 Task: Research Airbnb accommodation in FabijoniÅ¡kes, Lithuania from 10th December, 2023 to 16th December, 2023 for 8 adults.8 bedrooms having 8 beds and 8 bathrooms. Property type can be hotel. Amenities needed are: wifi, TV, free parkinig on premises, gym, breakfast. Booking option can be shelf check-in. Look for 5 properties as per requirement.
Action: Mouse moved to (467, 125)
Screenshot: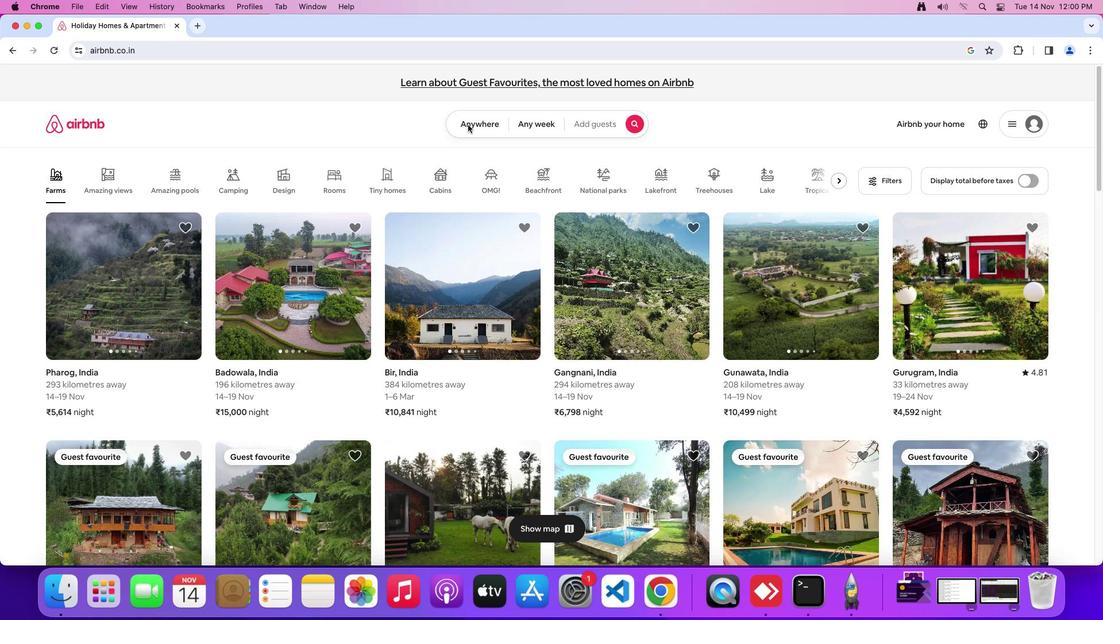 
Action: Mouse pressed left at (467, 125)
Screenshot: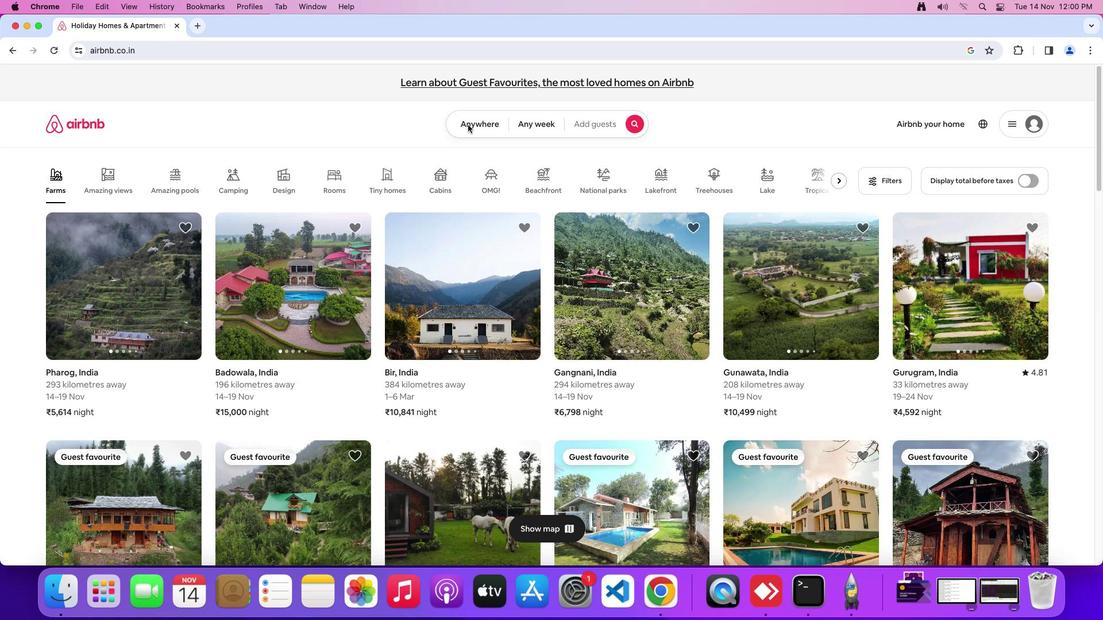 
Action: Mouse moved to (467, 126)
Screenshot: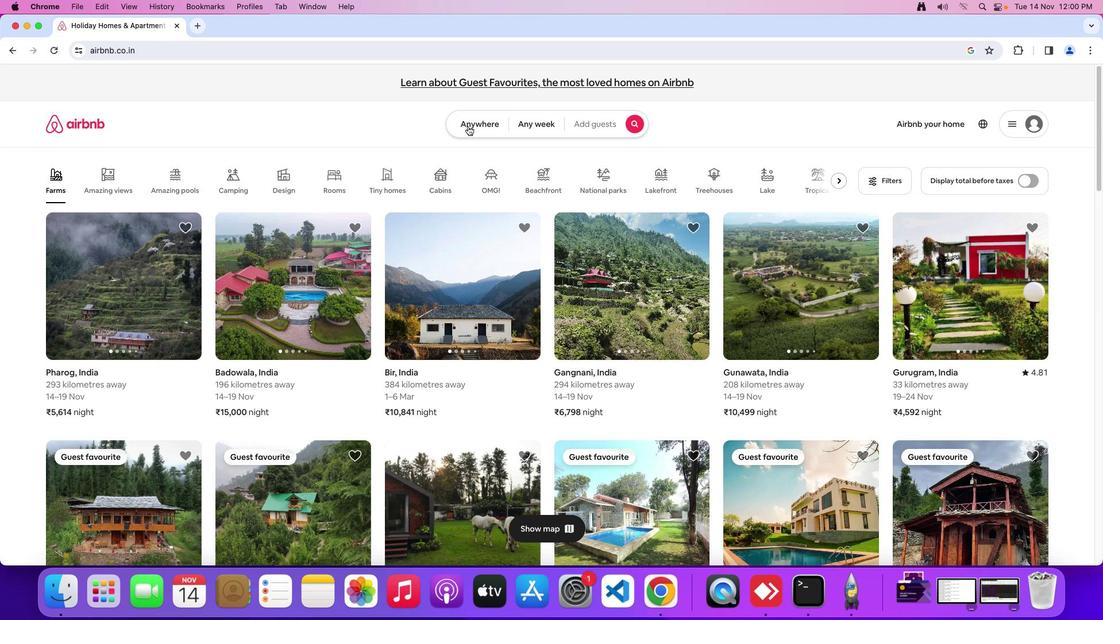 
Action: Mouse pressed left at (467, 126)
Screenshot: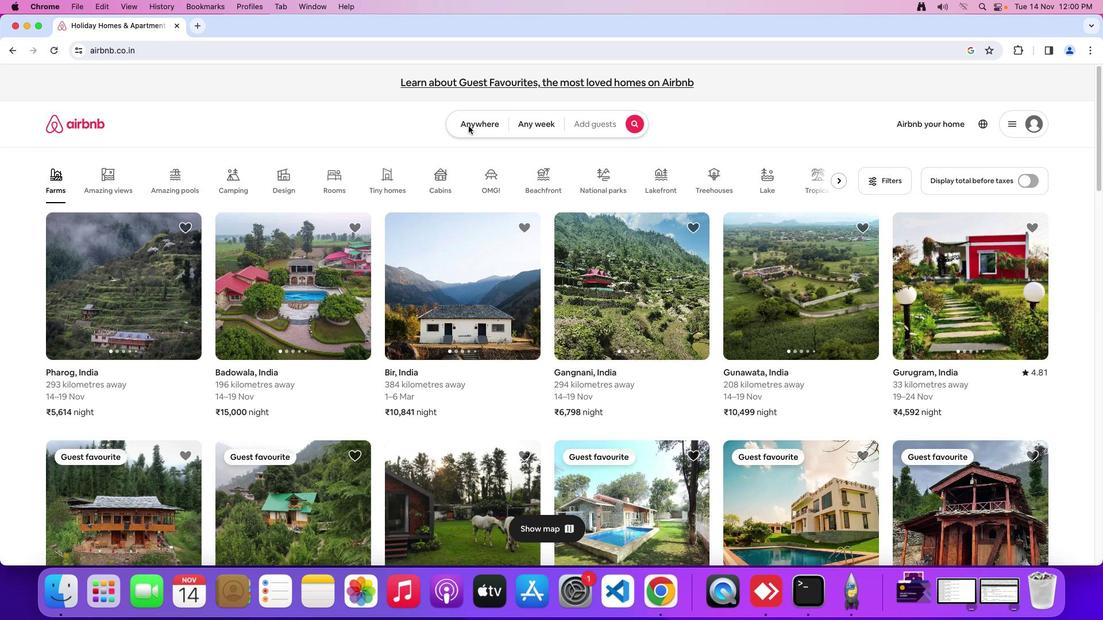
Action: Mouse moved to (386, 174)
Screenshot: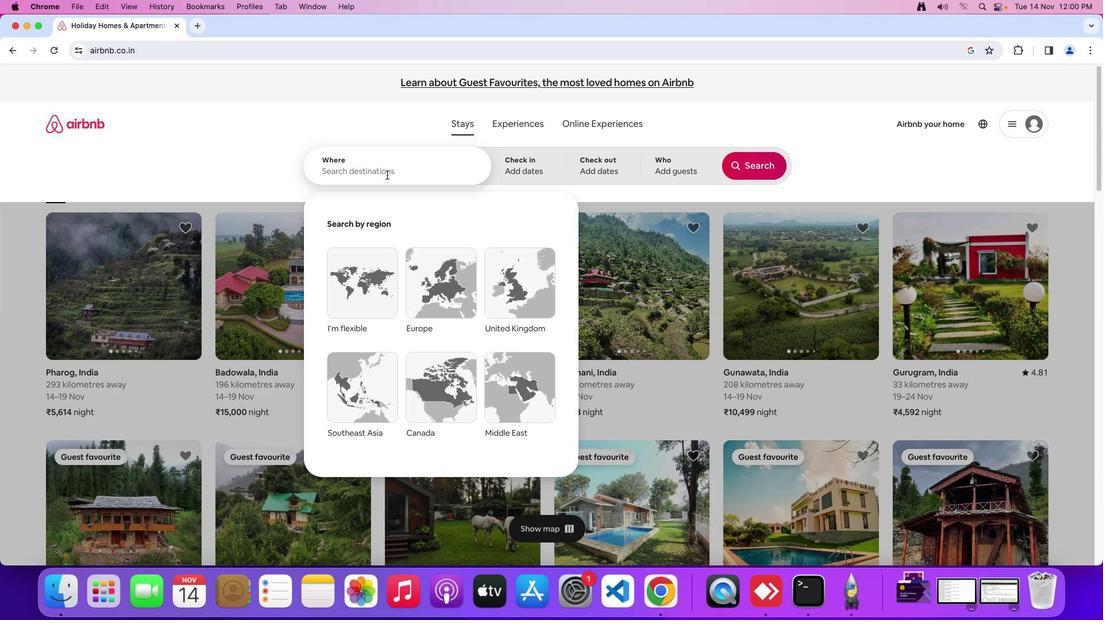 
Action: Mouse pressed left at (386, 174)
Screenshot: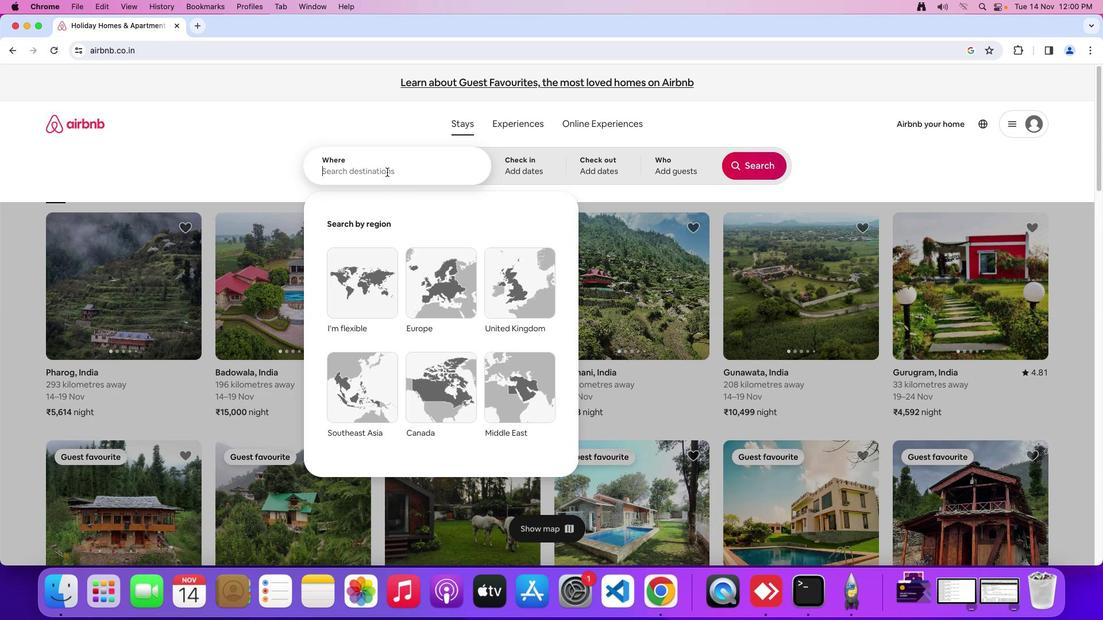
Action: Mouse moved to (388, 171)
Screenshot: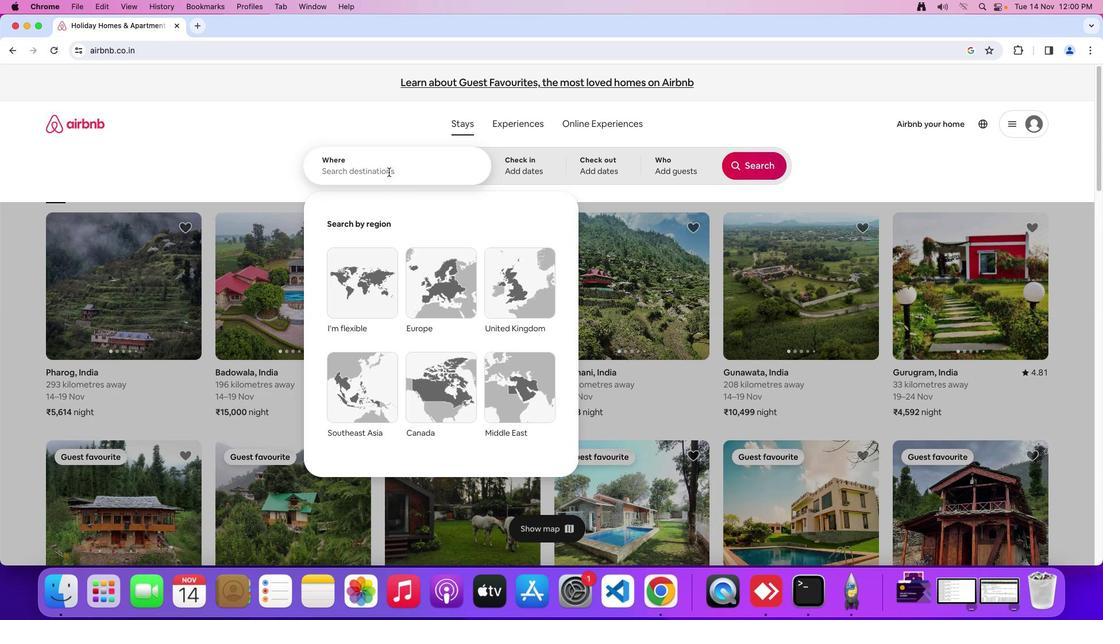 
Action: Key pressed Key.shift_r'F''a''b''i''j''o''n''i''s''k''e''s'','Key.spaceKey.shift'L''i''t''h''u''a''n''i''a'
Screenshot: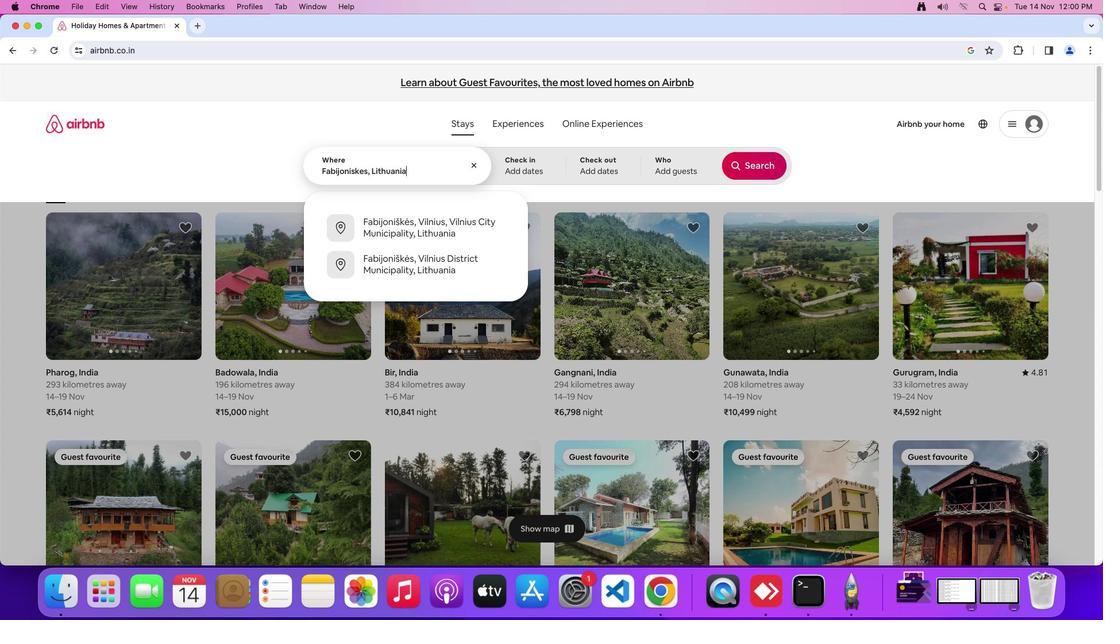 
Action: Mouse moved to (529, 171)
Screenshot: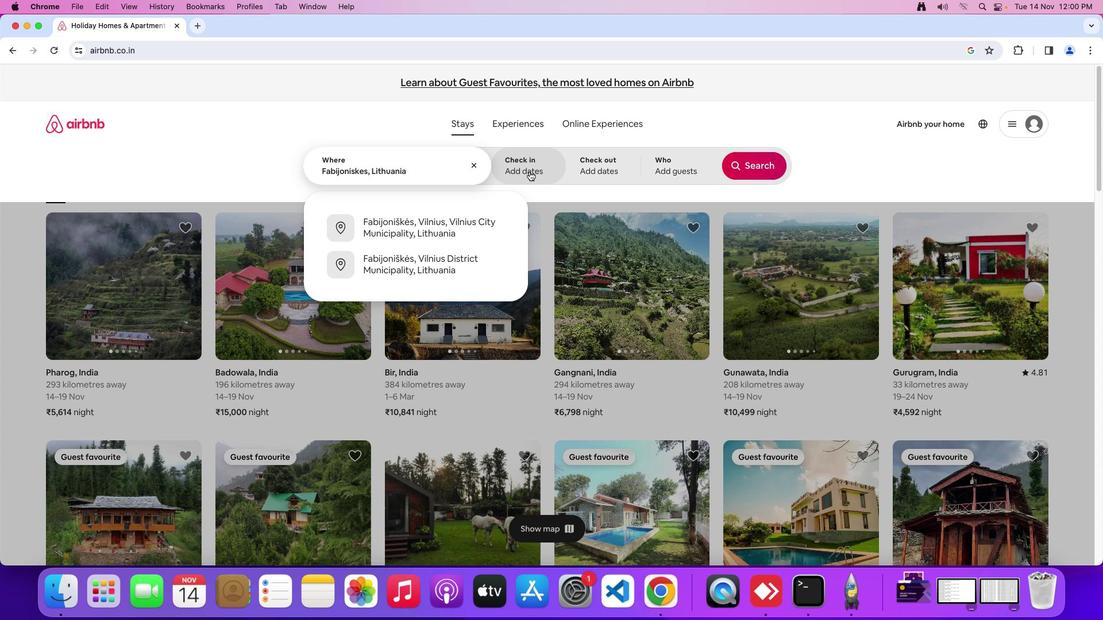 
Action: Mouse pressed left at (529, 171)
Screenshot: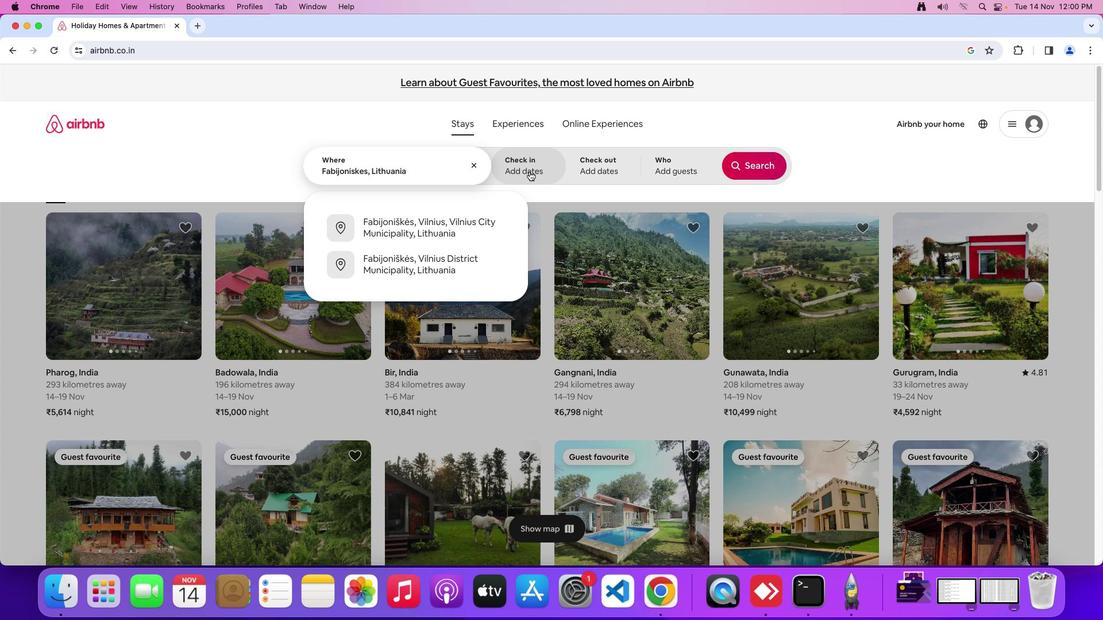 
Action: Mouse moved to (582, 364)
Screenshot: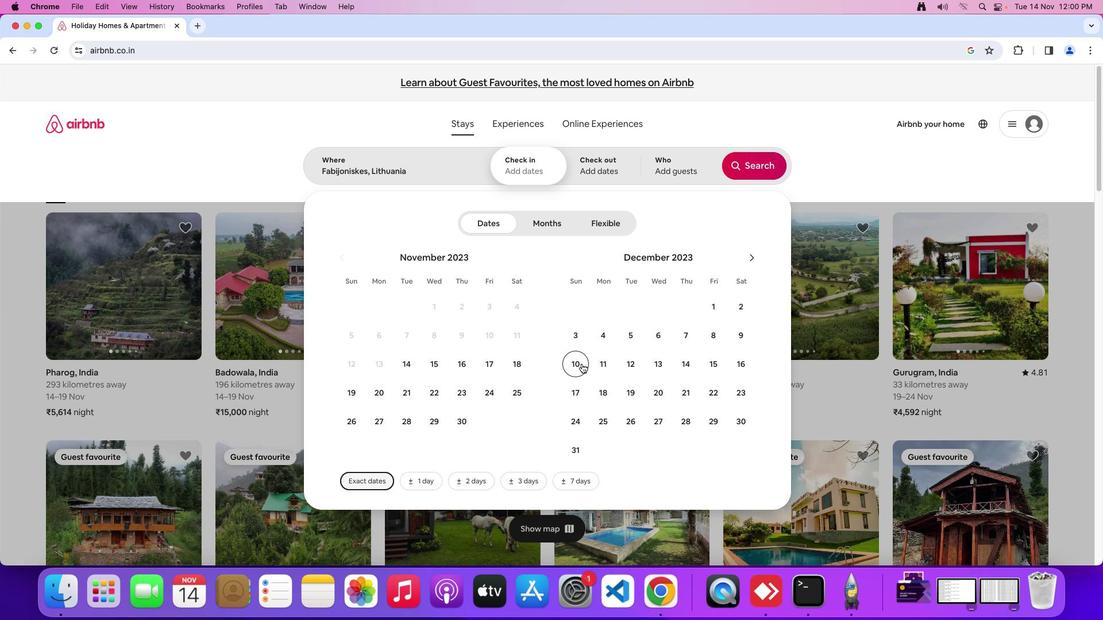 
Action: Mouse pressed left at (582, 364)
Screenshot: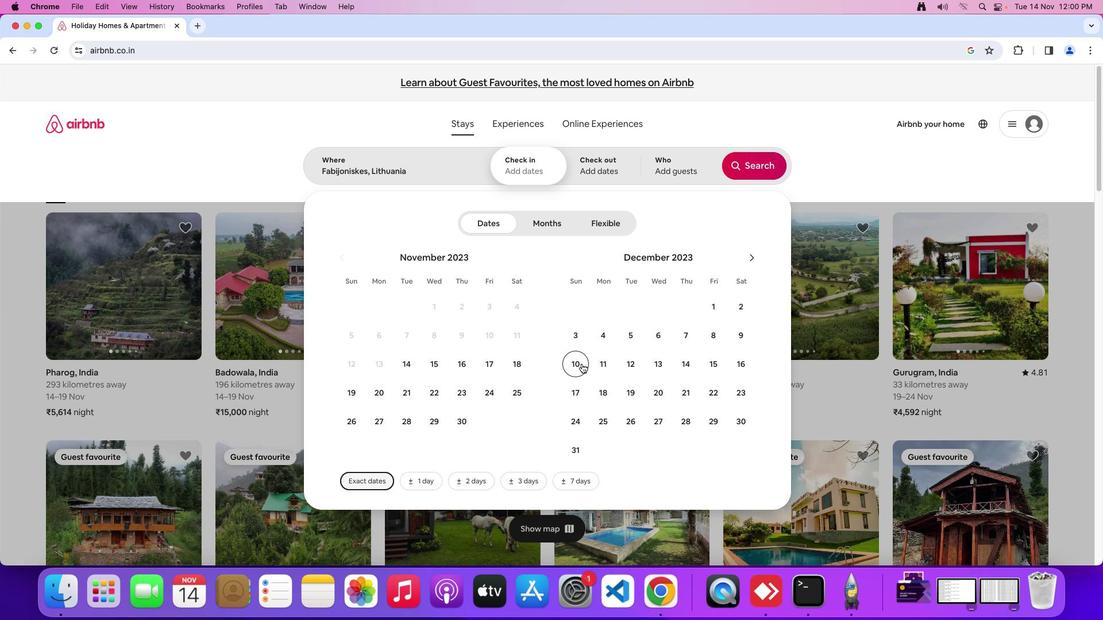 
Action: Mouse moved to (735, 367)
Screenshot: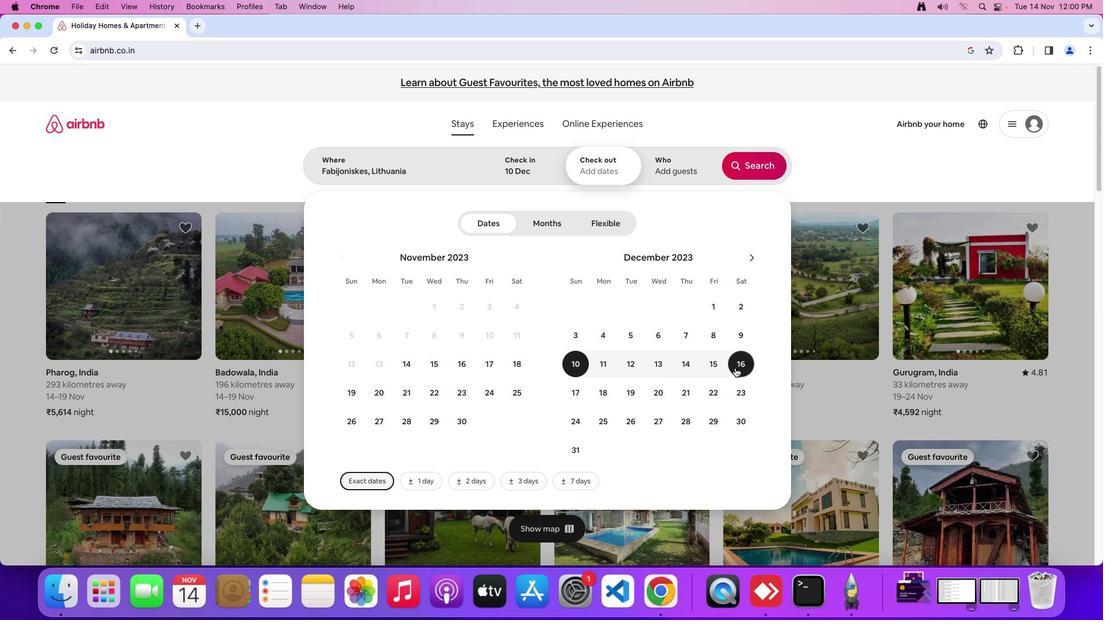 
Action: Mouse pressed left at (735, 367)
Screenshot: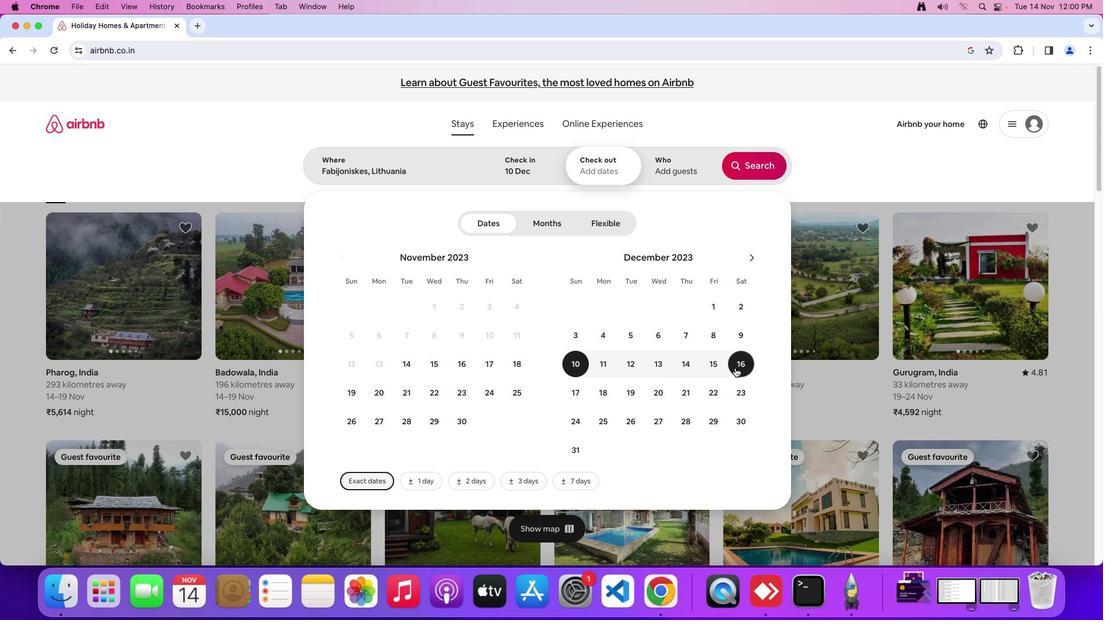 
Action: Mouse moved to (670, 172)
Screenshot: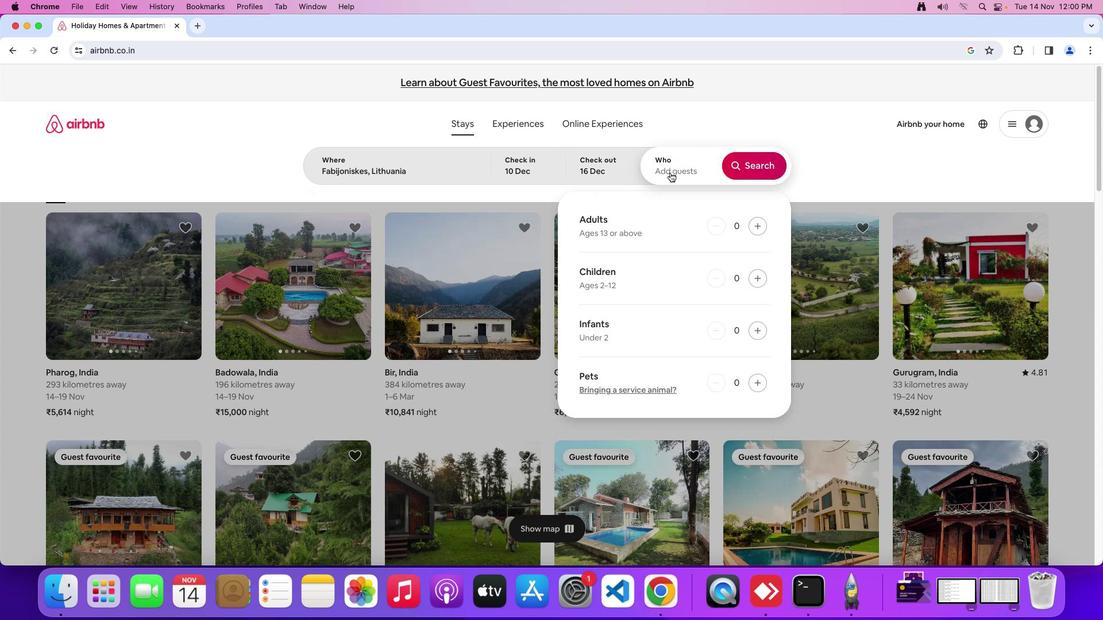
Action: Mouse pressed left at (670, 172)
Screenshot: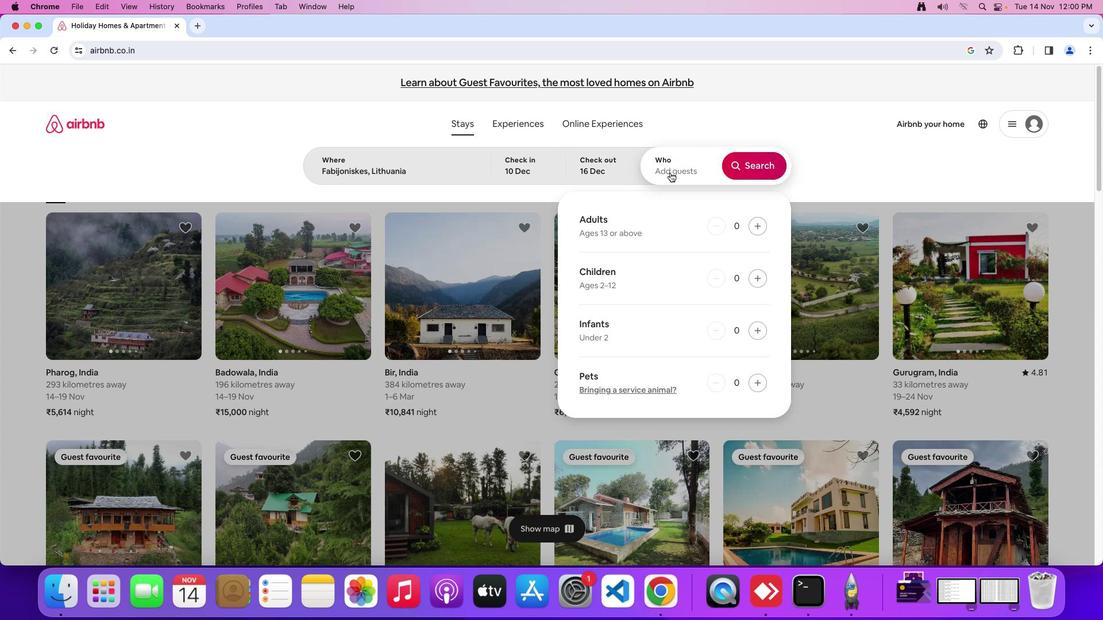 
Action: Mouse moved to (762, 227)
Screenshot: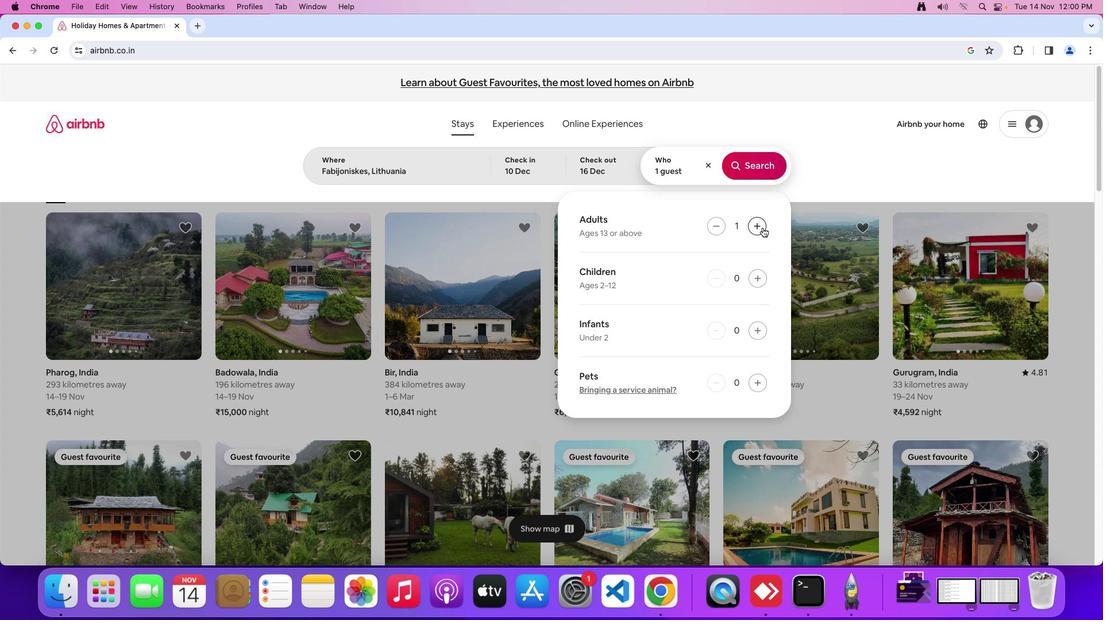 
Action: Mouse pressed left at (762, 227)
Screenshot: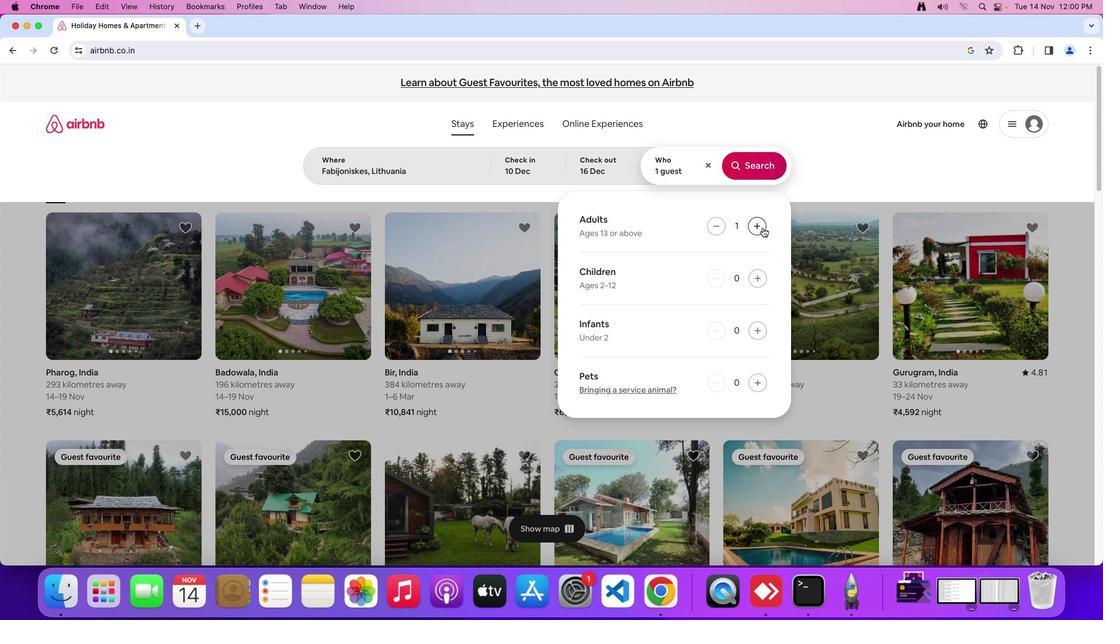 
Action: Mouse pressed left at (762, 227)
Screenshot: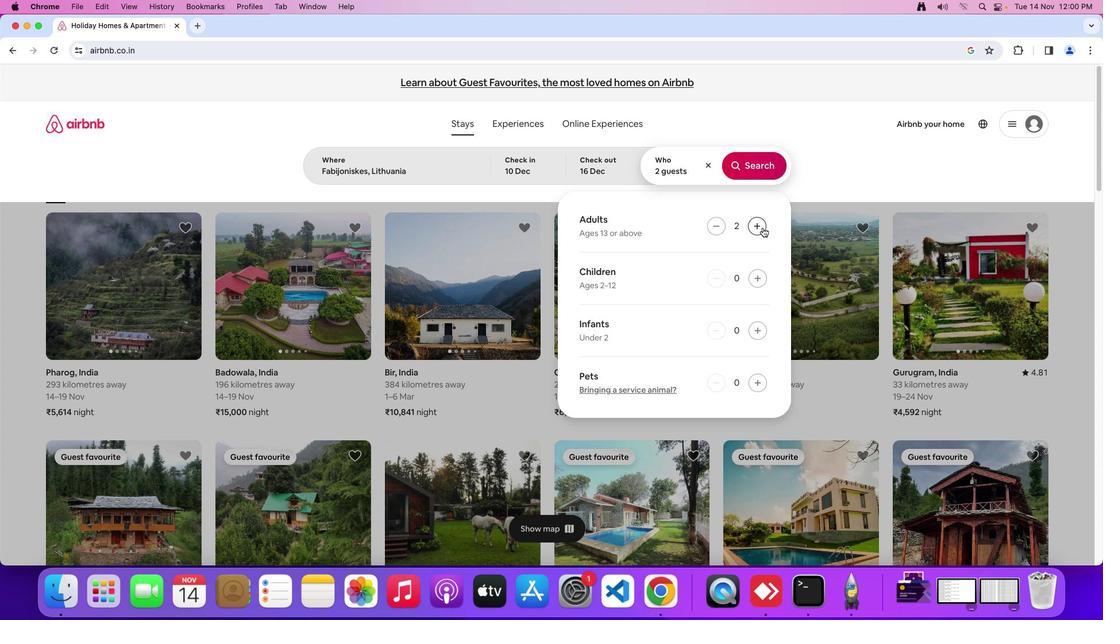 
Action: Mouse pressed left at (762, 227)
Screenshot: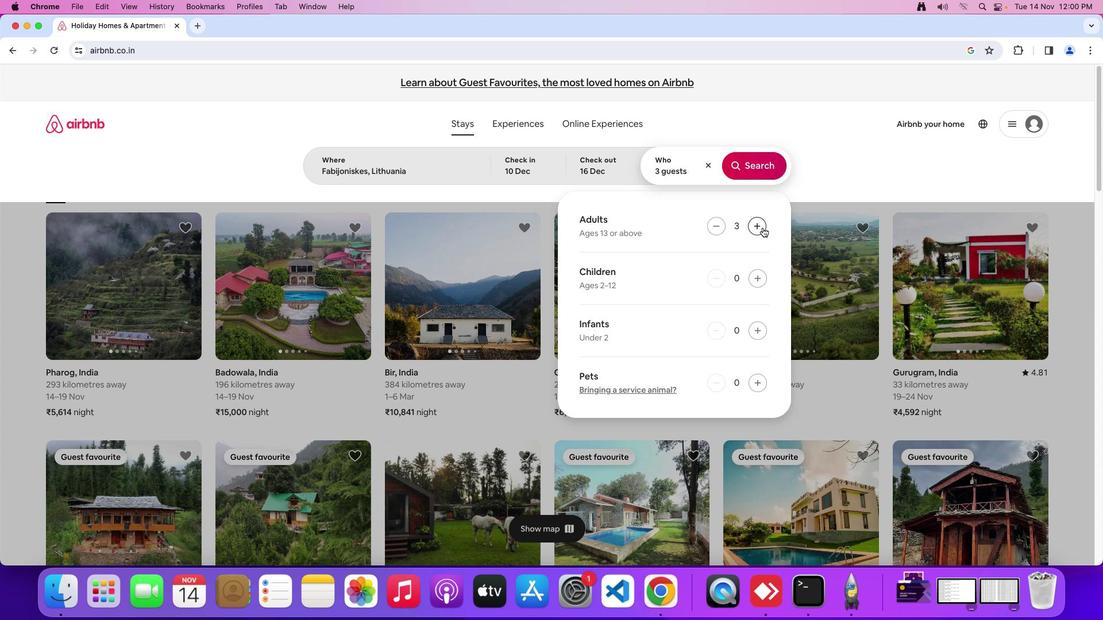 
Action: Mouse pressed left at (762, 227)
Screenshot: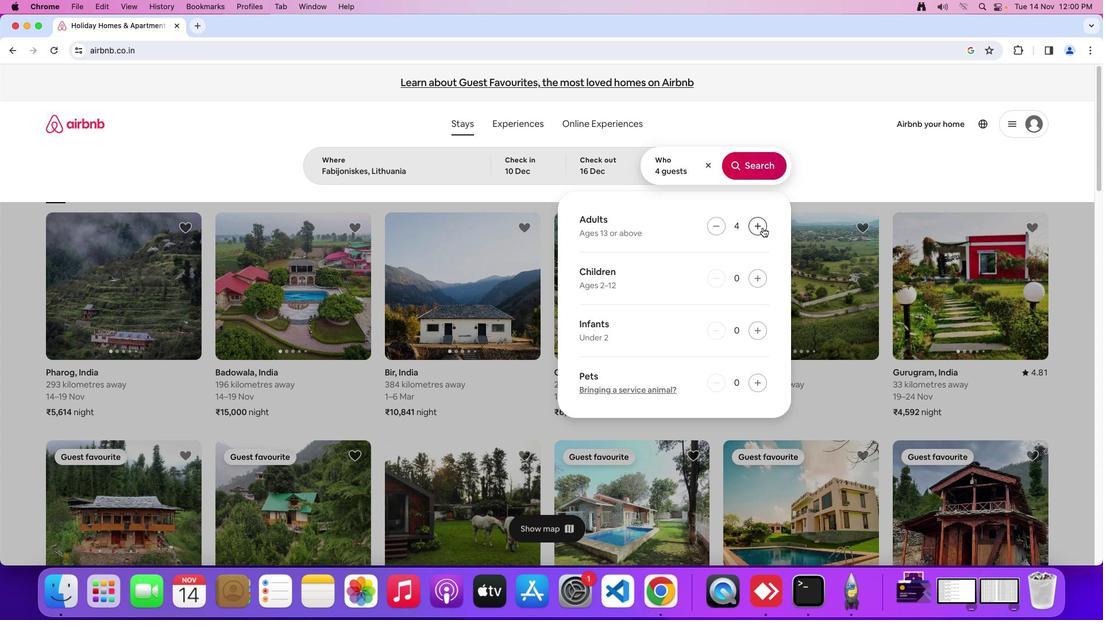 
Action: Mouse pressed left at (762, 227)
Screenshot: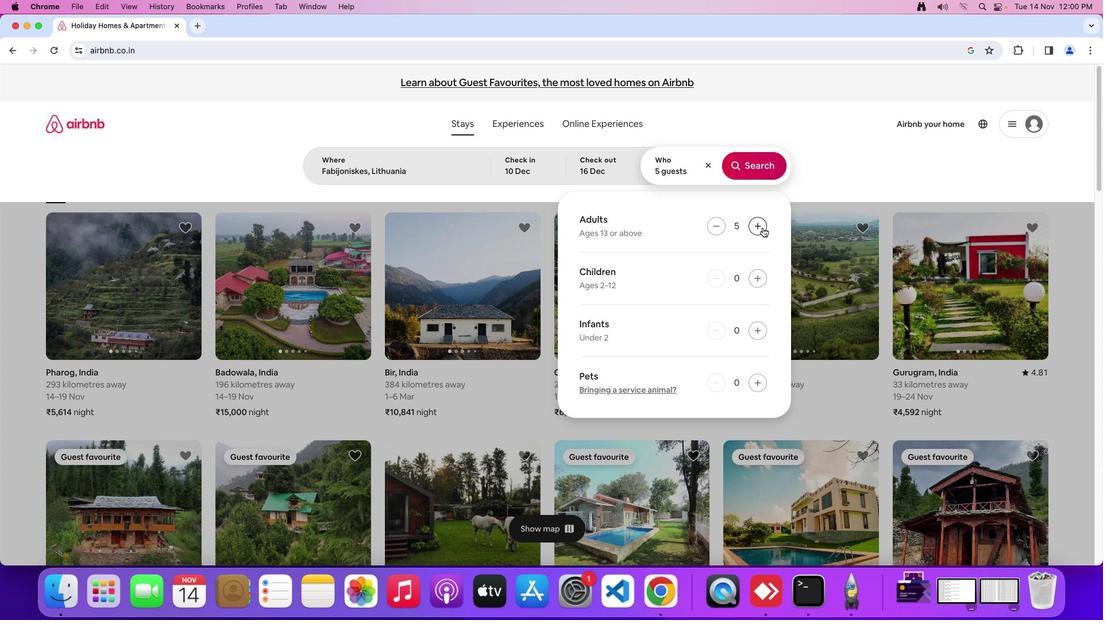 
Action: Mouse pressed left at (762, 227)
Screenshot: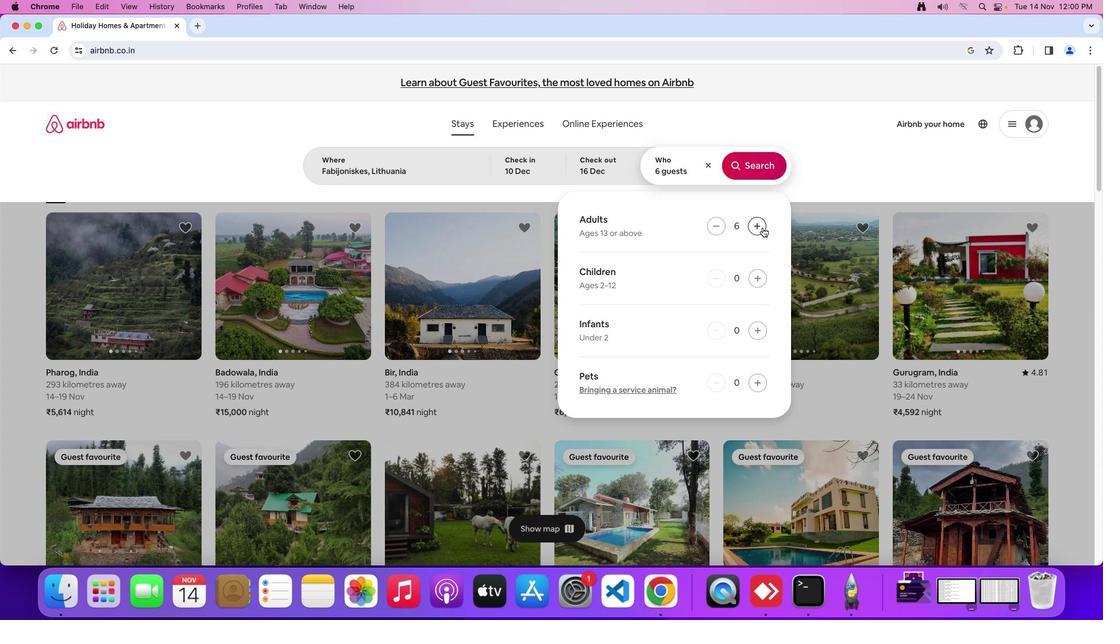 
Action: Mouse pressed left at (762, 227)
Screenshot: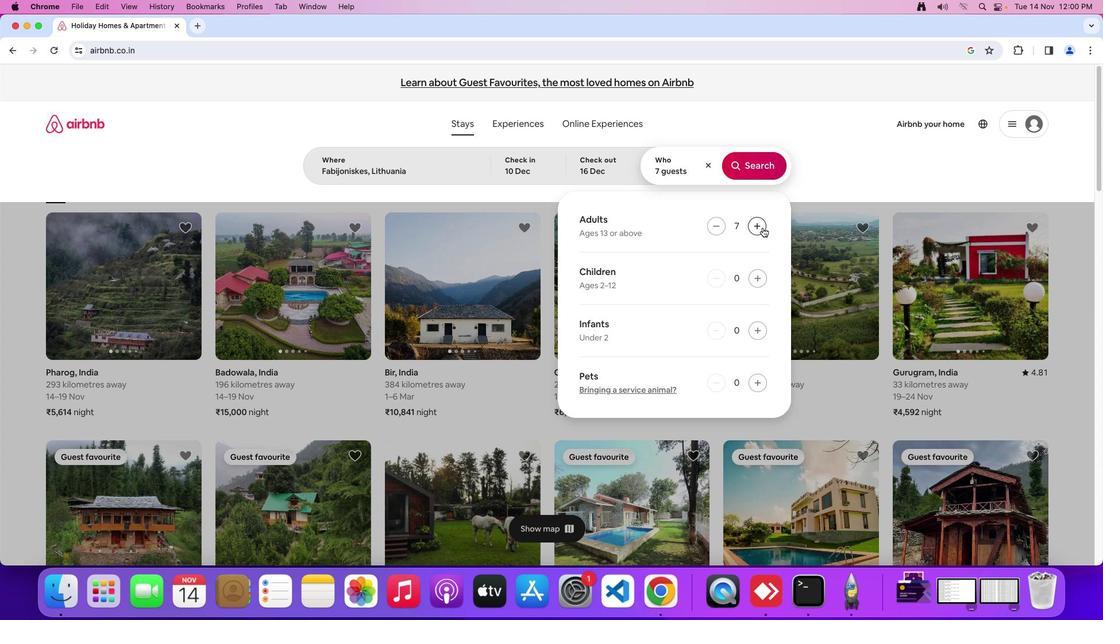 
Action: Mouse pressed left at (762, 227)
Screenshot: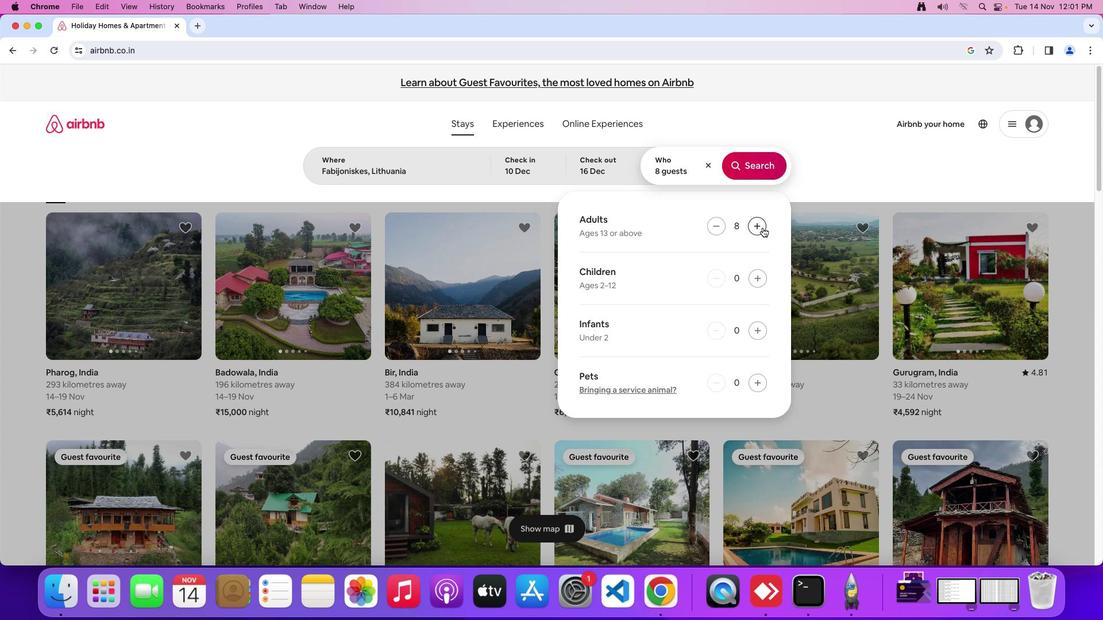 
Action: Mouse moved to (758, 159)
Screenshot: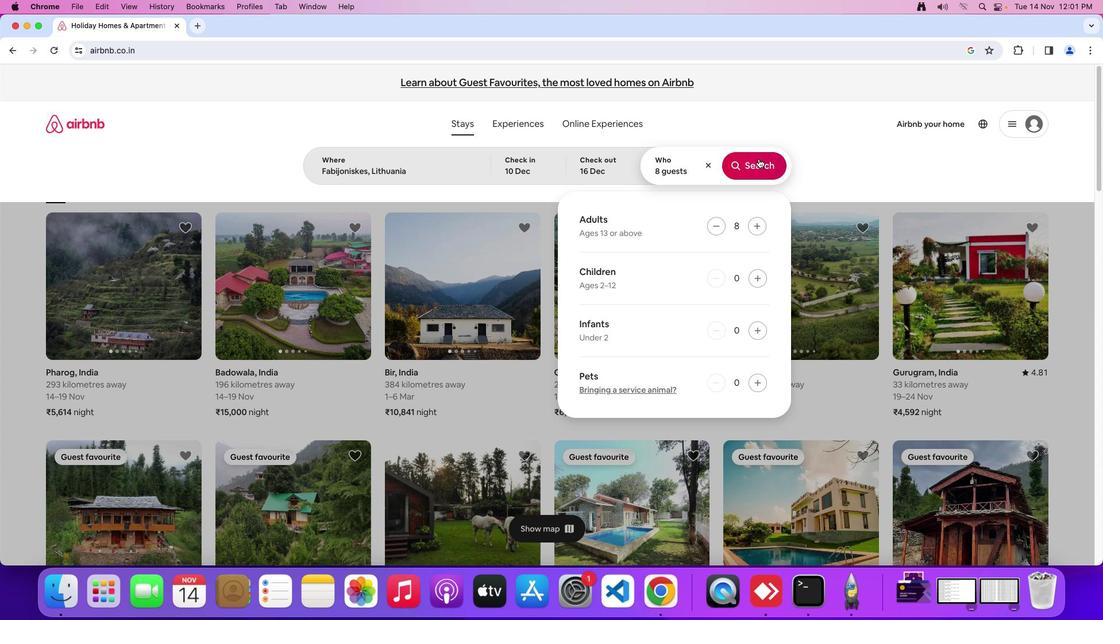 
Action: Mouse pressed left at (758, 159)
Screenshot: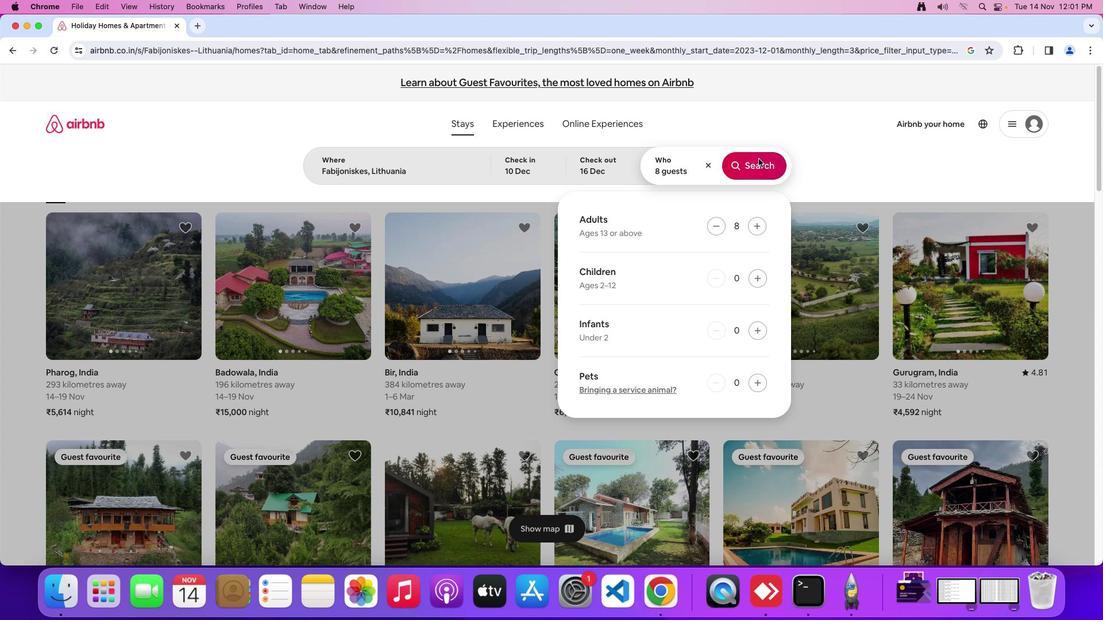 
Action: Mouse moved to (912, 139)
Screenshot: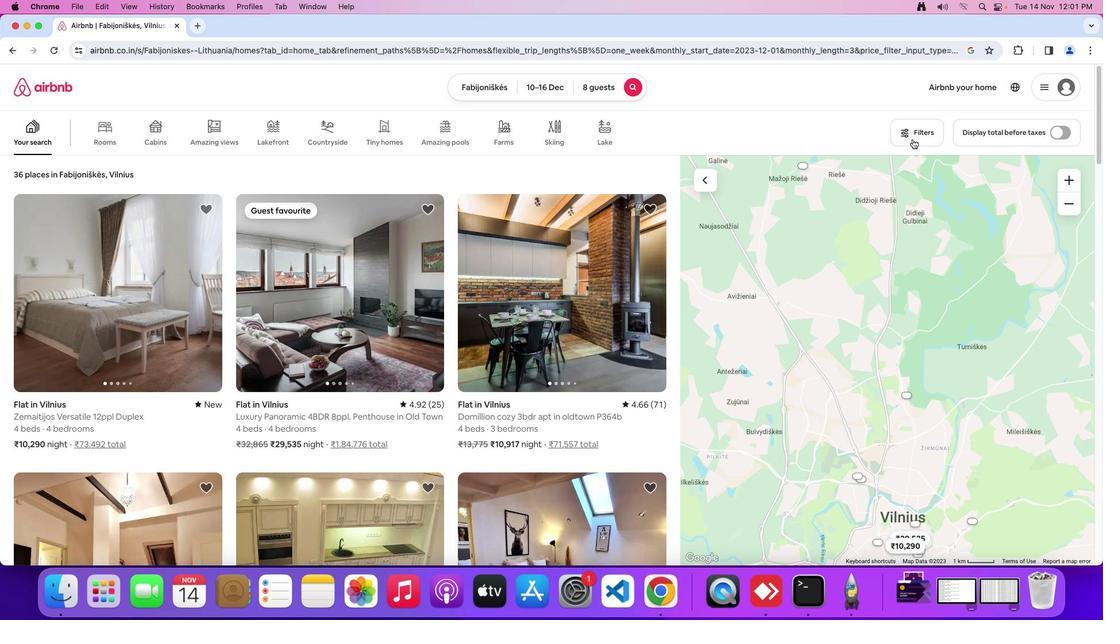 
Action: Mouse pressed left at (912, 139)
Screenshot: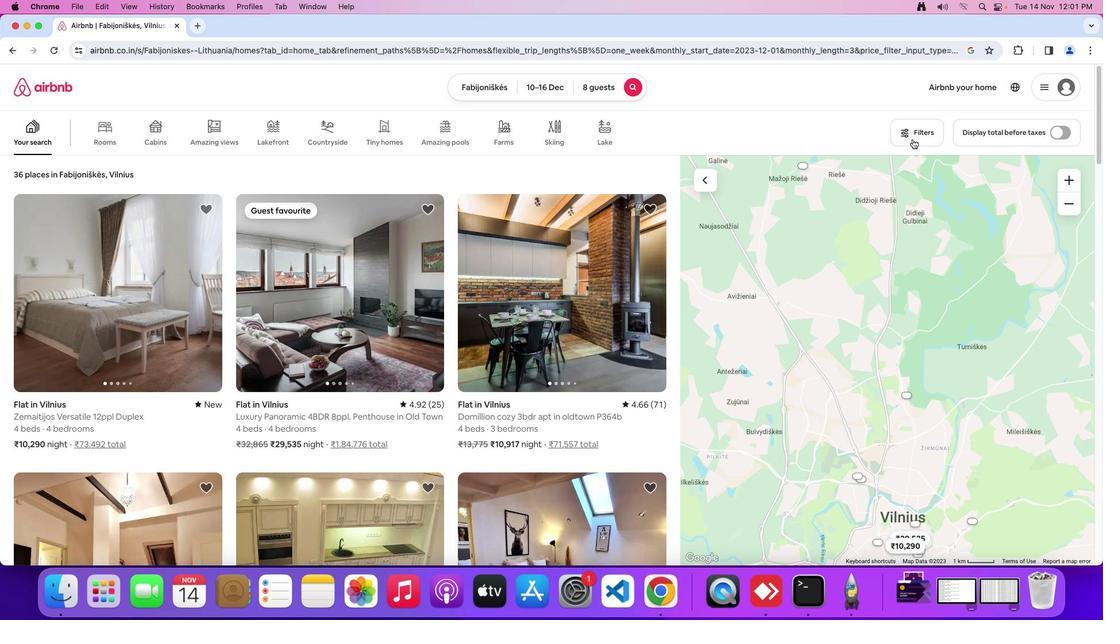 
Action: Mouse moved to (912, 125)
Screenshot: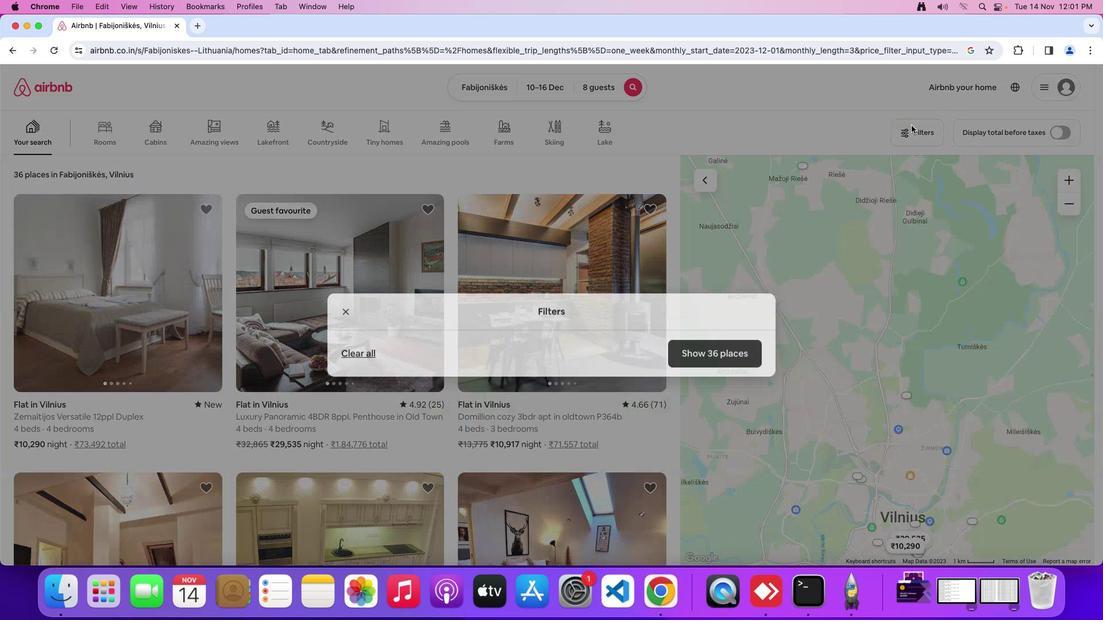 
Action: Mouse pressed left at (912, 125)
Screenshot: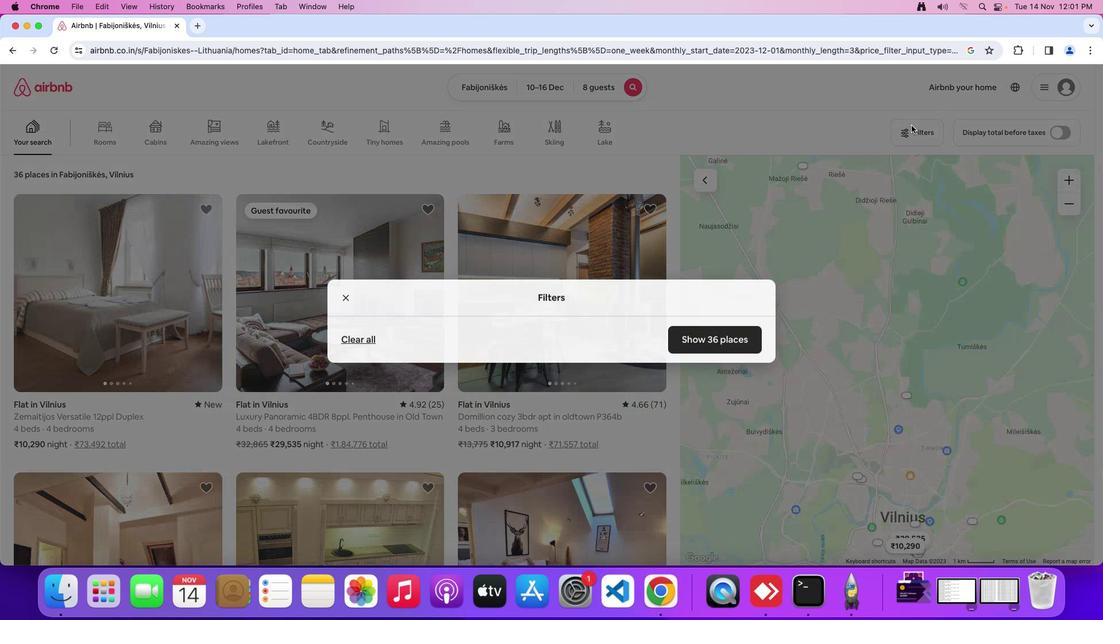 
Action: Mouse moved to (911, 125)
Screenshot: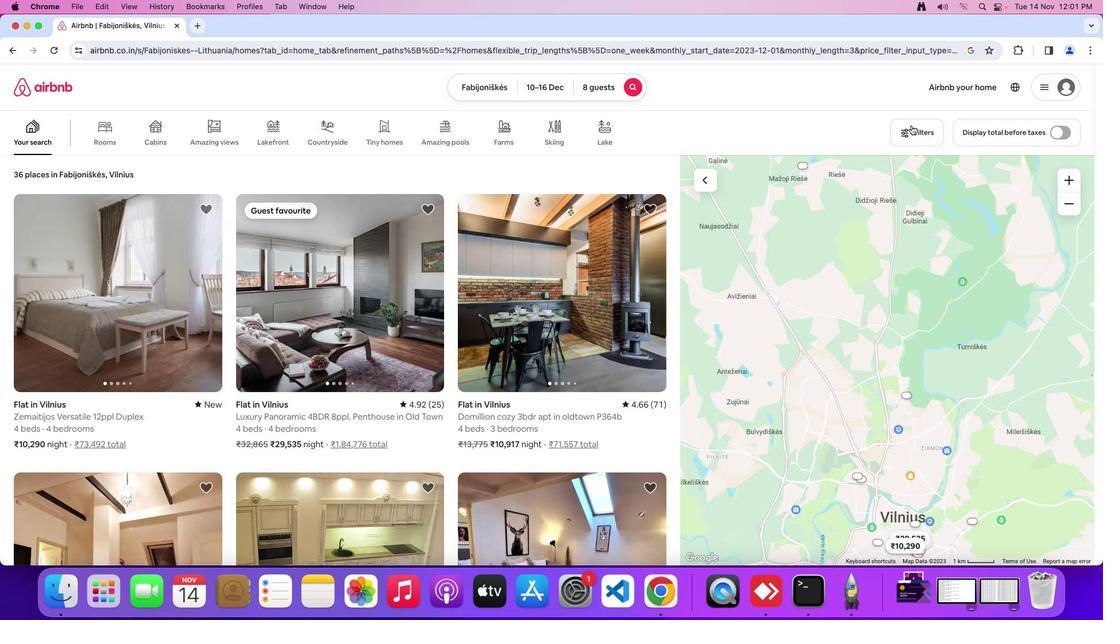 
Action: Mouse pressed left at (911, 125)
Screenshot: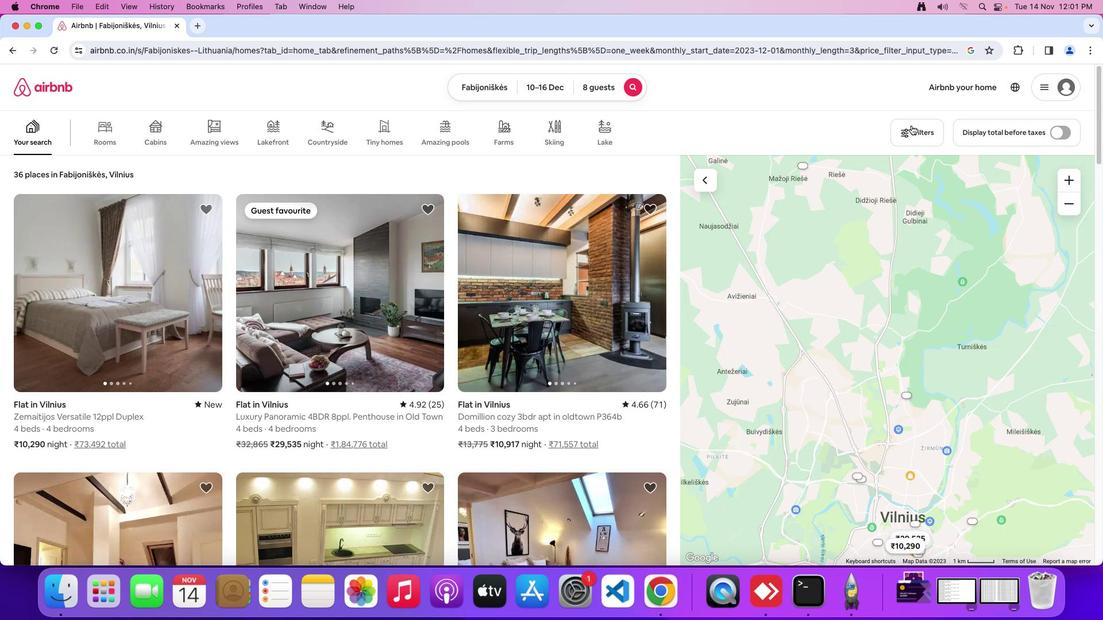 
Action: Mouse moved to (603, 315)
Screenshot: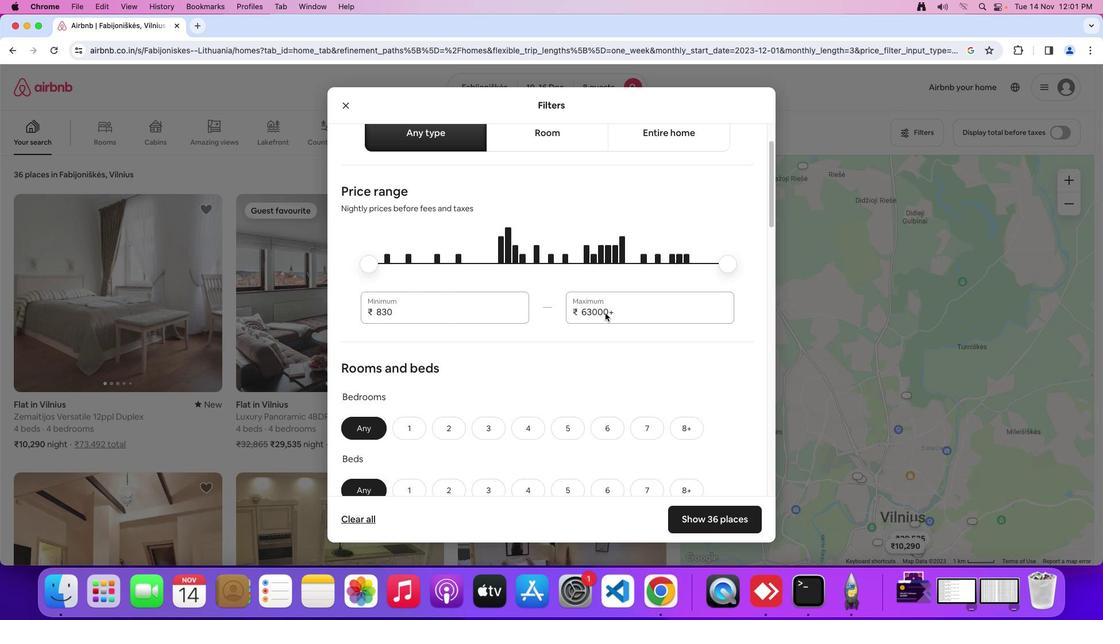 
Action: Mouse scrolled (603, 315) with delta (0, 0)
Screenshot: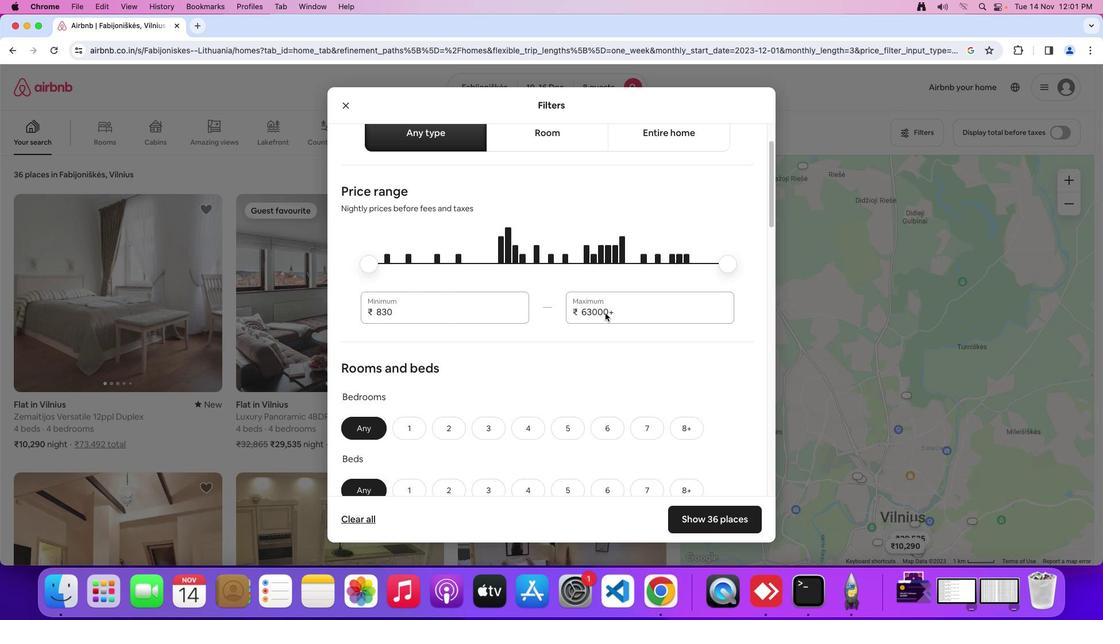 
Action: Mouse moved to (604, 314)
Screenshot: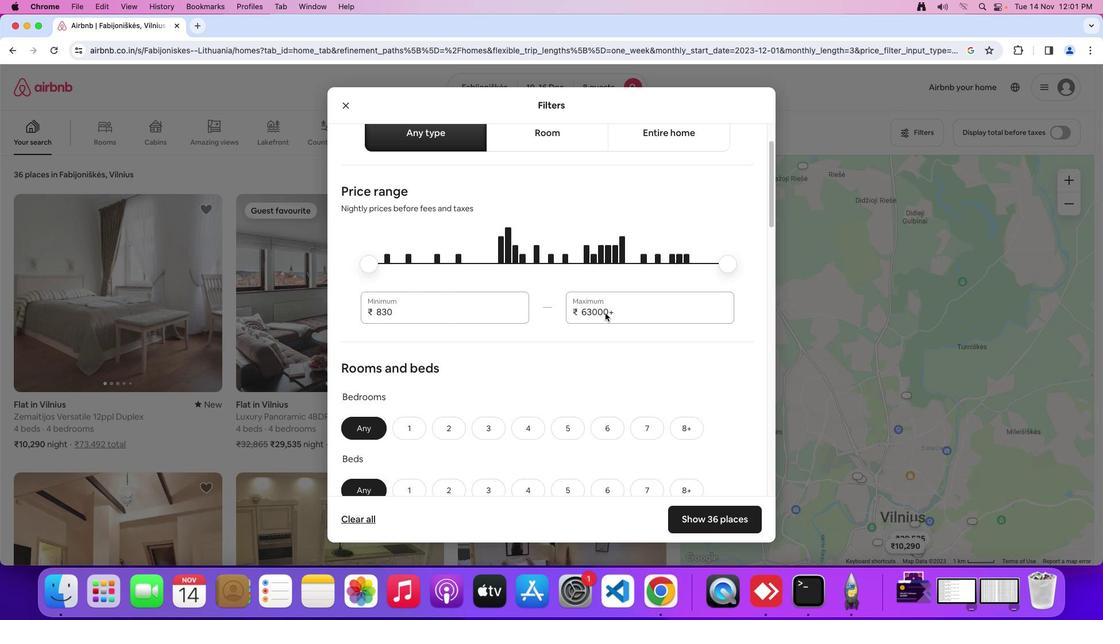 
Action: Mouse scrolled (604, 314) with delta (0, 0)
Screenshot: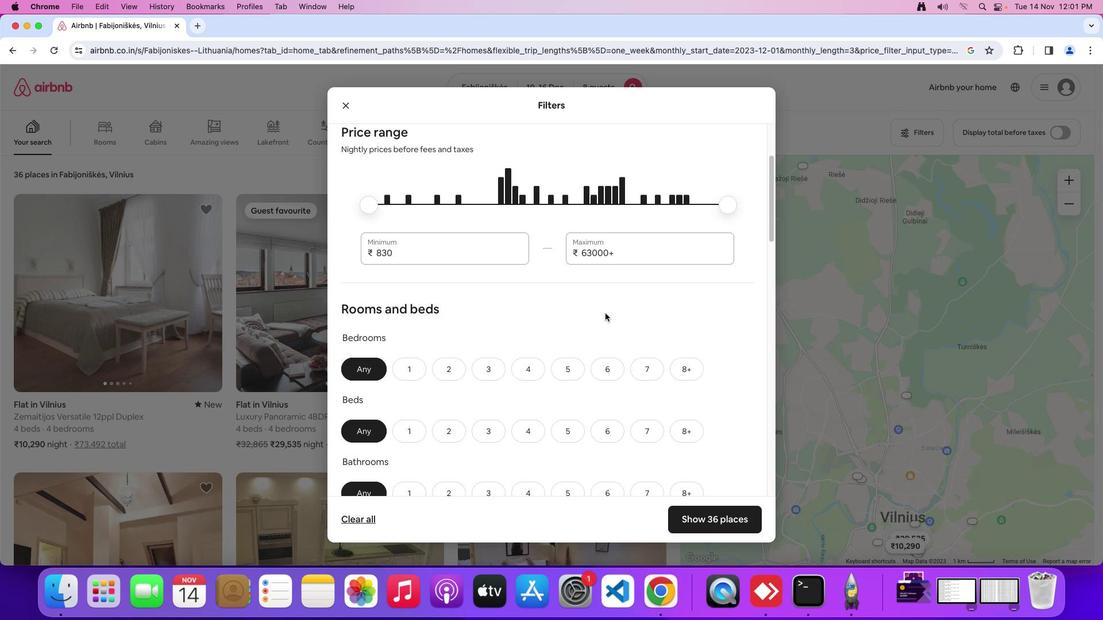 
Action: Mouse moved to (605, 313)
Screenshot: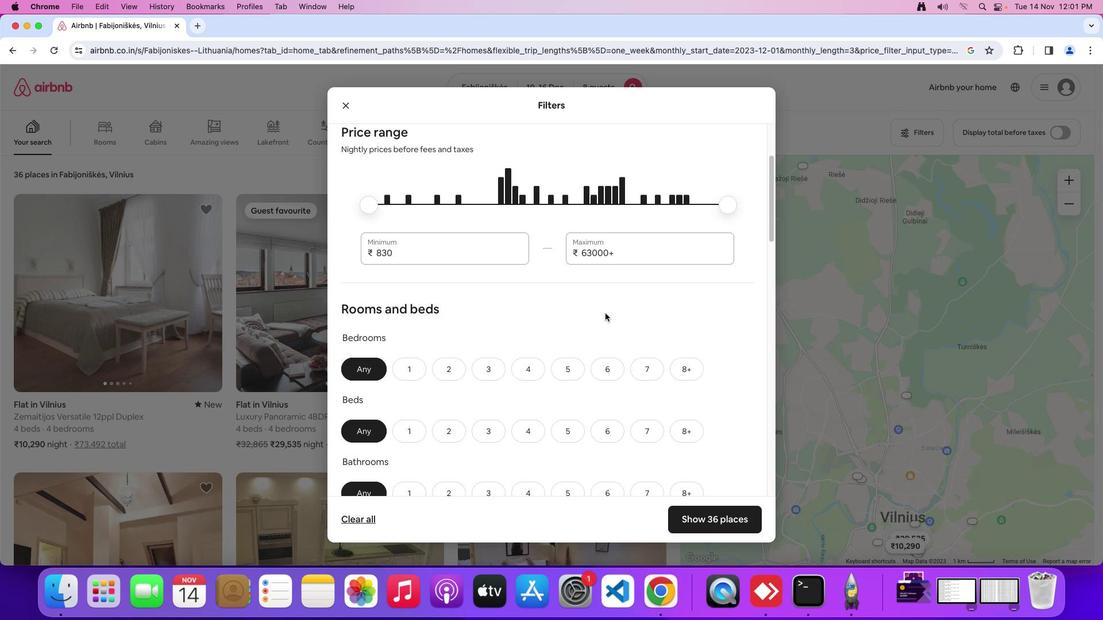 
Action: Mouse scrolled (605, 313) with delta (0, -2)
Screenshot: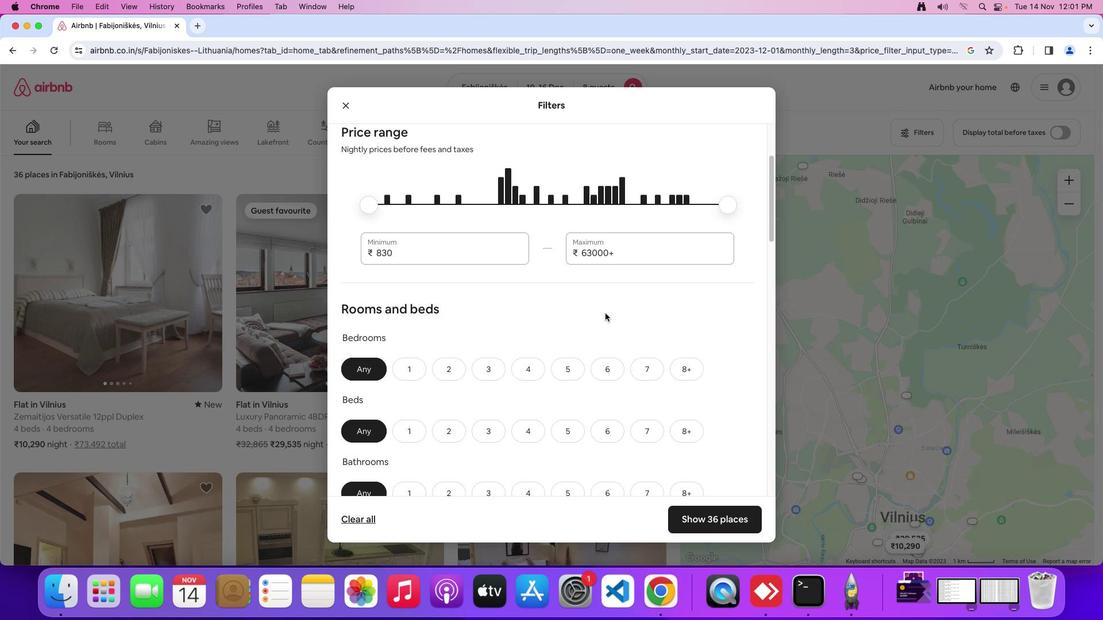 
Action: Mouse moved to (605, 313)
Screenshot: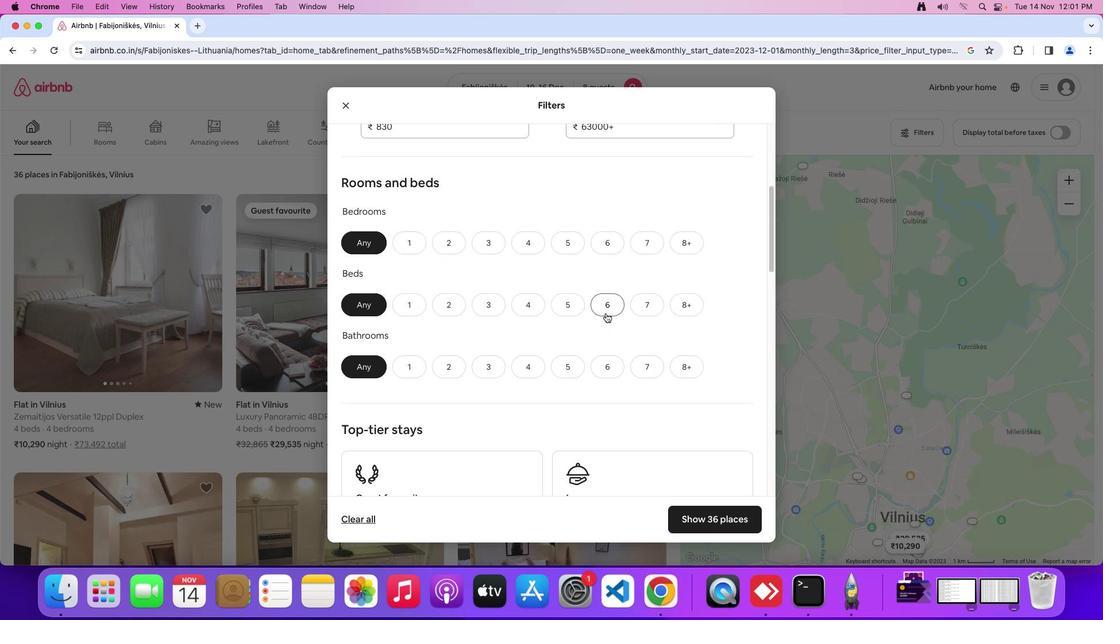 
Action: Mouse scrolled (605, 313) with delta (0, -2)
Screenshot: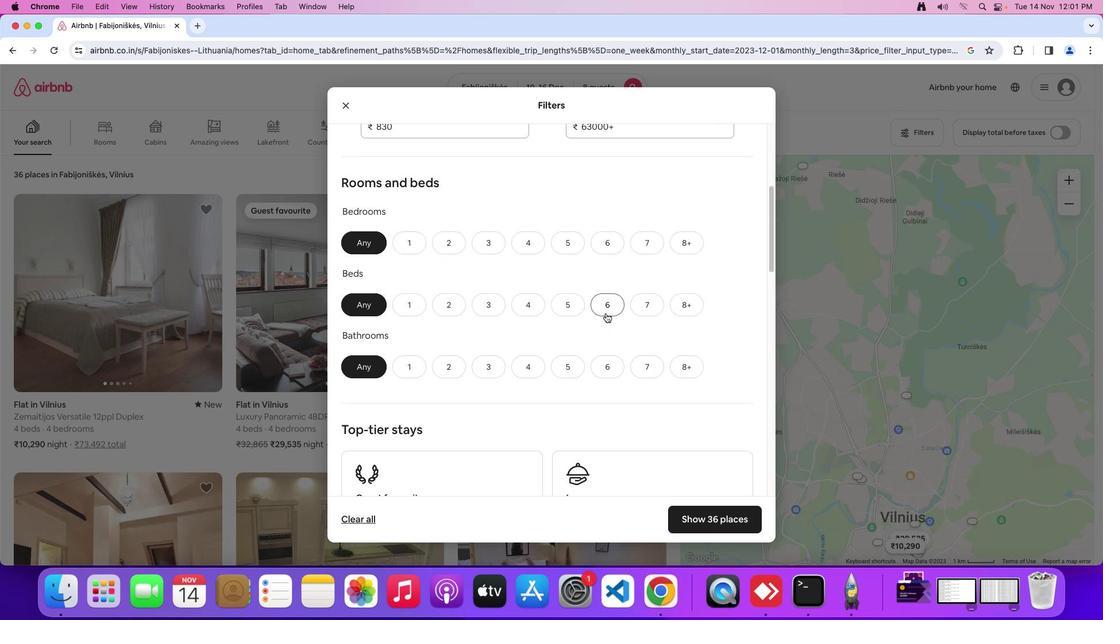 
Action: Mouse moved to (677, 244)
Screenshot: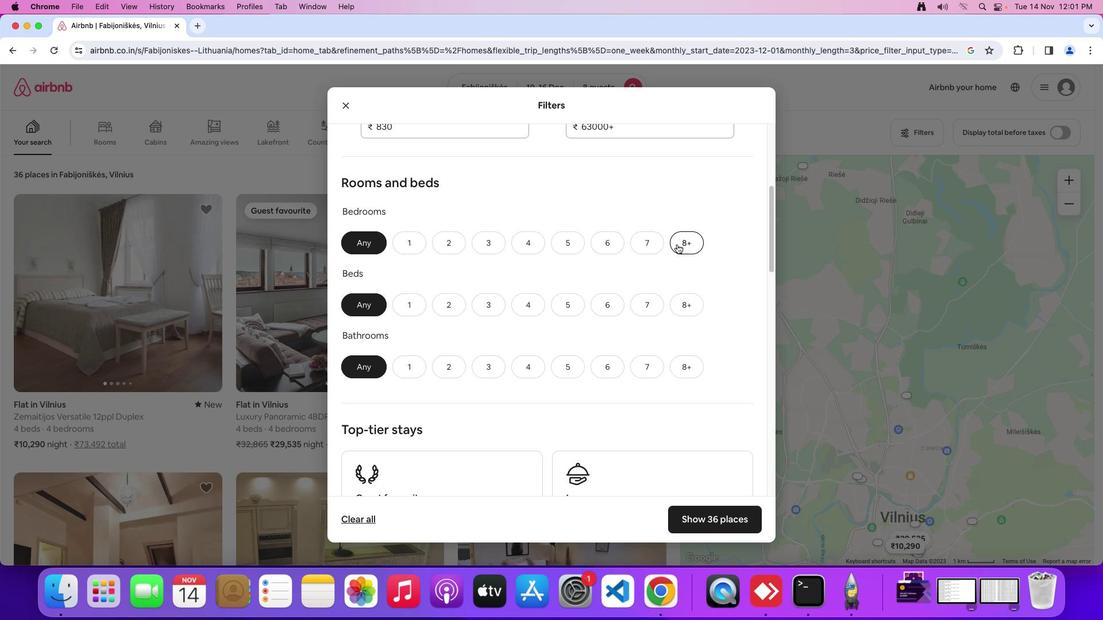 
Action: Mouse pressed left at (677, 244)
Screenshot: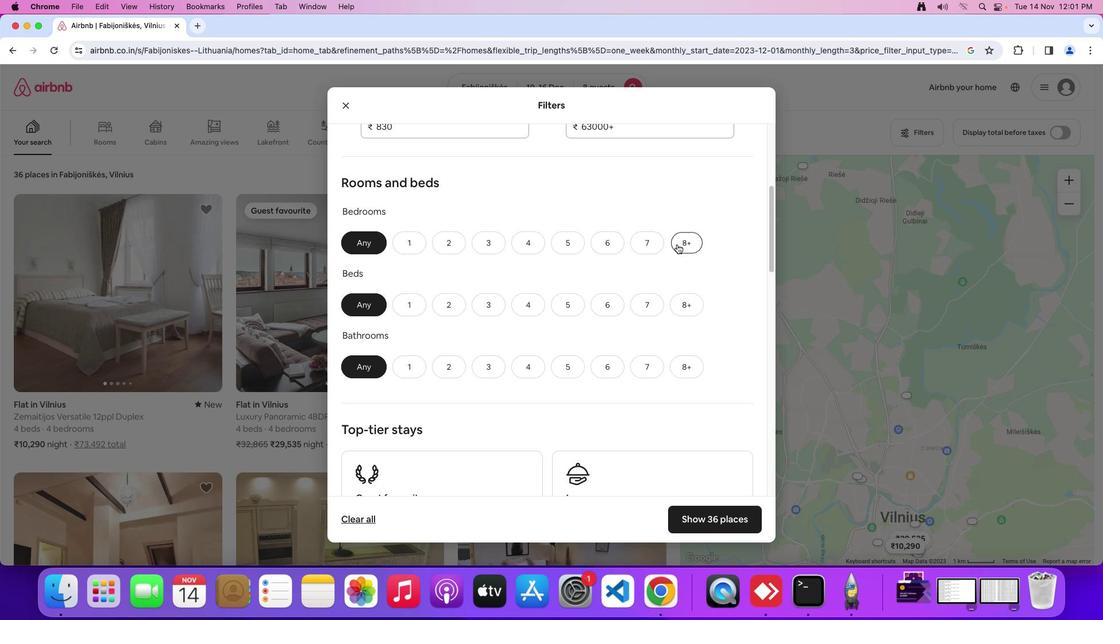 
Action: Mouse moved to (684, 303)
Screenshot: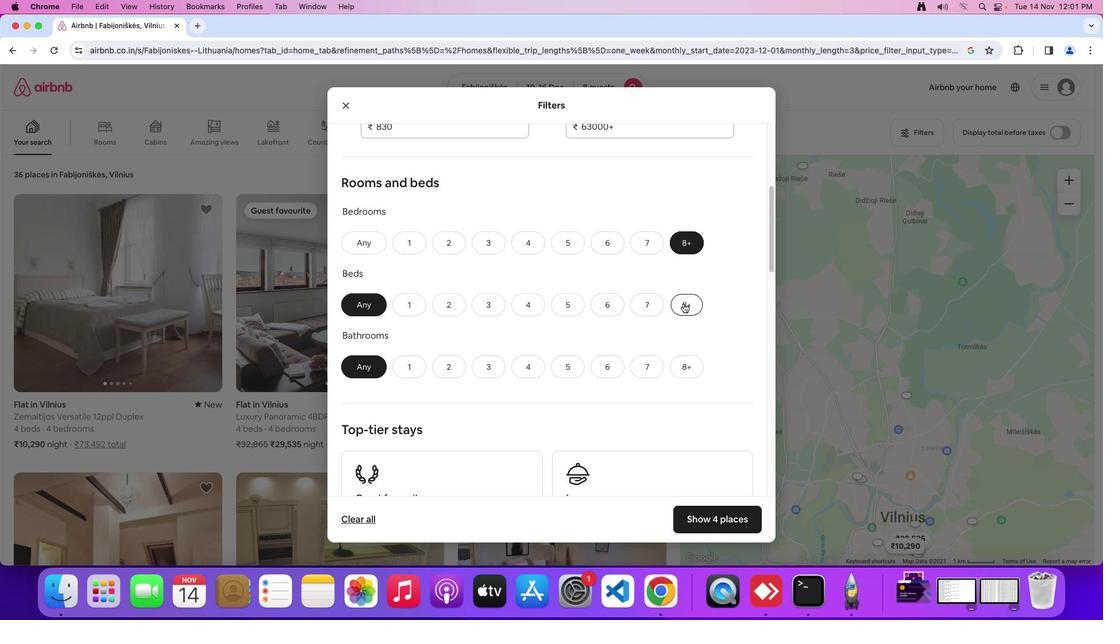 
Action: Mouse pressed left at (684, 303)
Screenshot: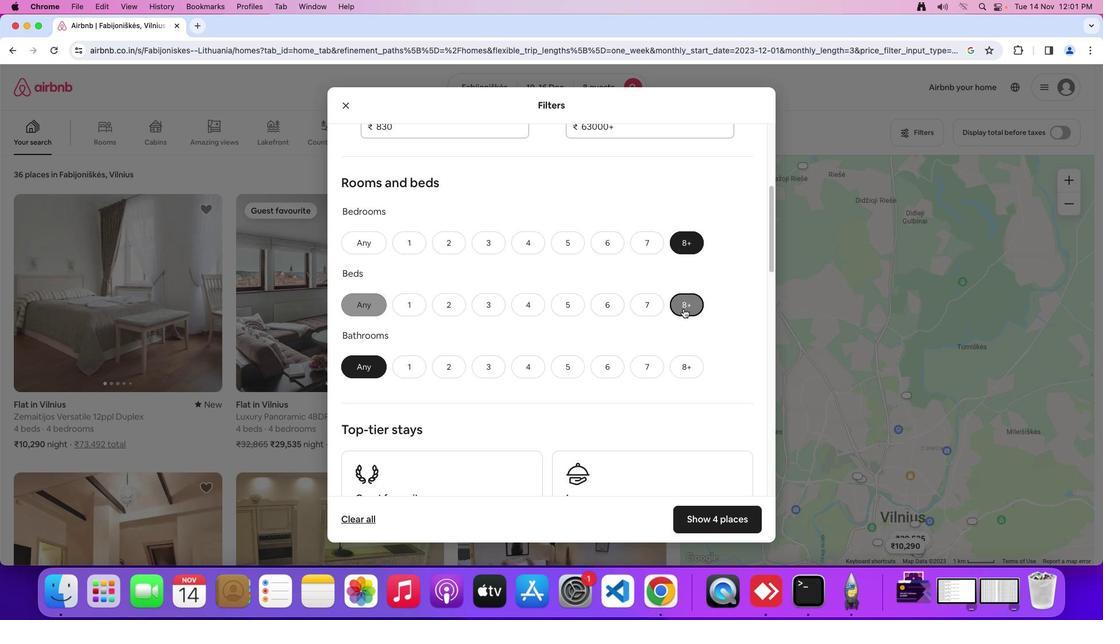
Action: Mouse moved to (688, 366)
Screenshot: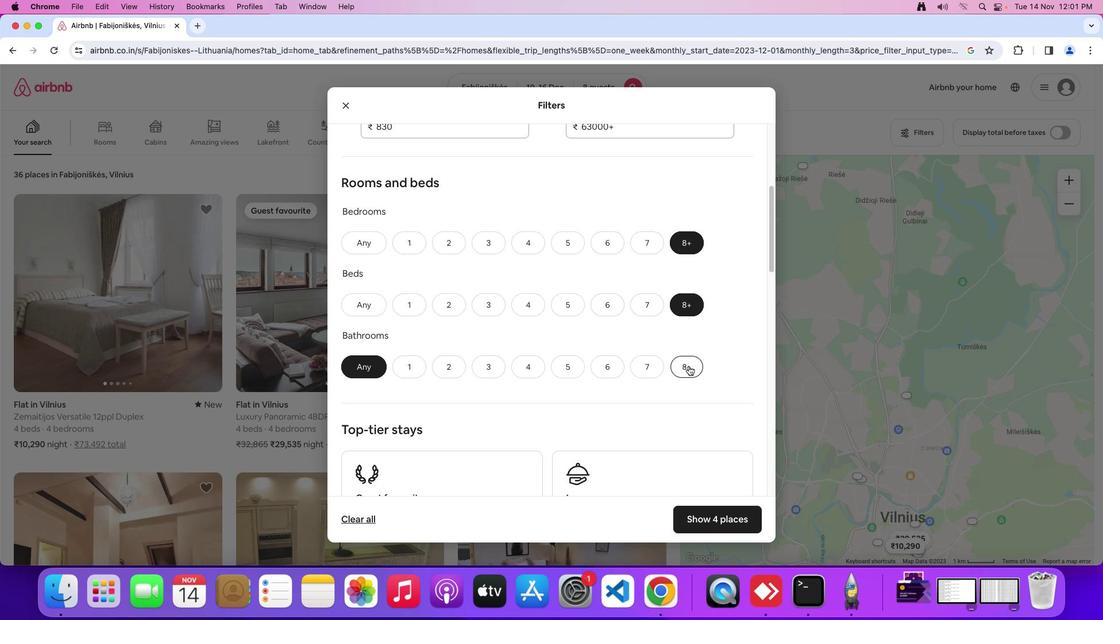 
Action: Mouse pressed left at (688, 366)
Screenshot: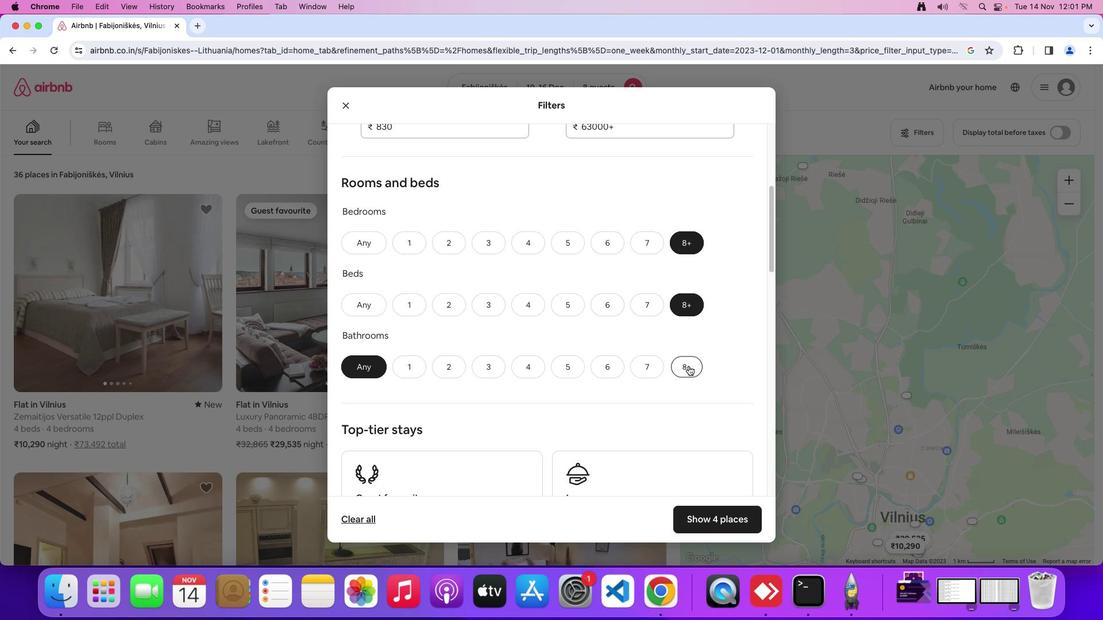 
Action: Mouse moved to (688, 366)
Screenshot: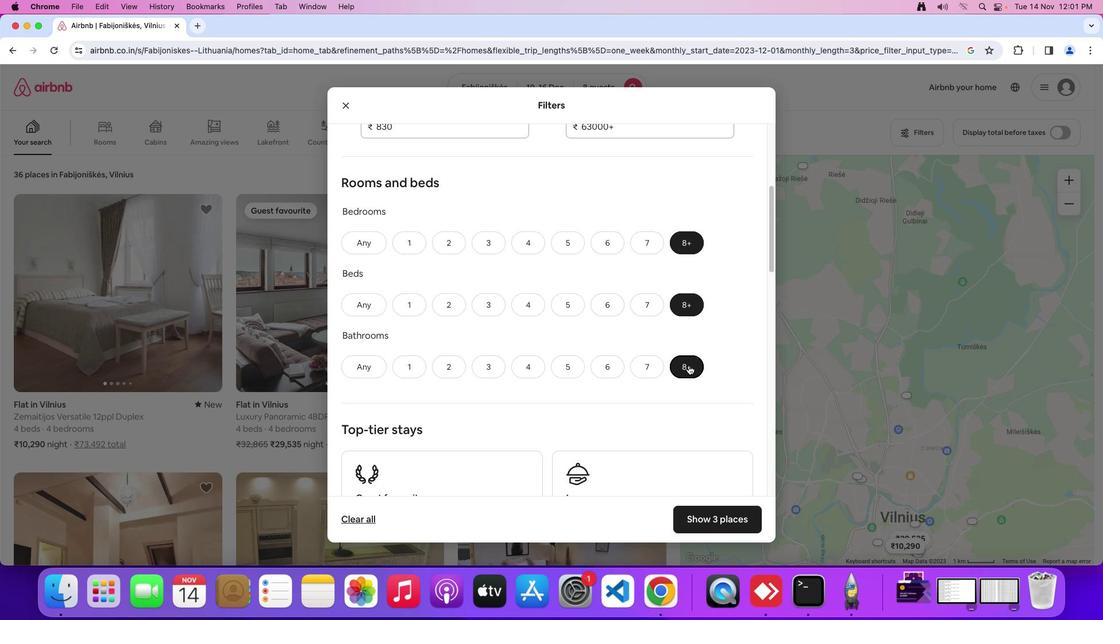 
Action: Mouse scrolled (688, 366) with delta (0, 0)
Screenshot: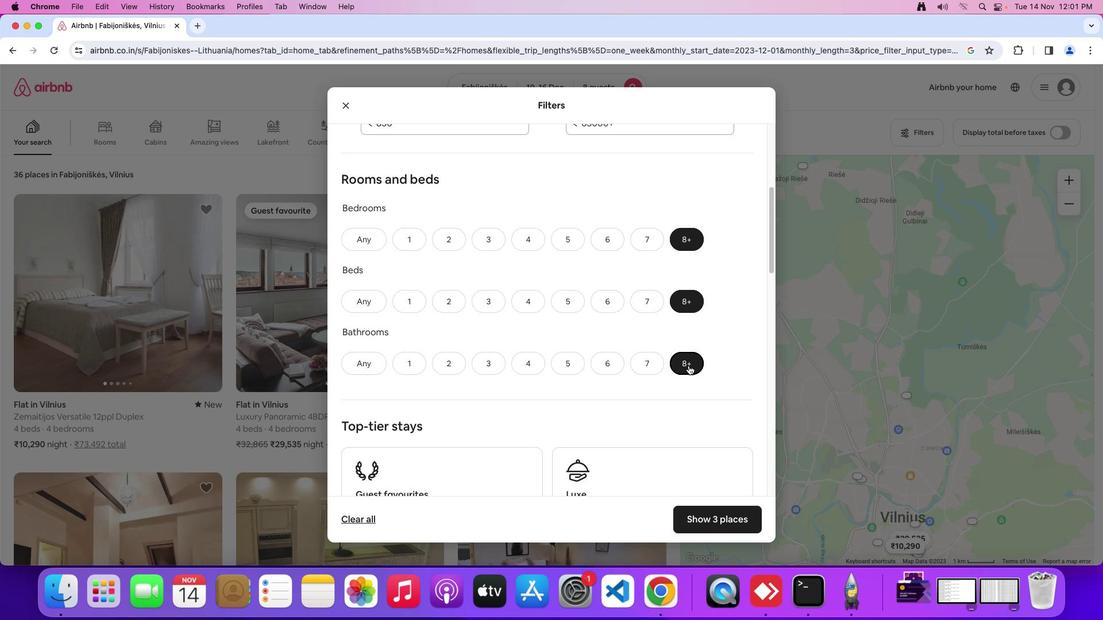 
Action: Mouse moved to (688, 366)
Screenshot: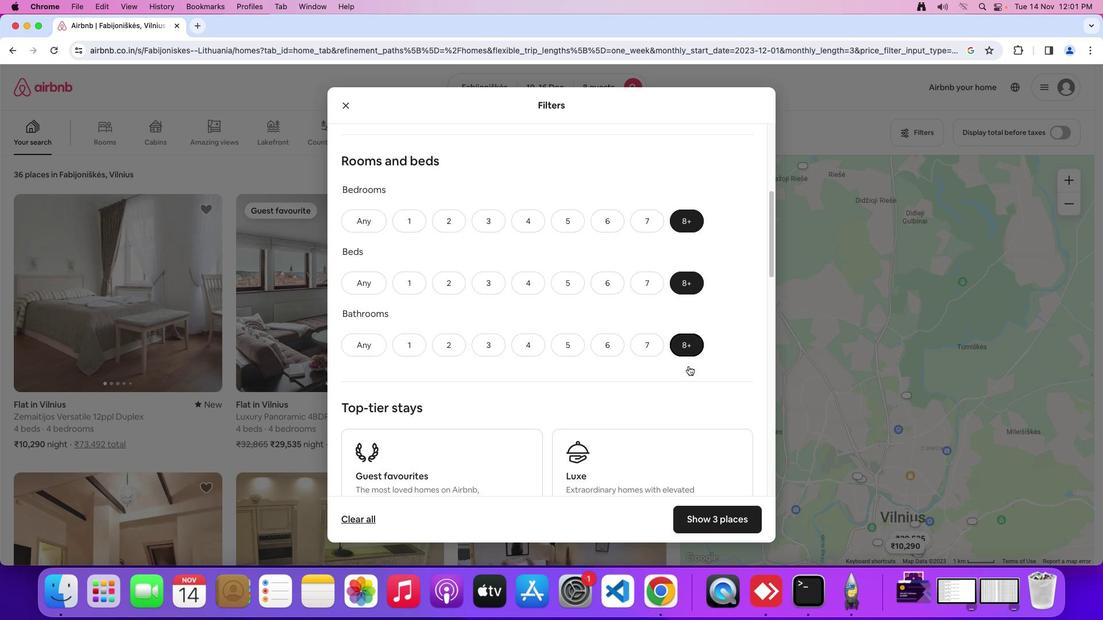 
Action: Mouse scrolled (688, 366) with delta (0, 0)
Screenshot: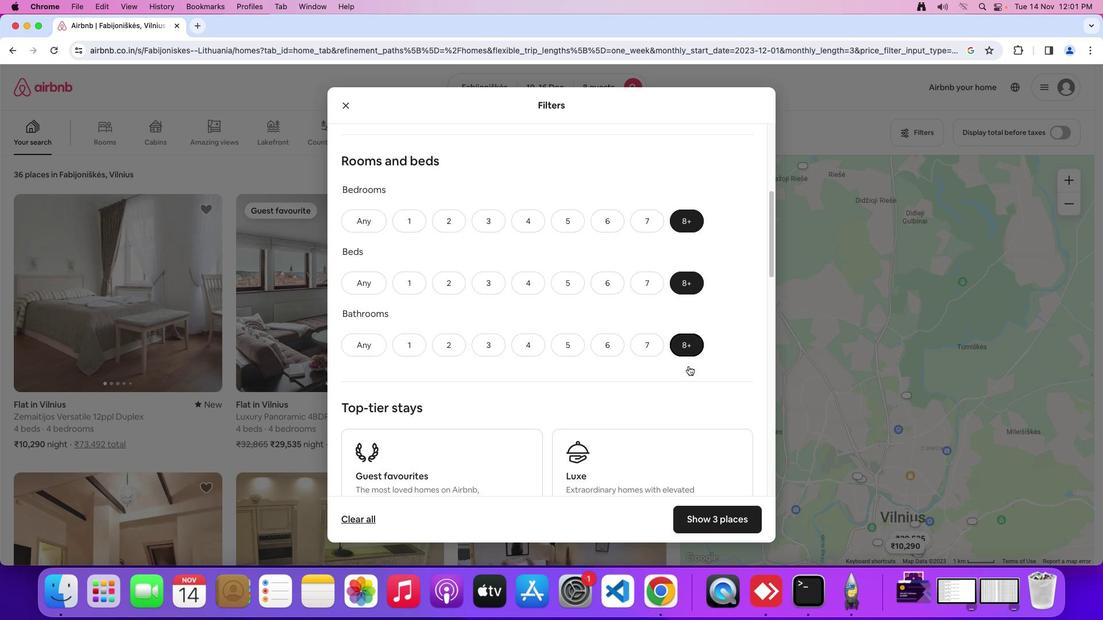 
Action: Mouse scrolled (688, 366) with delta (0, 0)
Screenshot: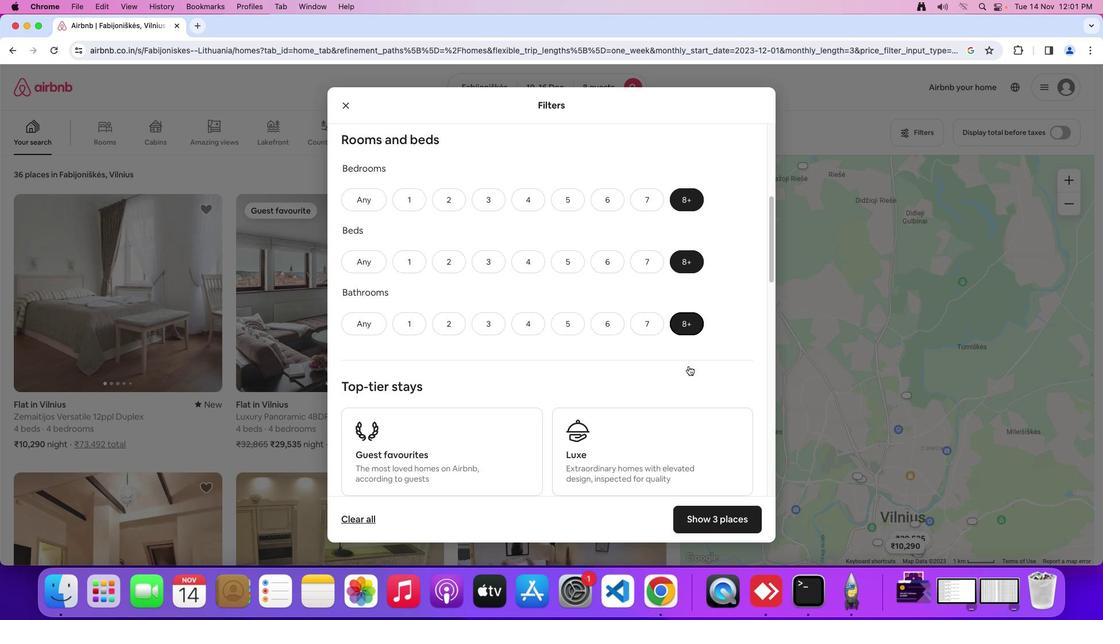 
Action: Mouse moved to (689, 366)
Screenshot: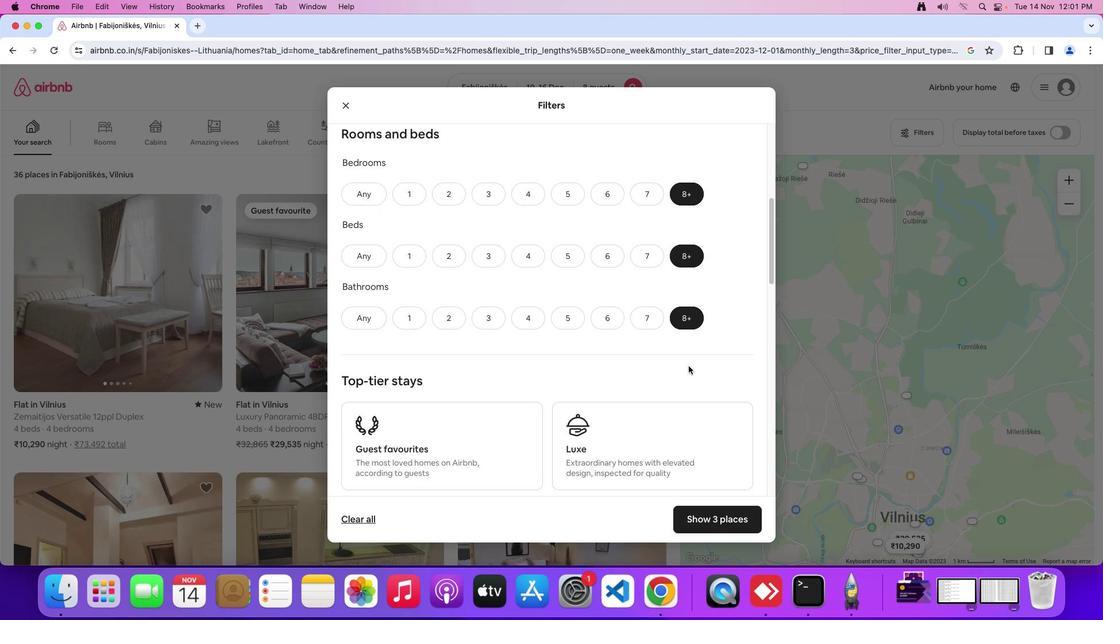 
Action: Mouse scrolled (689, 366) with delta (0, 0)
Screenshot: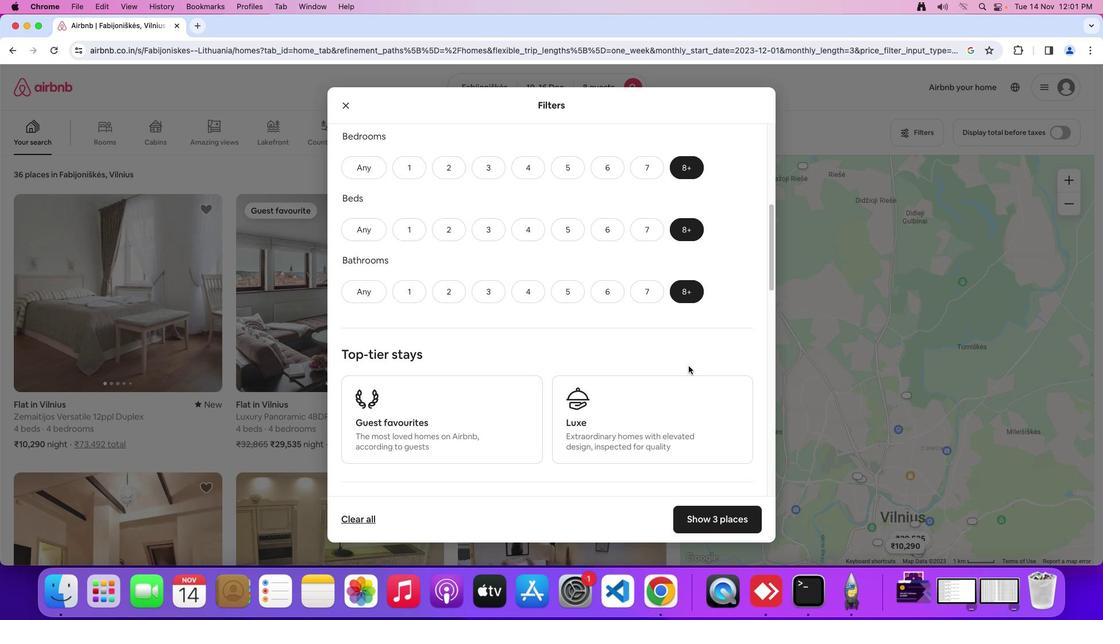 
Action: Mouse scrolled (689, 366) with delta (0, 0)
Screenshot: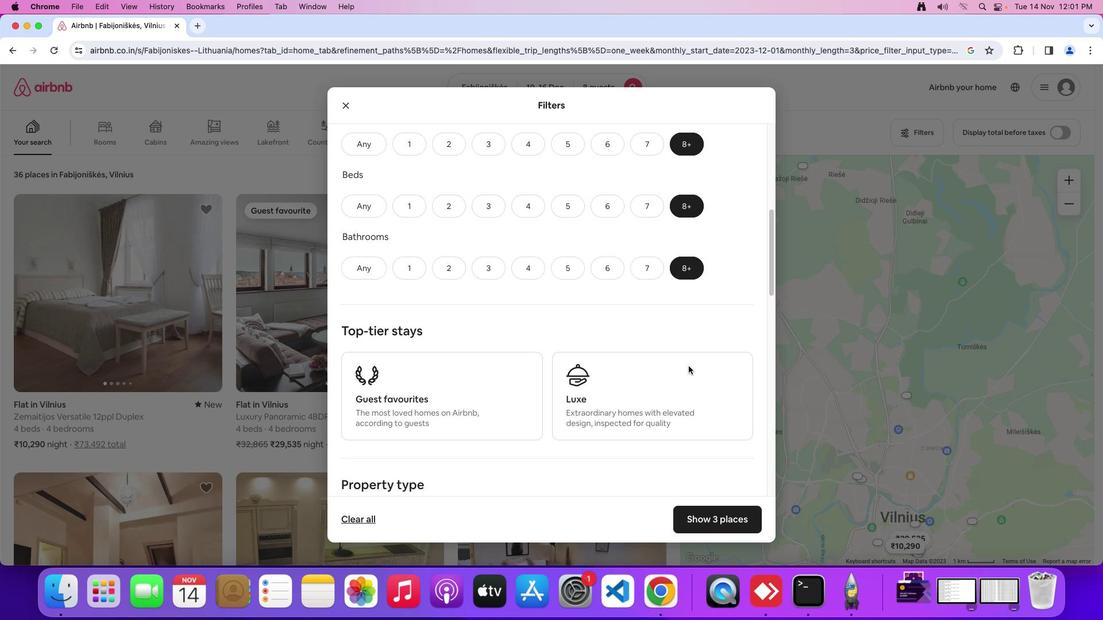 
Action: Mouse scrolled (689, 366) with delta (0, -1)
Screenshot: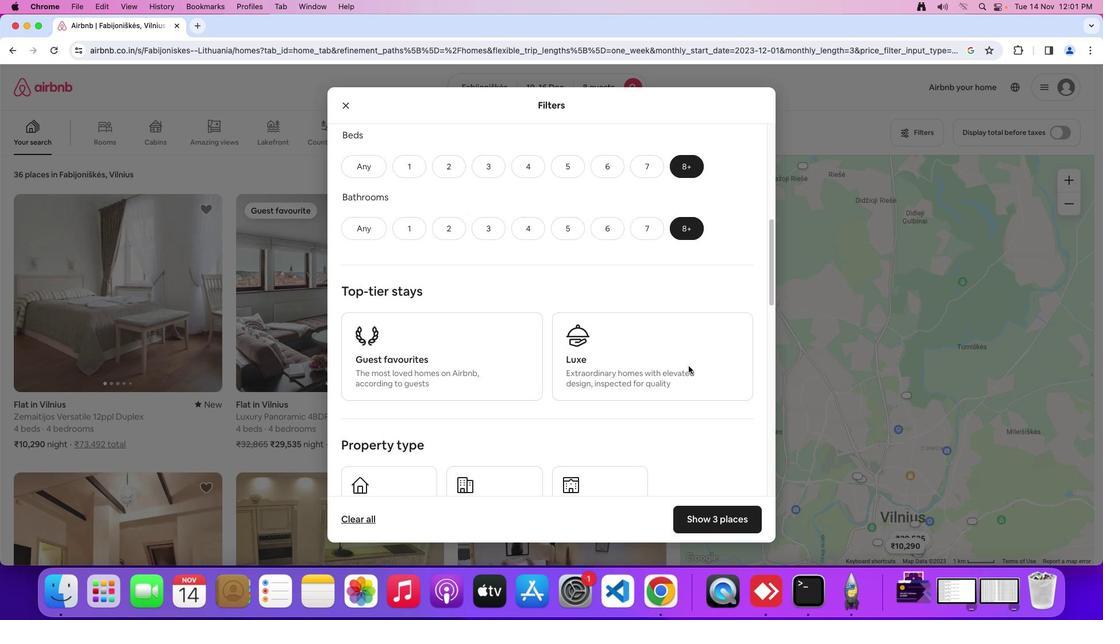 
Action: Mouse moved to (689, 366)
Screenshot: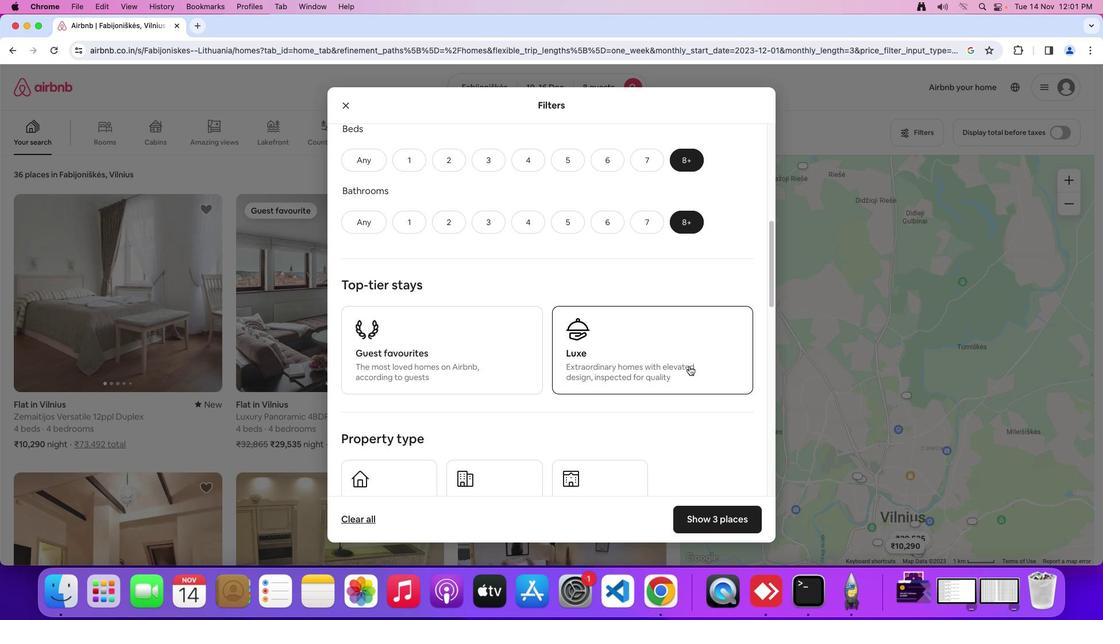 
Action: Mouse scrolled (689, 366) with delta (0, 0)
Screenshot: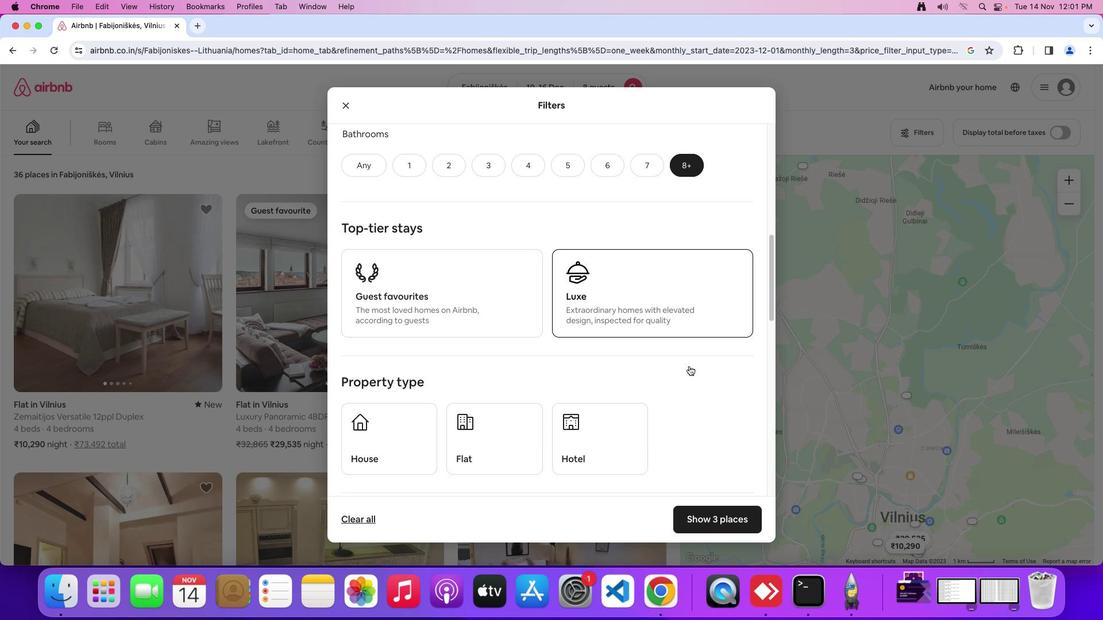 
Action: Mouse scrolled (689, 366) with delta (0, 0)
Screenshot: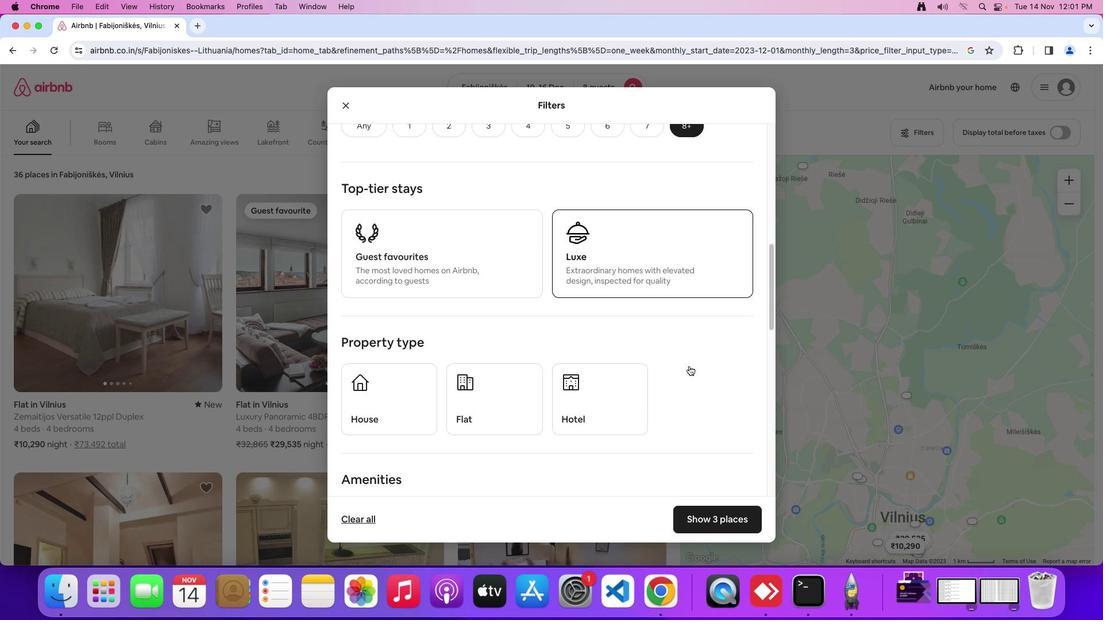 
Action: Mouse scrolled (689, 366) with delta (0, -2)
Screenshot: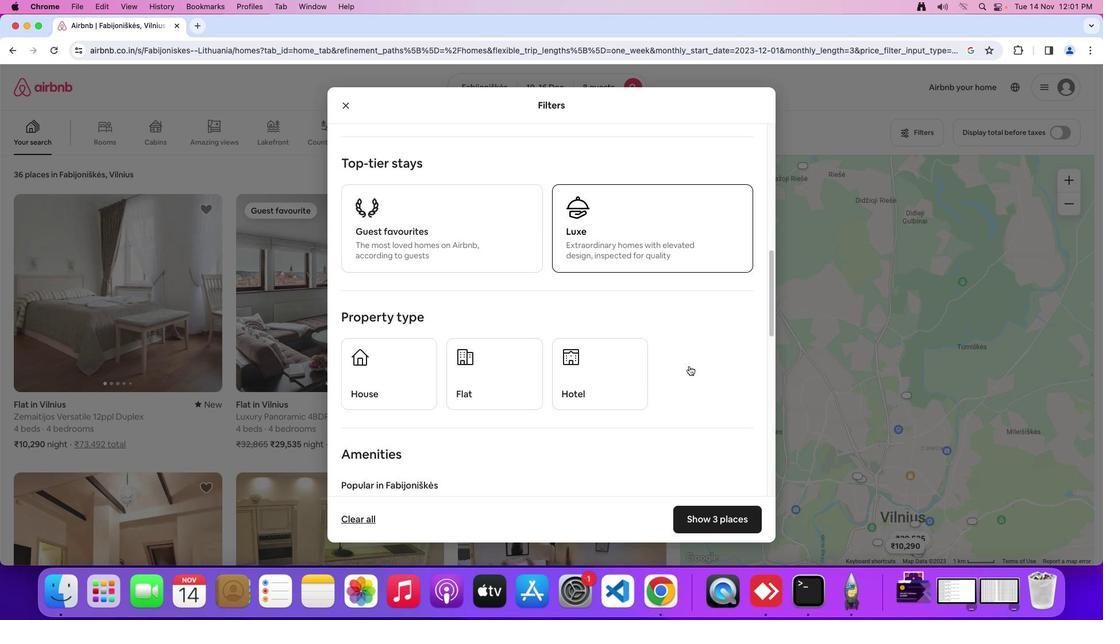 
Action: Mouse moved to (582, 373)
Screenshot: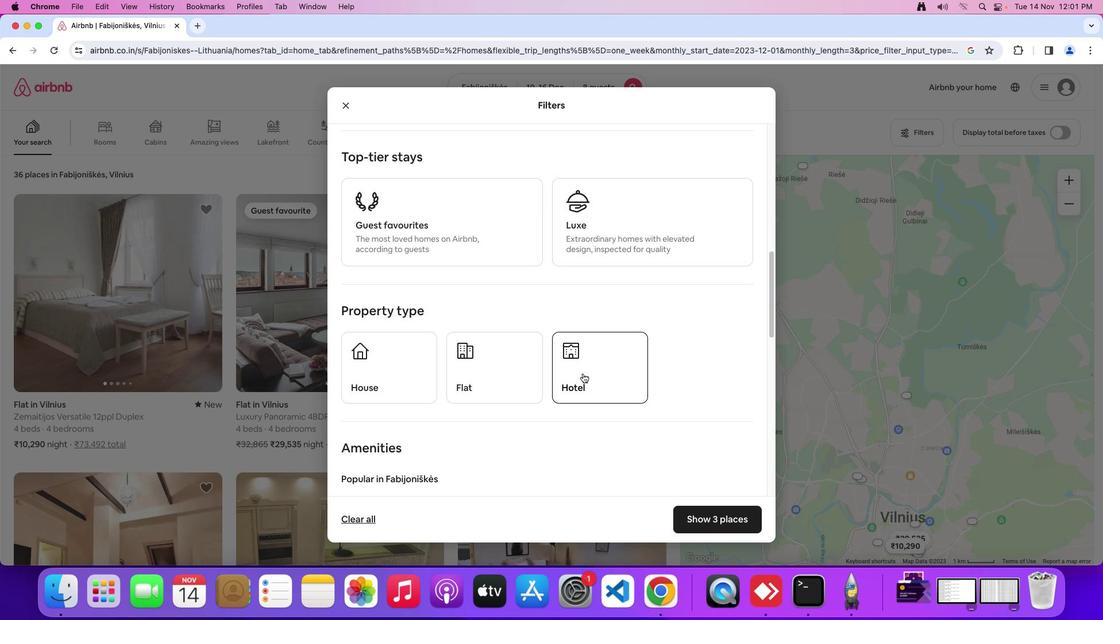 
Action: Mouse pressed left at (582, 373)
Screenshot: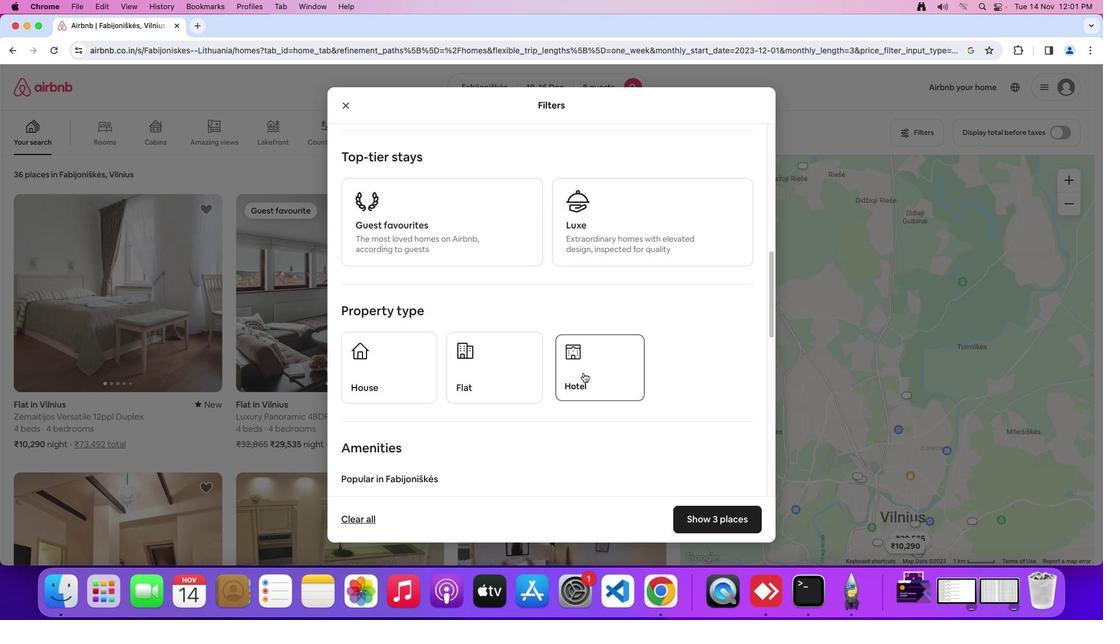 
Action: Mouse moved to (665, 374)
Screenshot: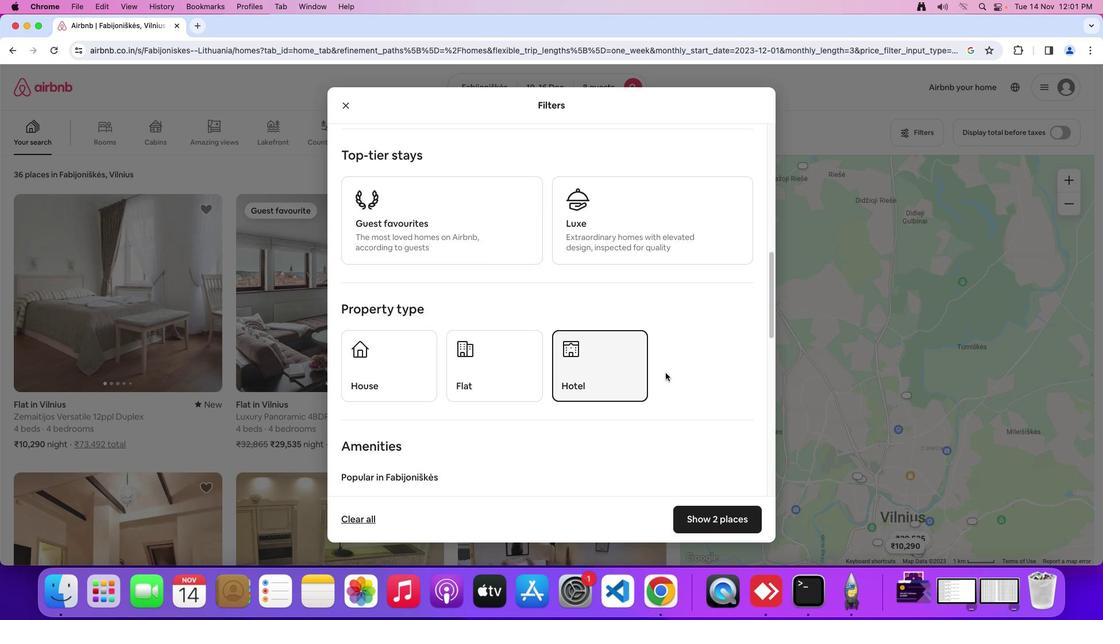 
Action: Mouse scrolled (665, 374) with delta (0, 0)
Screenshot: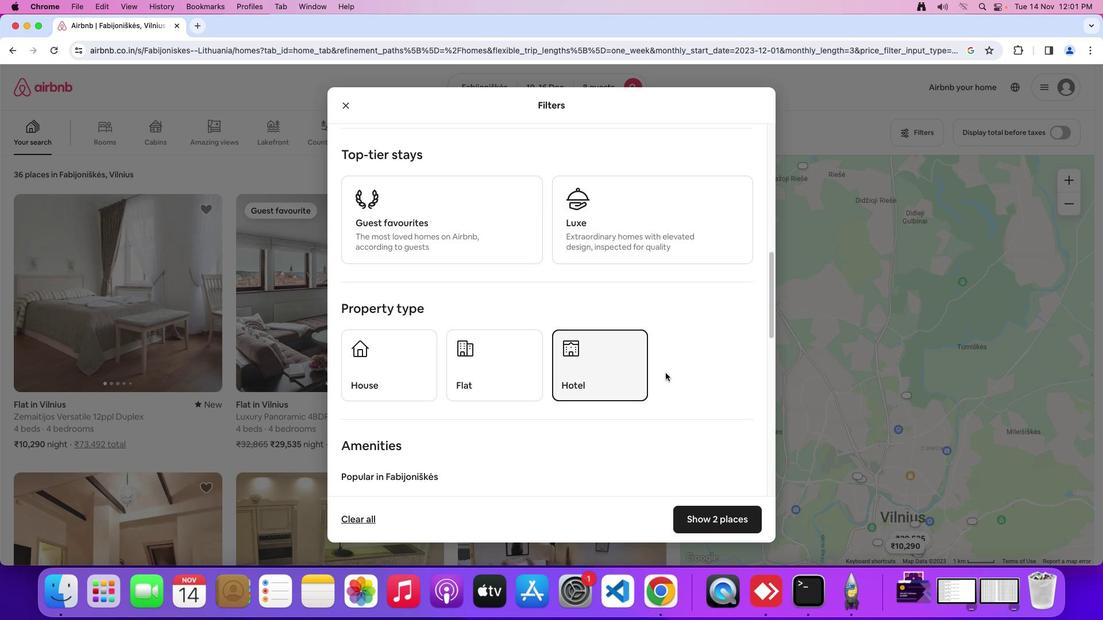 
Action: Mouse moved to (665, 373)
Screenshot: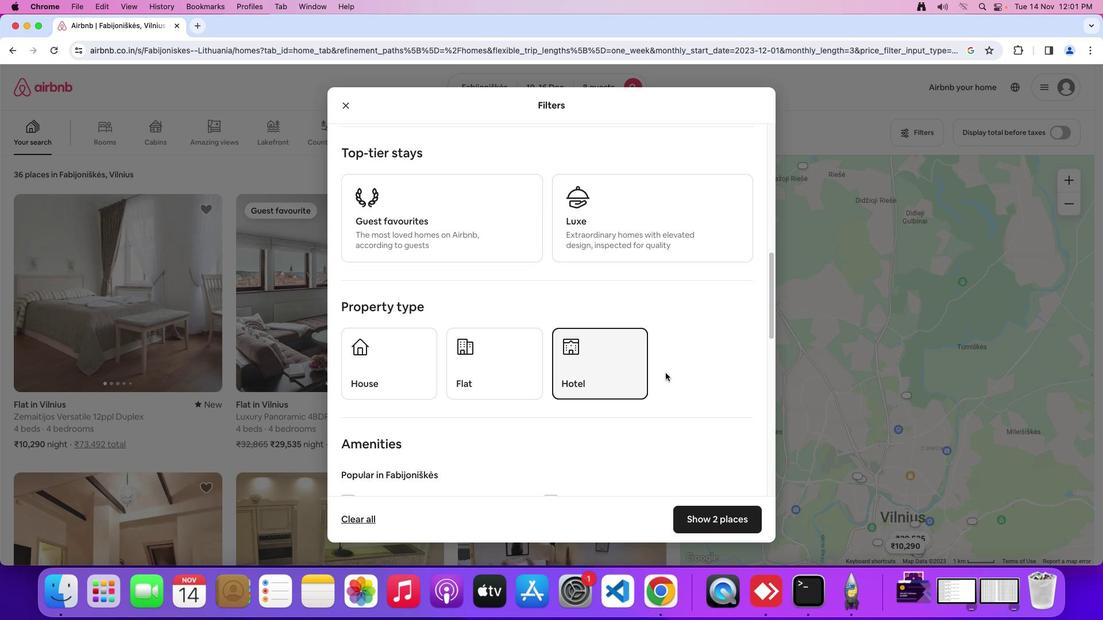 
Action: Mouse scrolled (665, 373) with delta (0, 0)
Screenshot: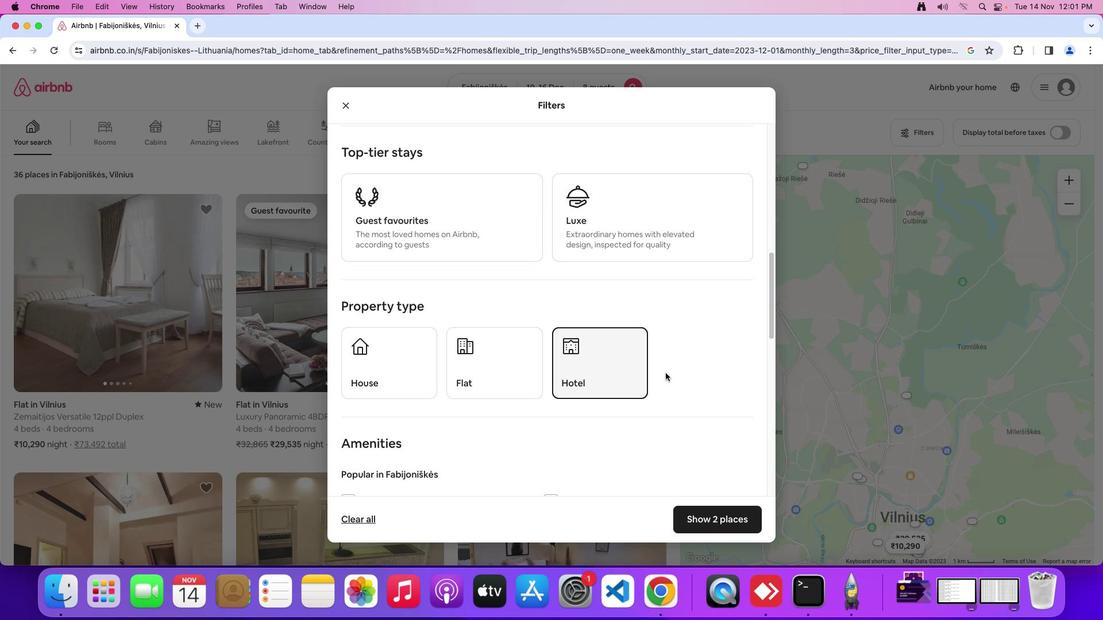 
Action: Mouse scrolled (665, 373) with delta (0, 0)
Screenshot: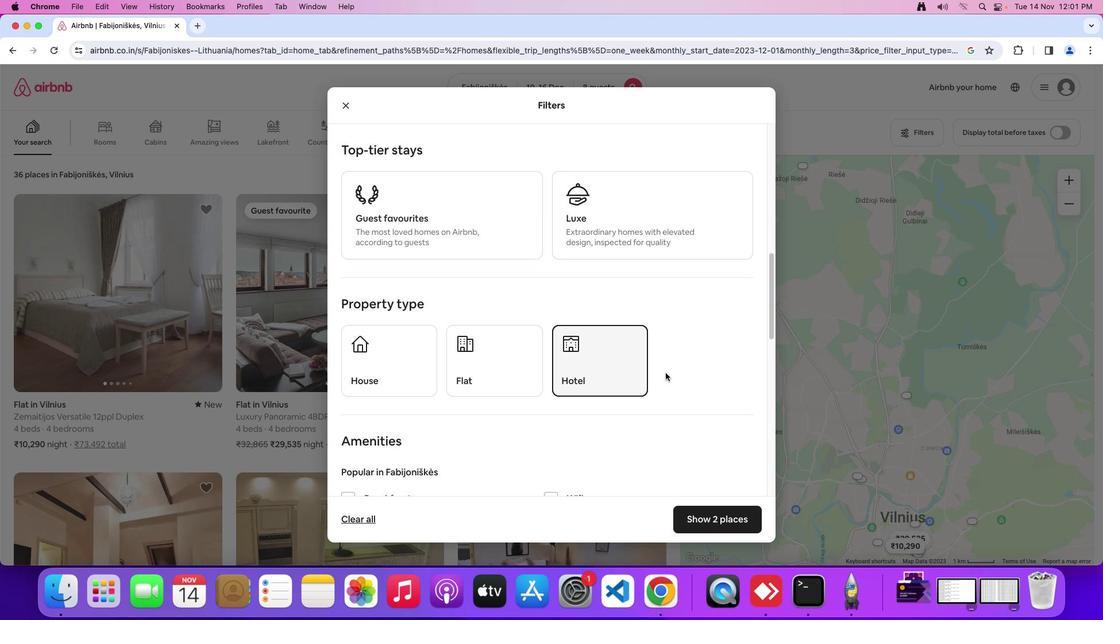 
Action: Mouse scrolled (665, 373) with delta (0, 0)
Screenshot: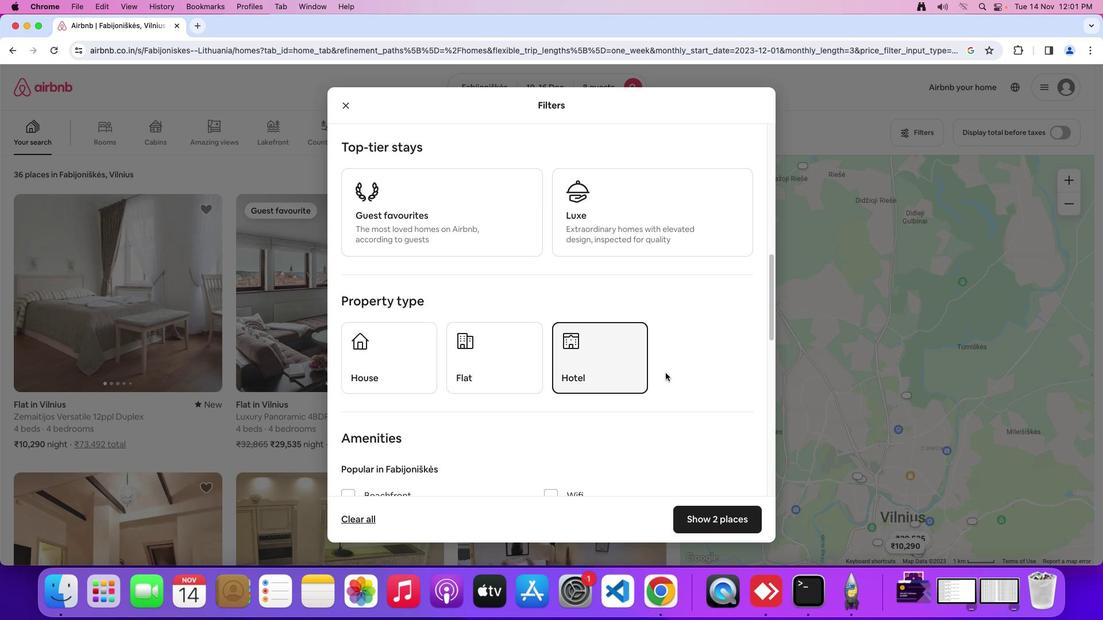 
Action: Mouse scrolled (665, 373) with delta (0, 0)
Screenshot: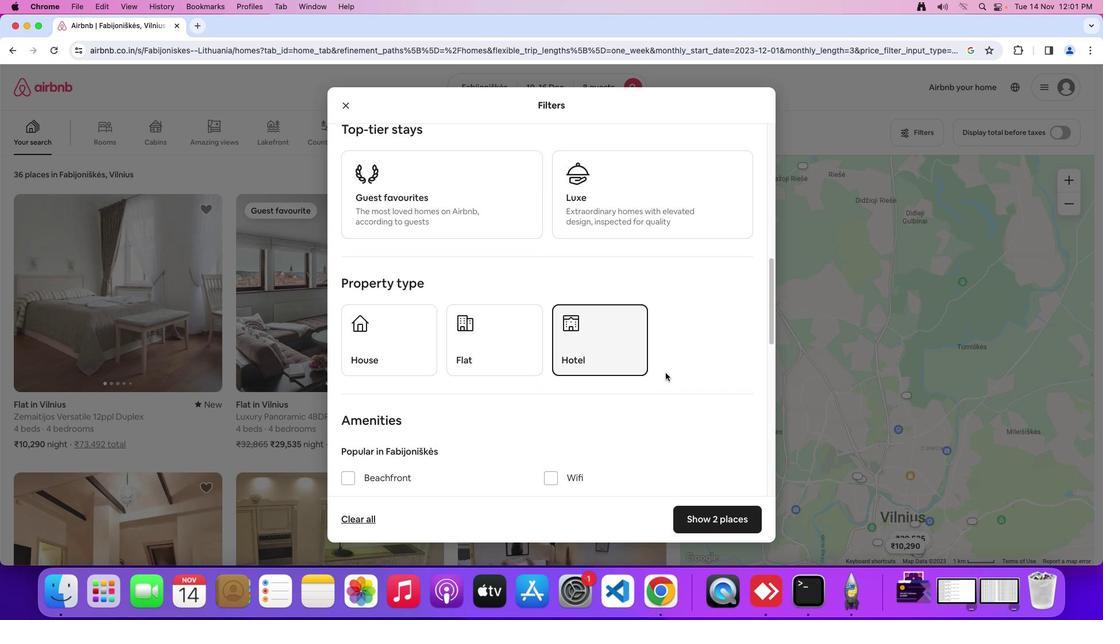 
Action: Mouse scrolled (665, 373) with delta (0, 0)
Screenshot: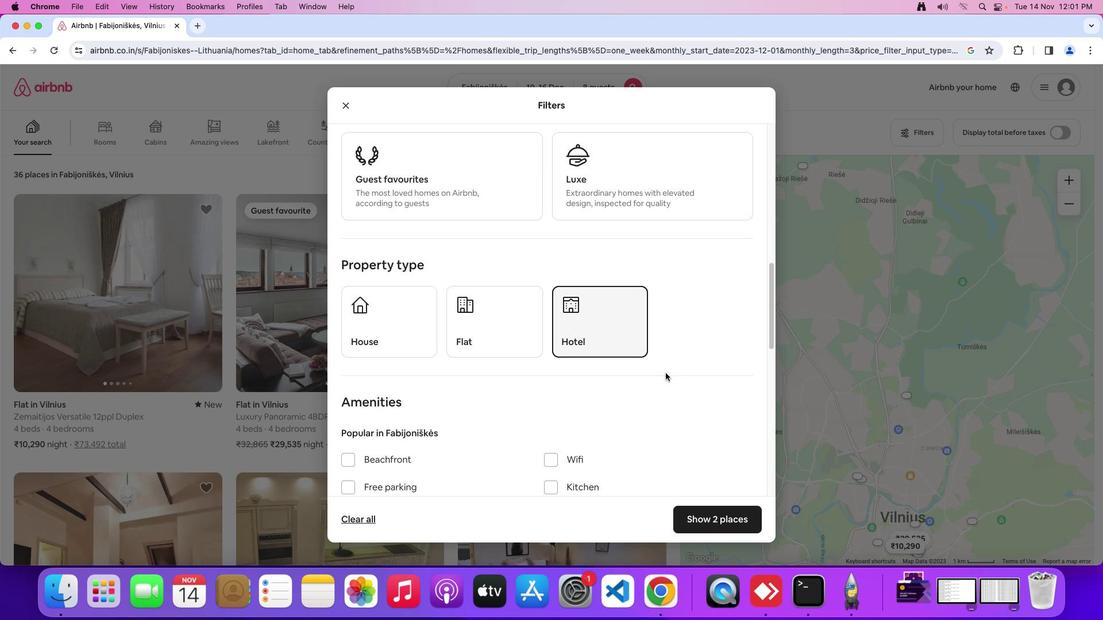 
Action: Mouse scrolled (665, 373) with delta (0, 0)
Screenshot: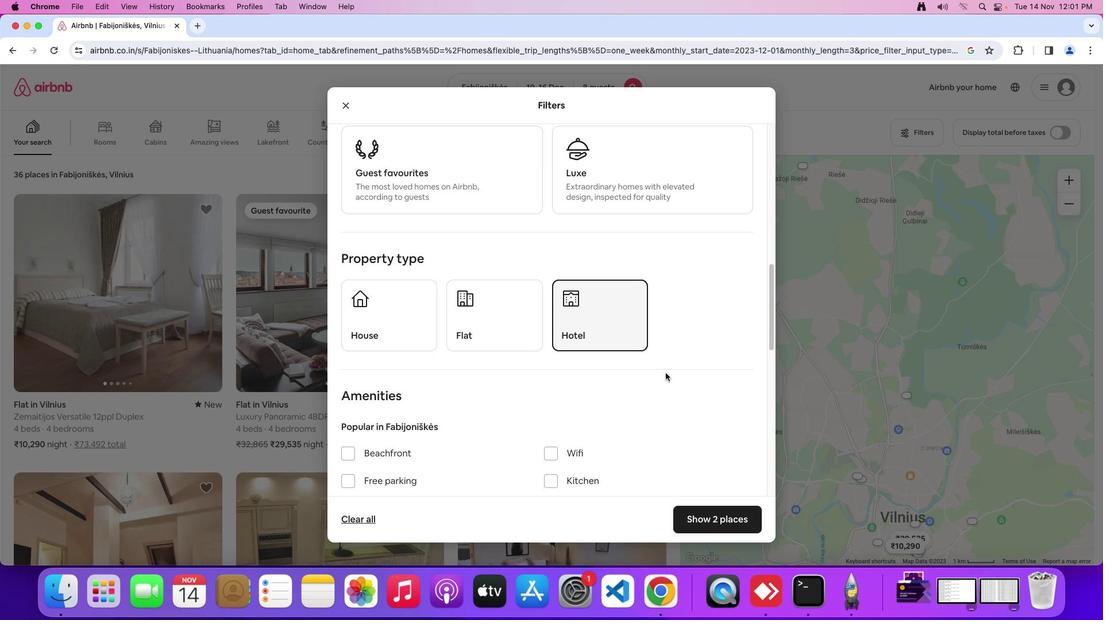 
Action: Mouse scrolled (665, 373) with delta (0, 0)
Screenshot: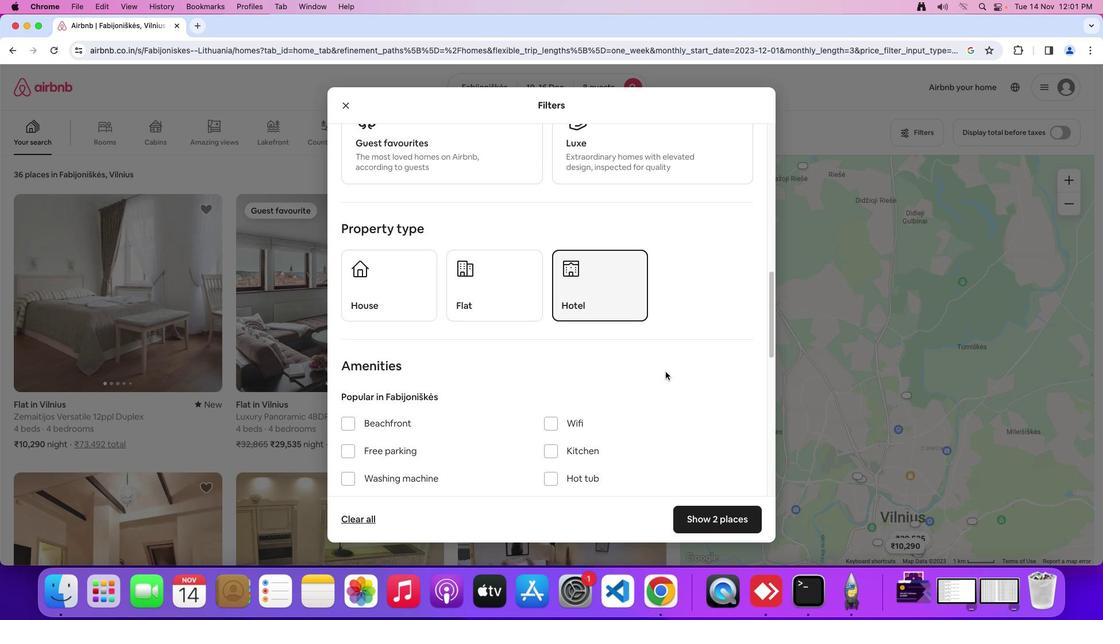 
Action: Mouse scrolled (665, 373) with delta (0, 0)
Screenshot: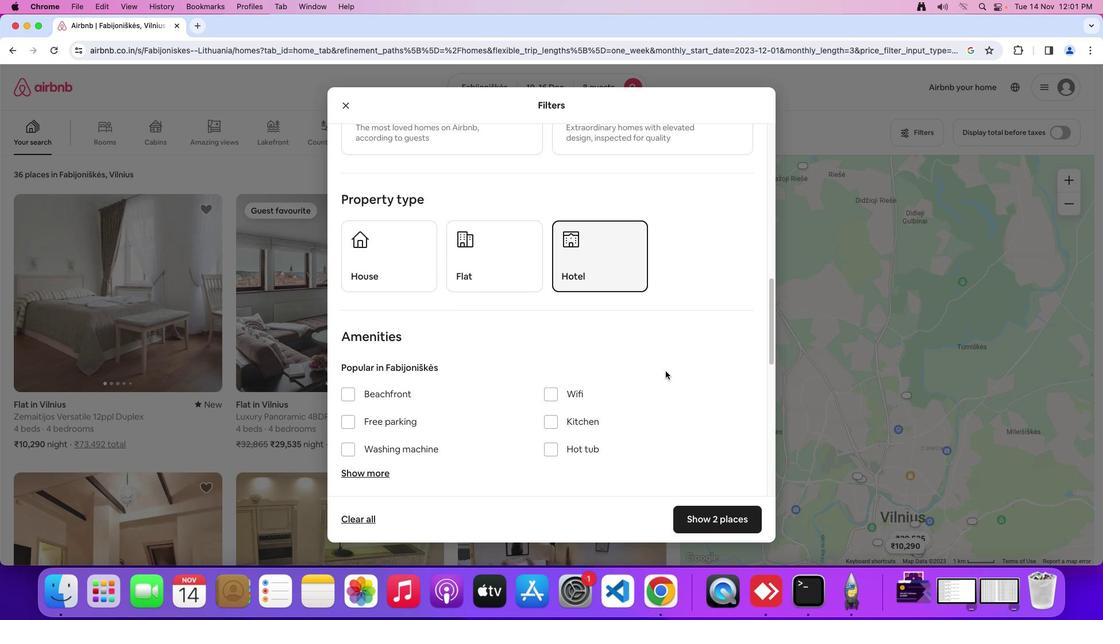 
Action: Mouse scrolled (665, 373) with delta (0, -1)
Screenshot: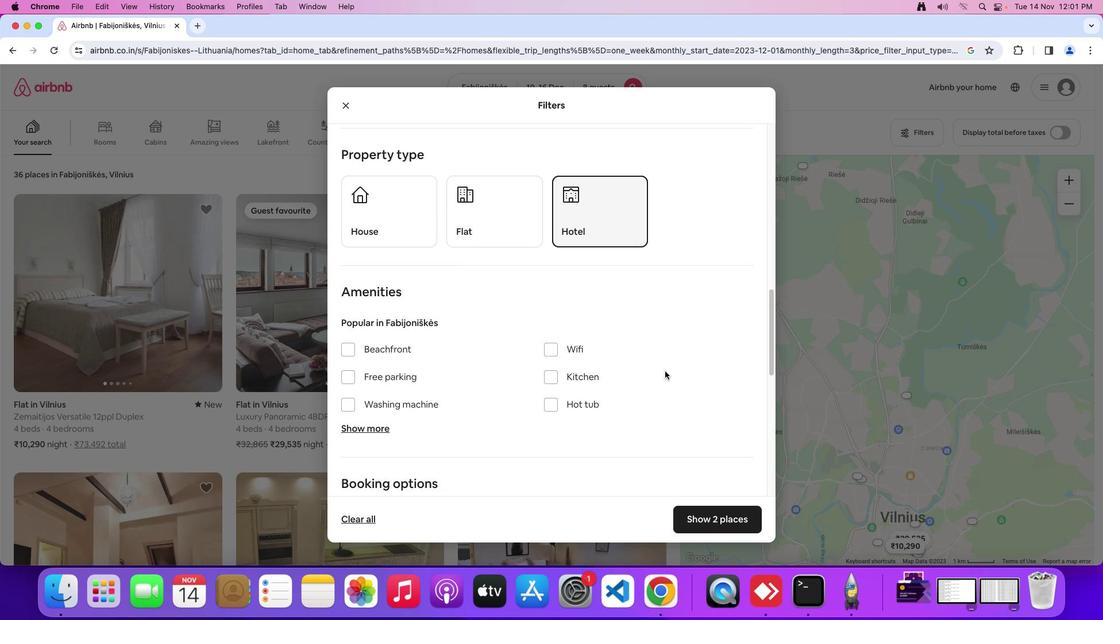 
Action: Mouse moved to (548, 347)
Screenshot: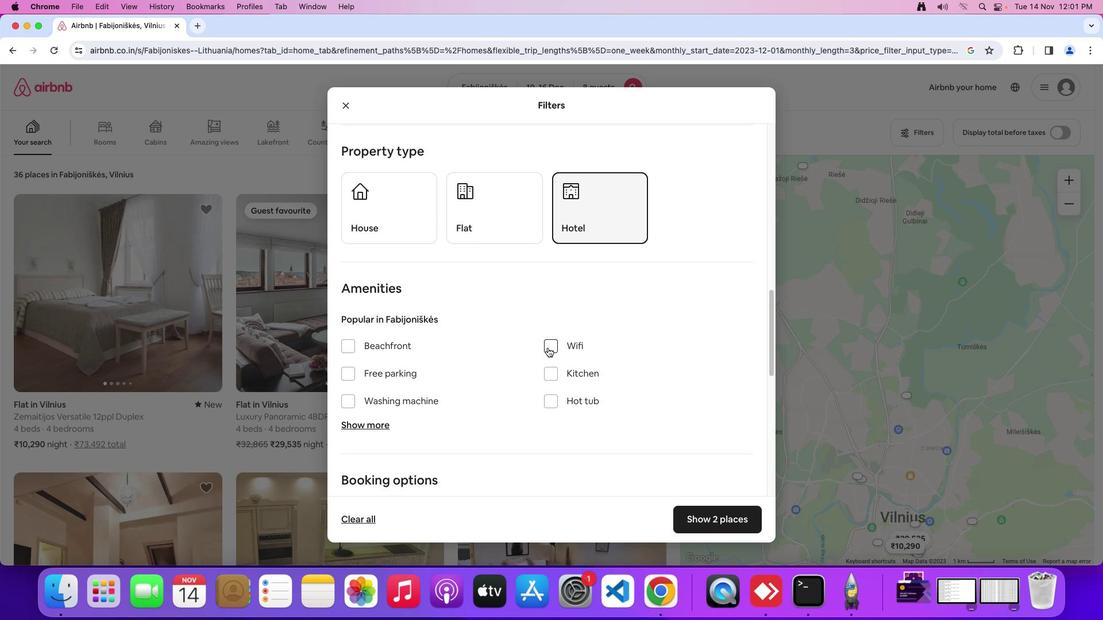
Action: Mouse pressed left at (548, 347)
Screenshot: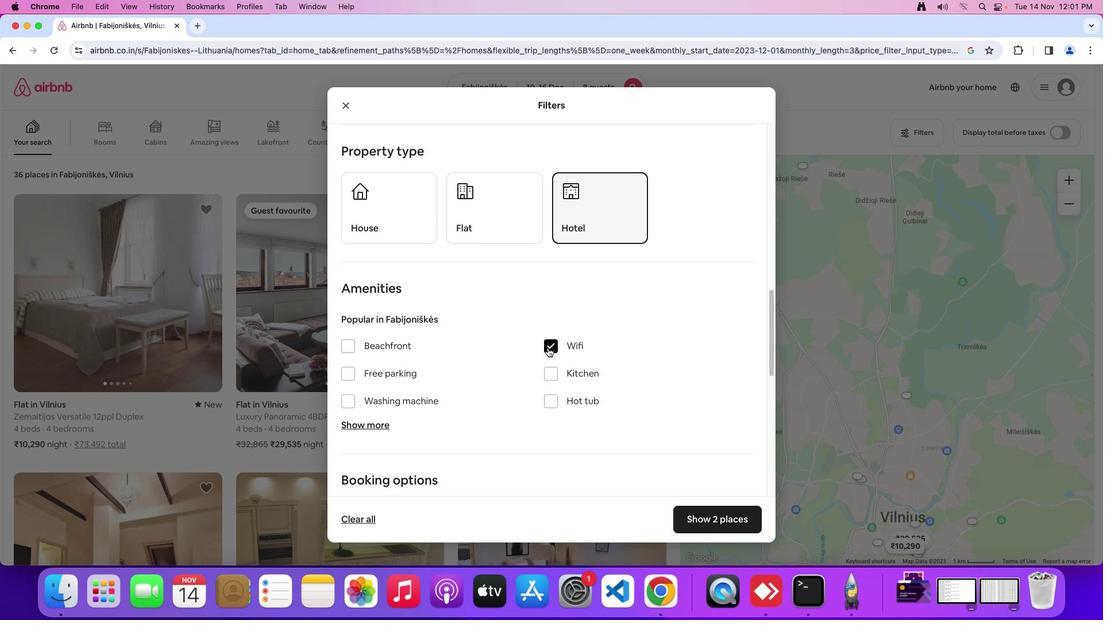 
Action: Mouse moved to (444, 386)
Screenshot: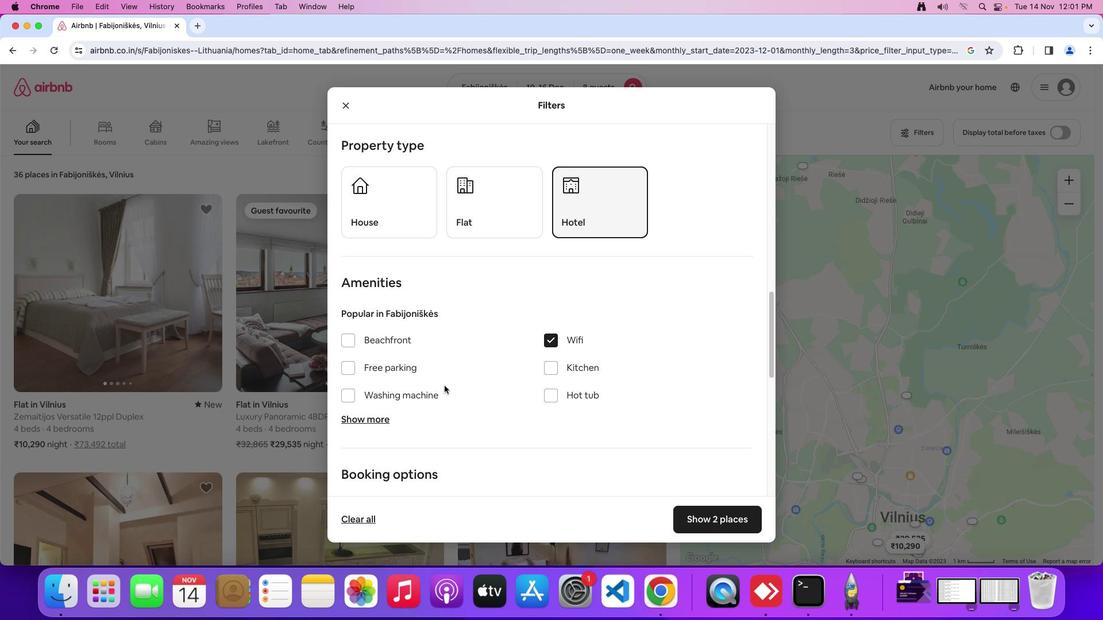 
Action: Mouse scrolled (444, 386) with delta (0, 0)
Screenshot: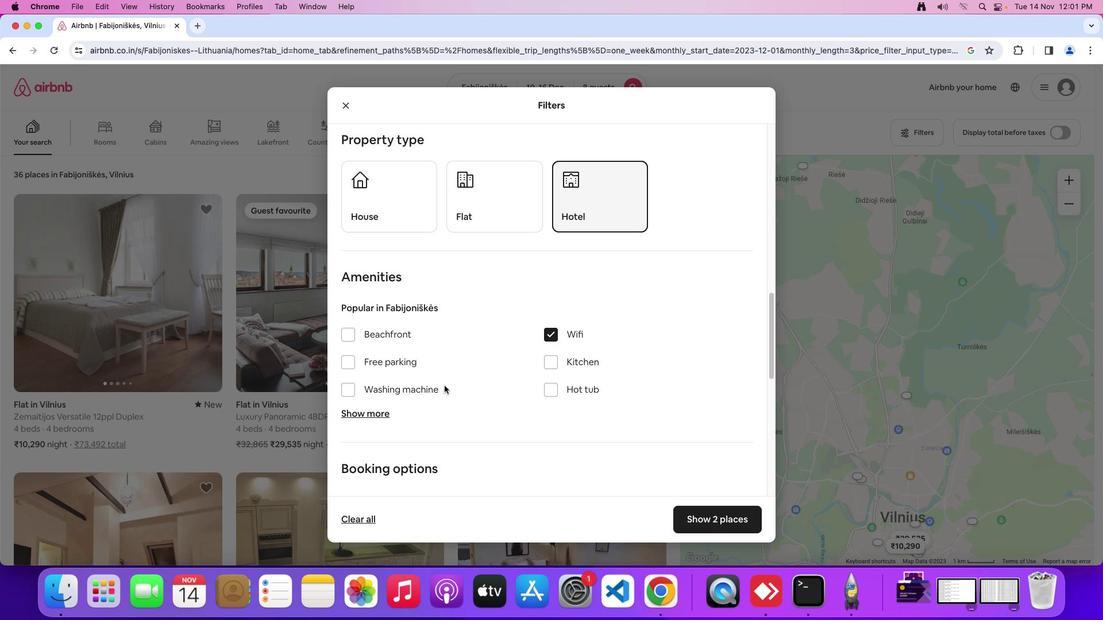 
Action: Mouse moved to (444, 386)
Screenshot: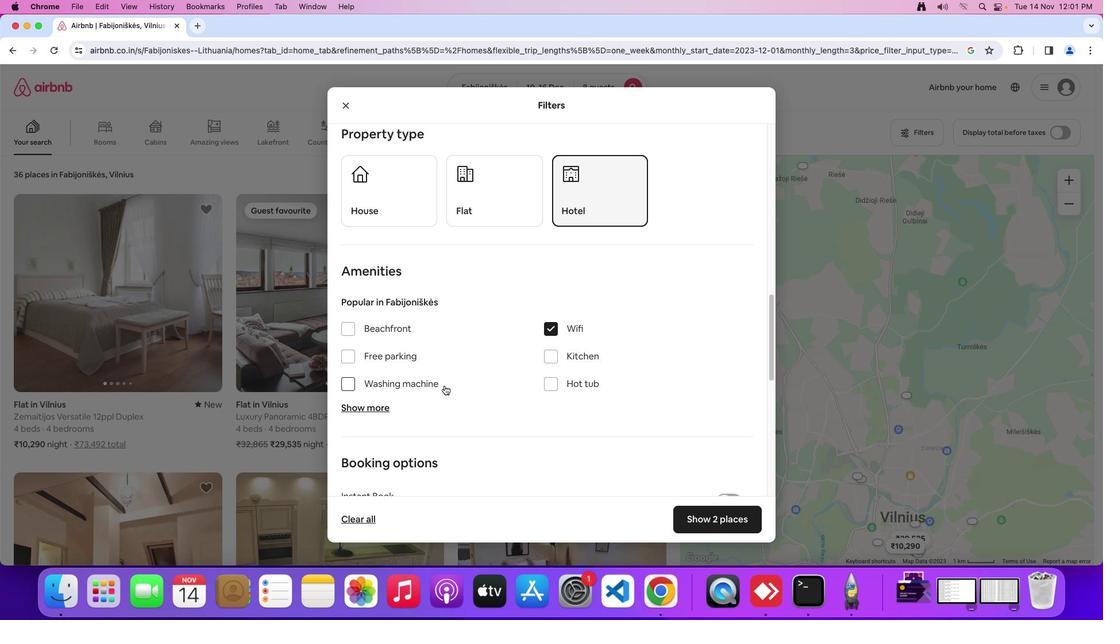
Action: Mouse scrolled (444, 386) with delta (0, 0)
Screenshot: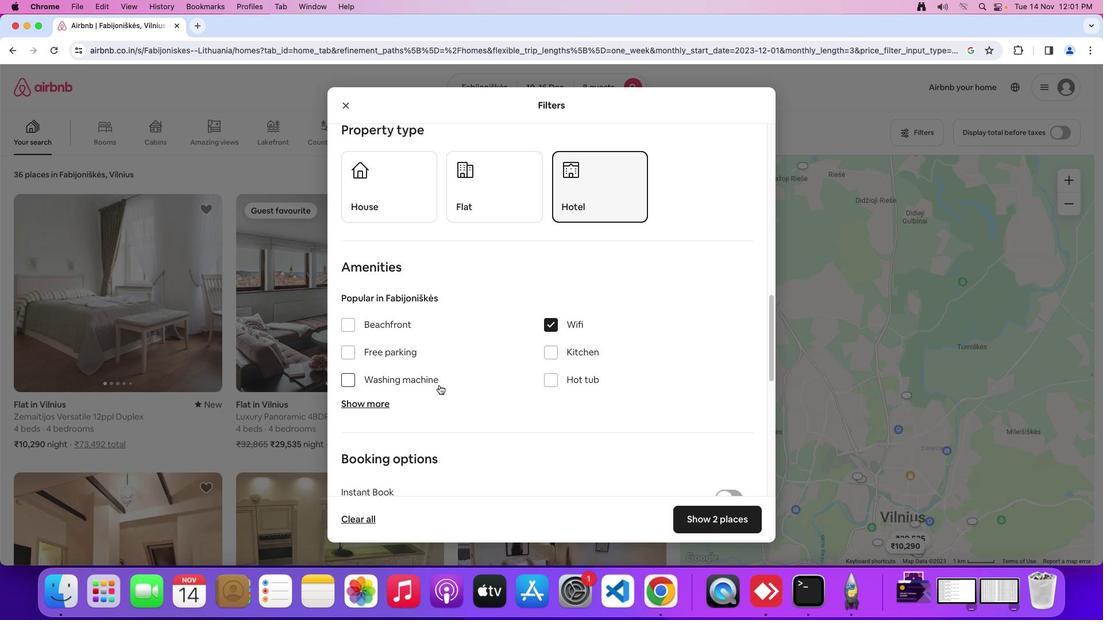 
Action: Mouse moved to (352, 403)
Screenshot: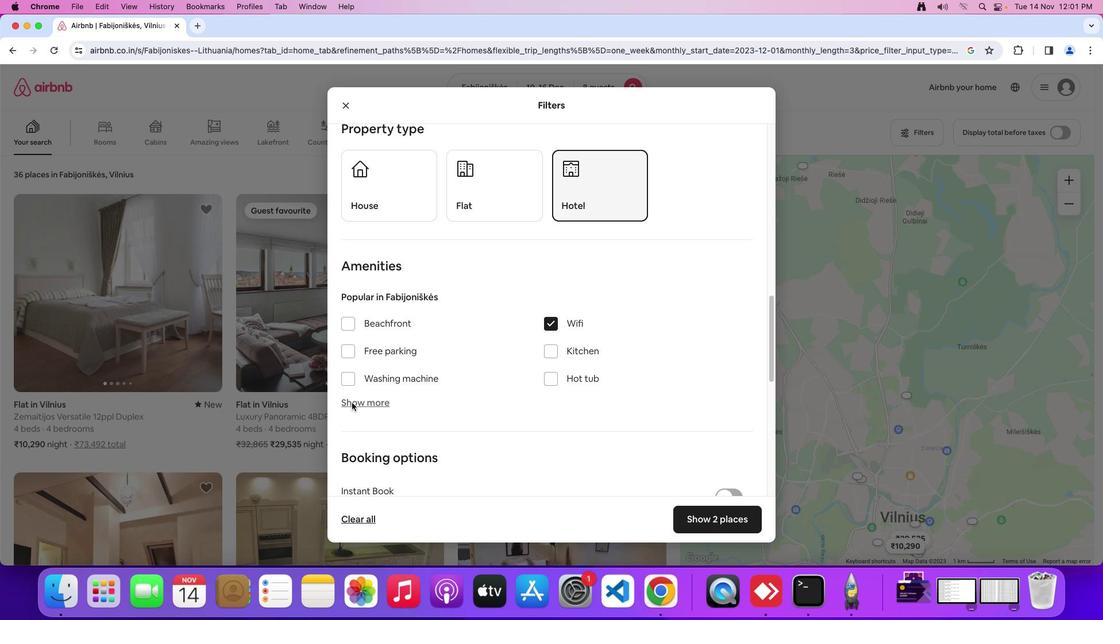 
Action: Mouse pressed left at (352, 403)
Screenshot: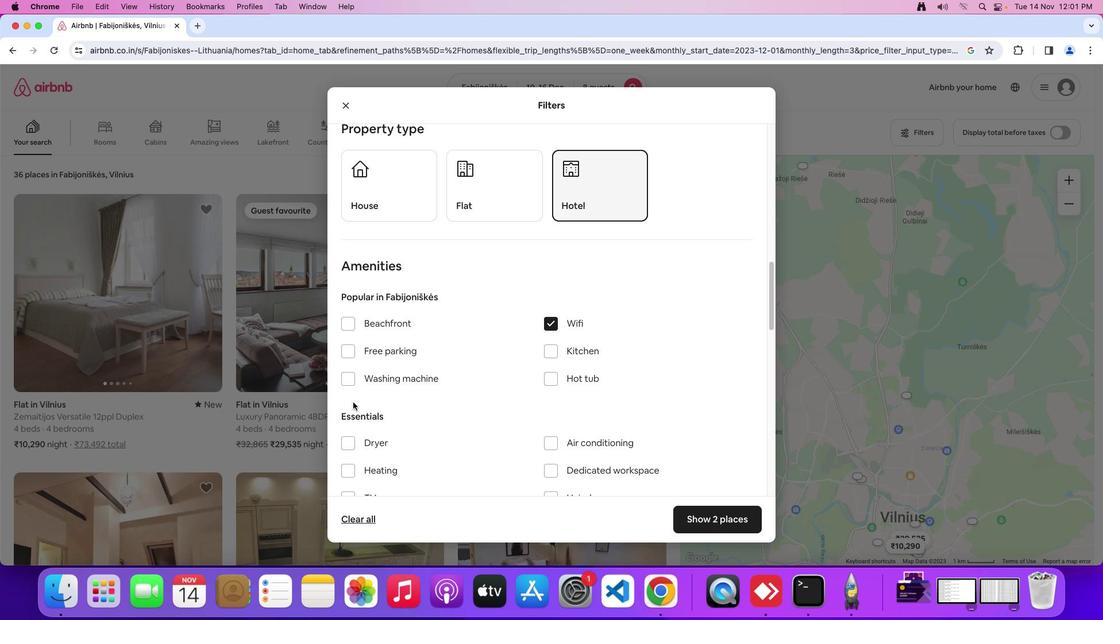
Action: Mouse moved to (465, 393)
Screenshot: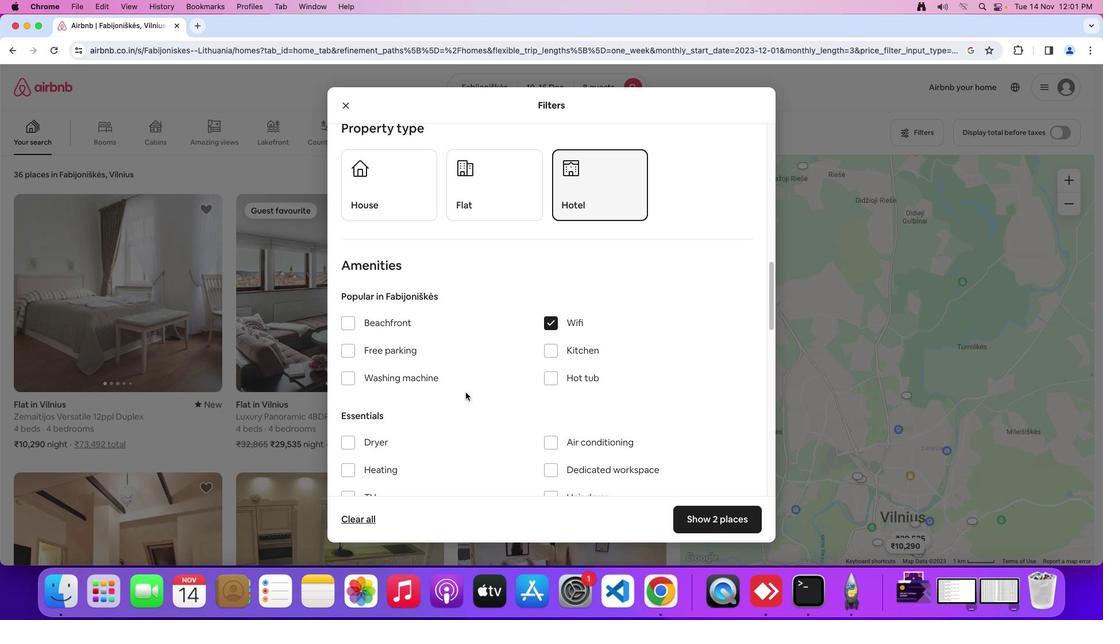 
Action: Mouse scrolled (465, 393) with delta (0, 0)
Screenshot: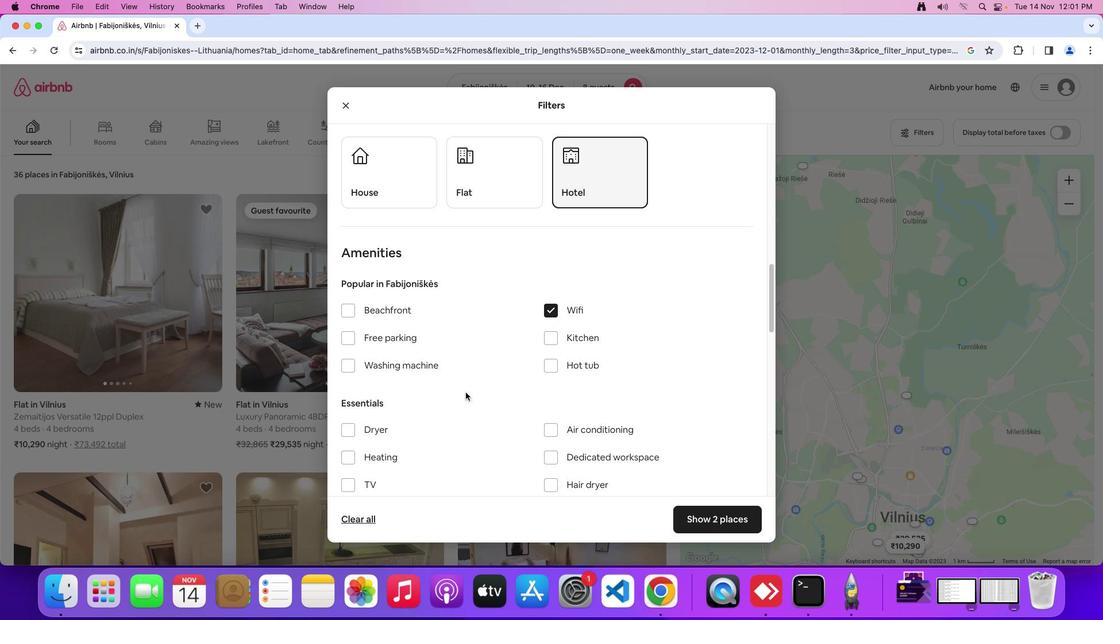 
Action: Mouse scrolled (465, 393) with delta (0, 0)
Screenshot: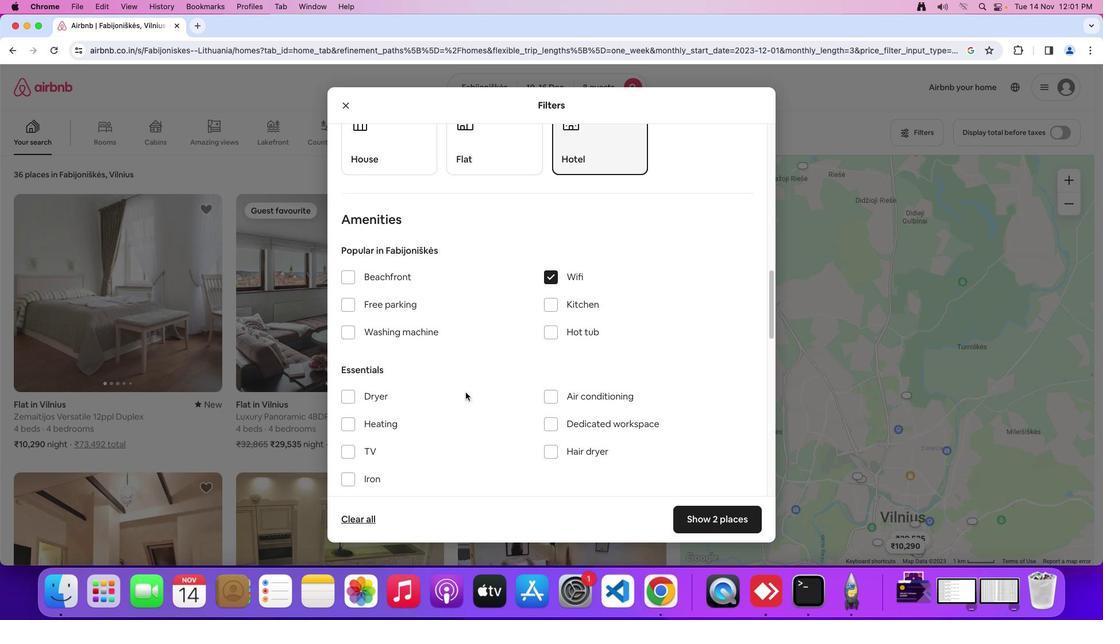 
Action: Mouse scrolled (465, 393) with delta (0, -1)
Screenshot: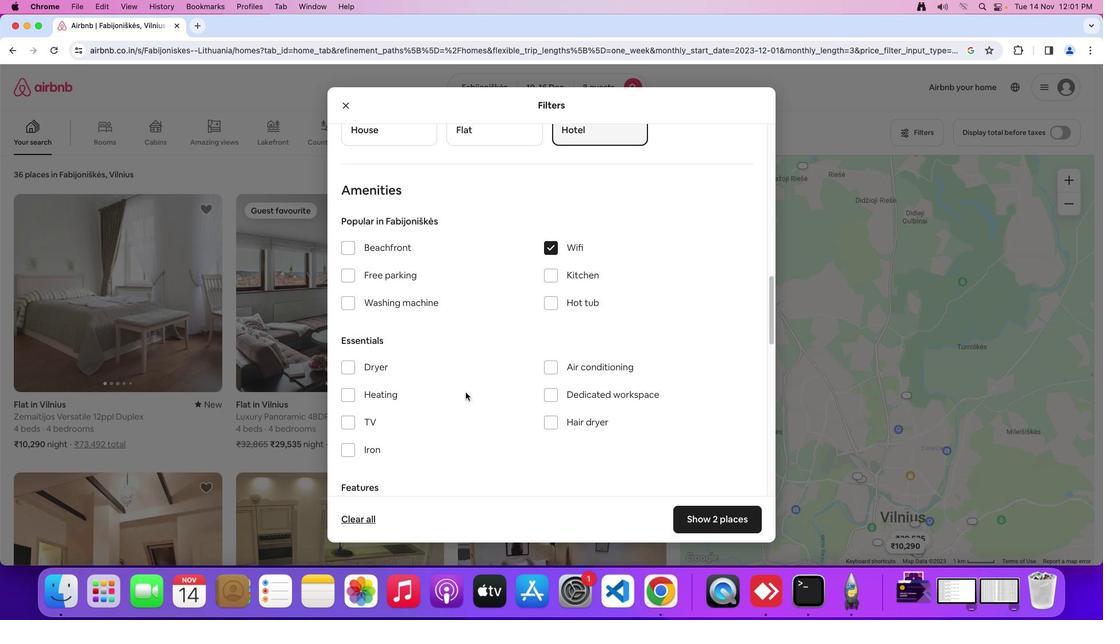 
Action: Mouse moved to (353, 419)
Screenshot: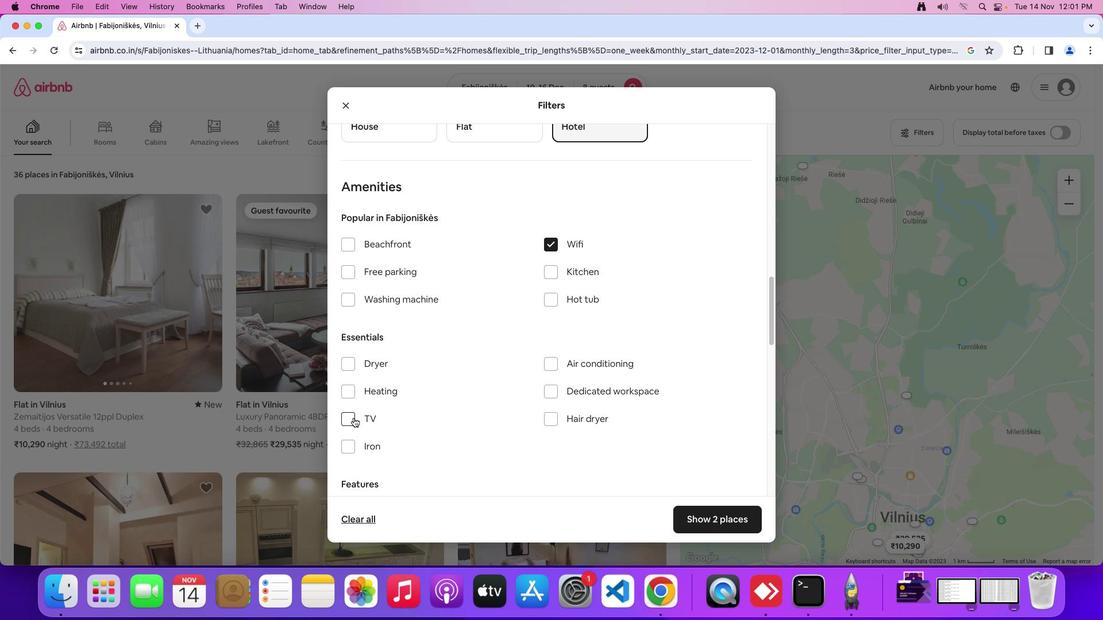 
Action: Mouse pressed left at (353, 419)
Screenshot: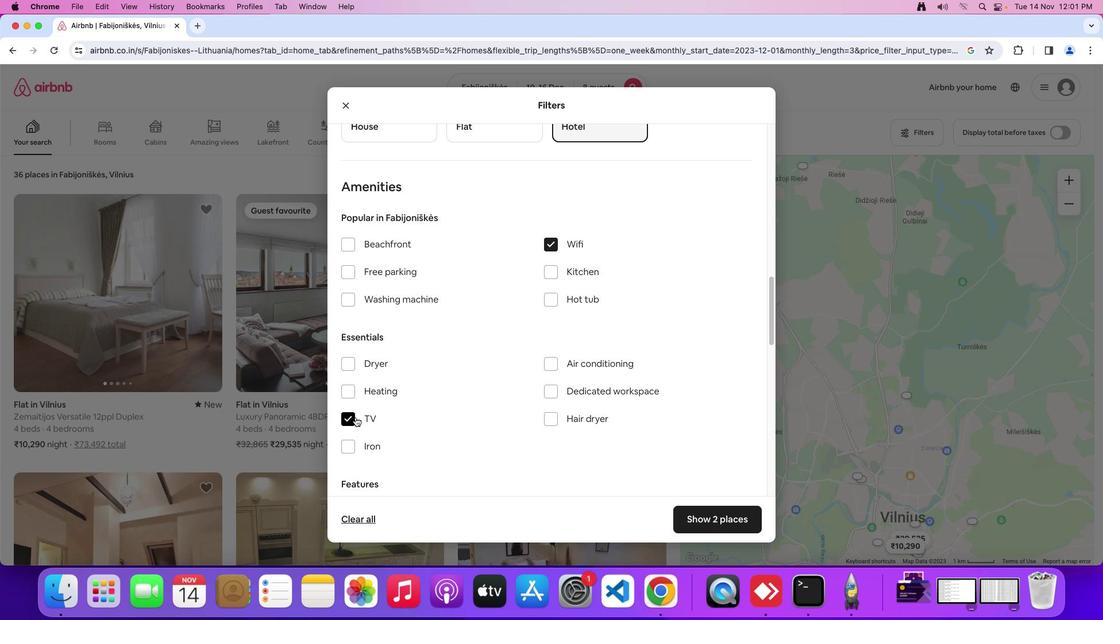 
Action: Mouse moved to (354, 275)
Screenshot: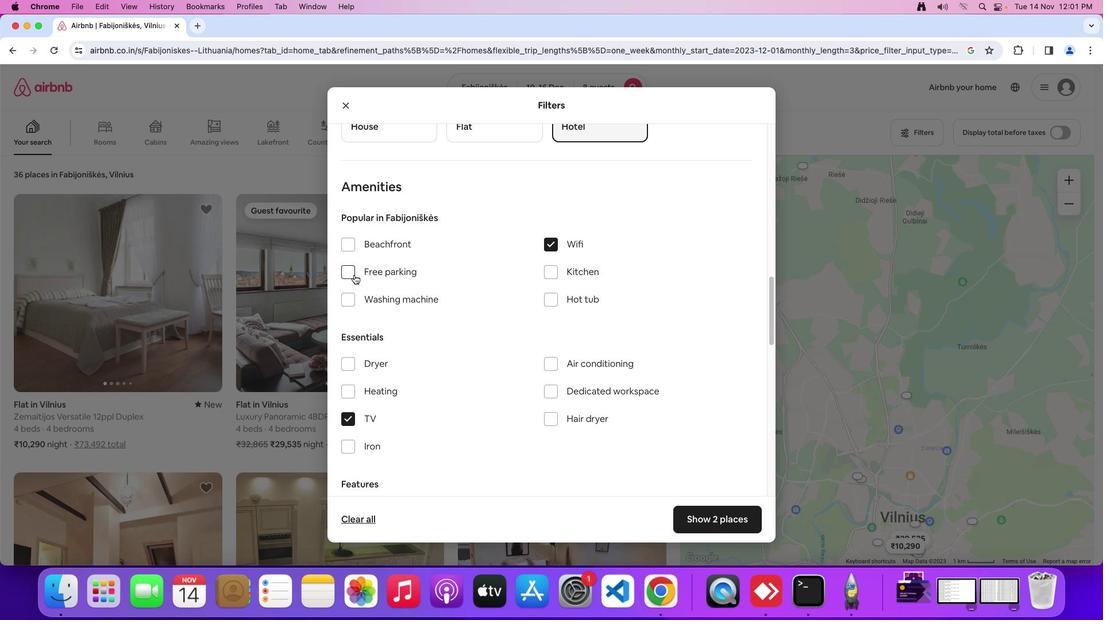 
Action: Mouse pressed left at (354, 275)
Screenshot: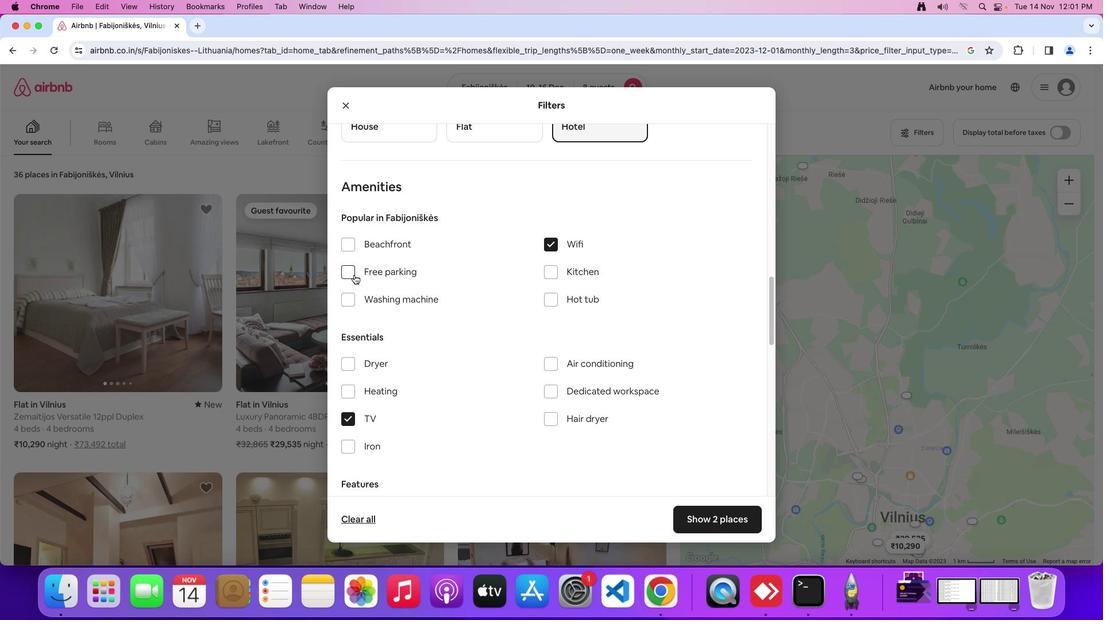 
Action: Mouse moved to (552, 475)
Screenshot: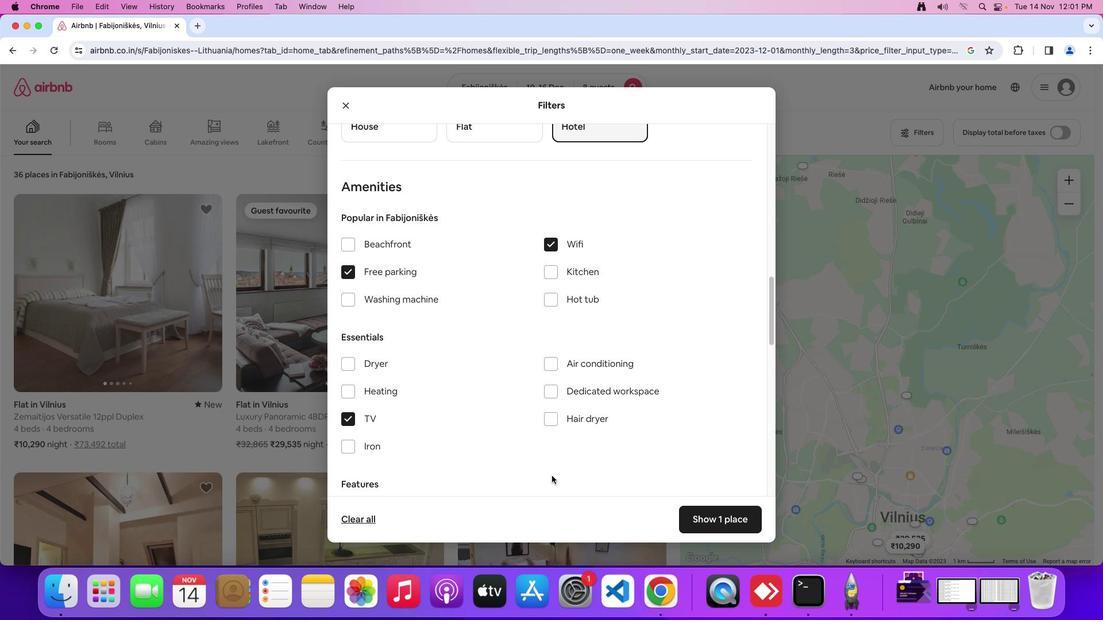 
Action: Mouse scrolled (552, 475) with delta (0, 0)
Screenshot: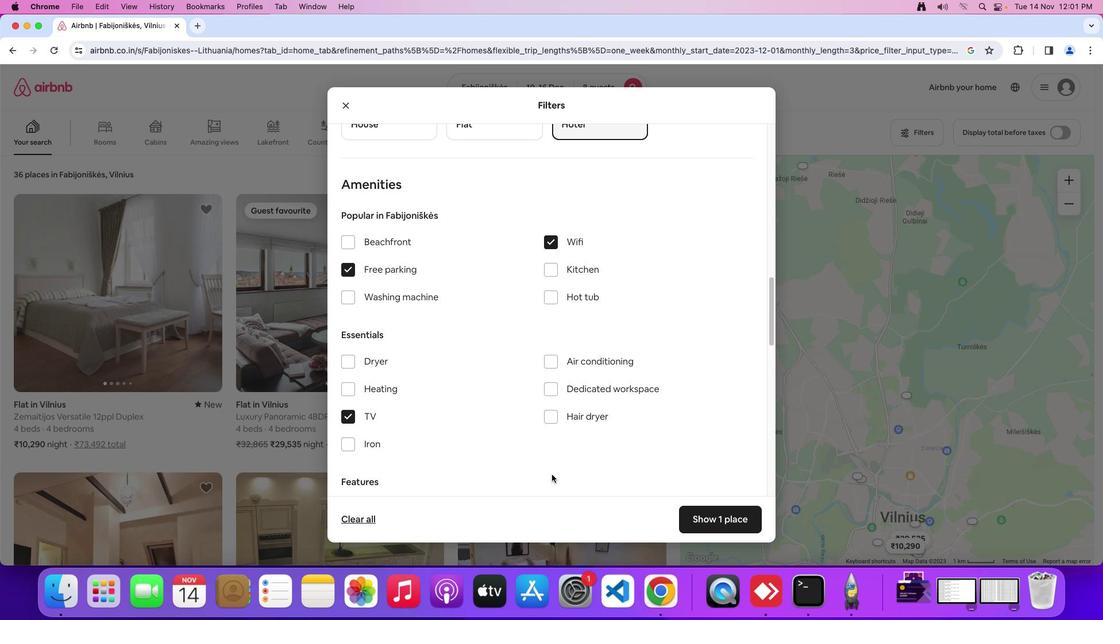 
Action: Mouse moved to (552, 475)
Screenshot: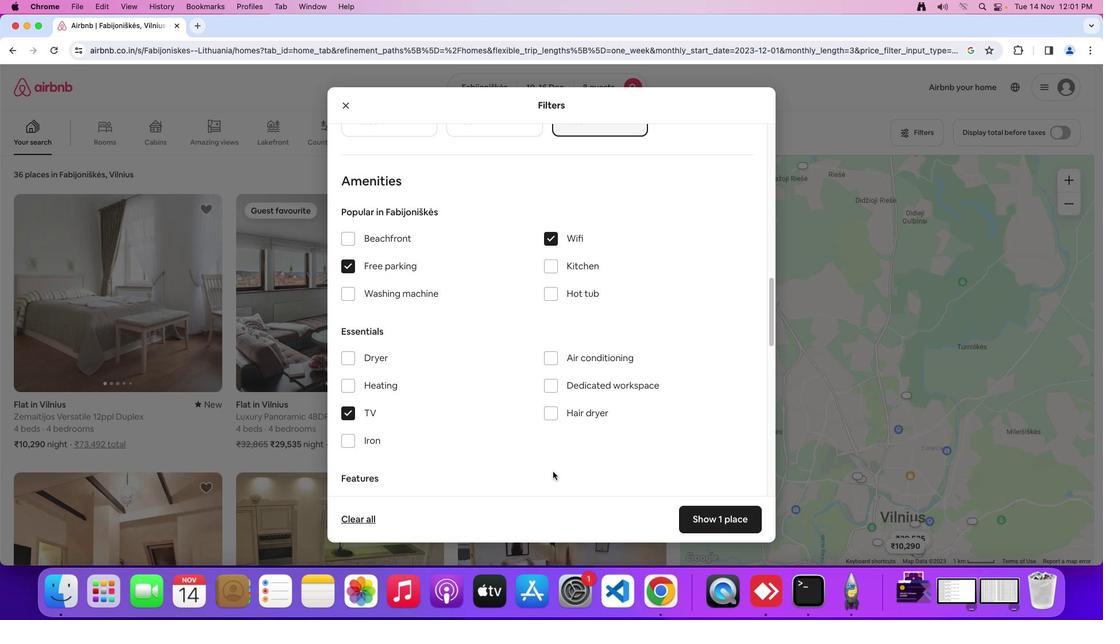 
Action: Mouse scrolled (552, 475) with delta (0, 0)
Screenshot: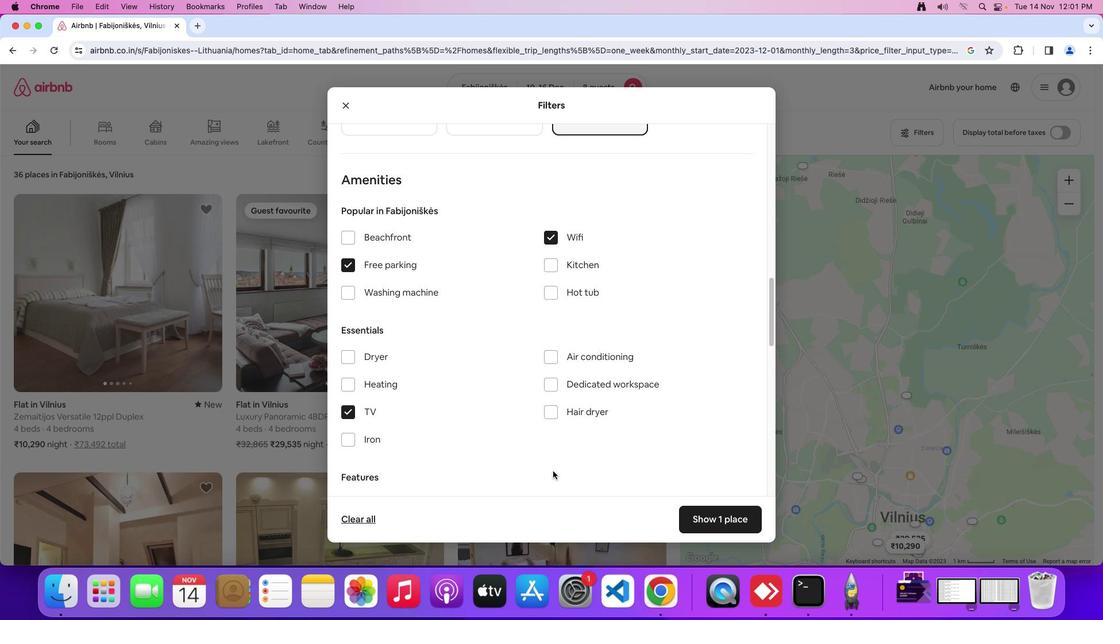 
Action: Mouse moved to (552, 474)
Screenshot: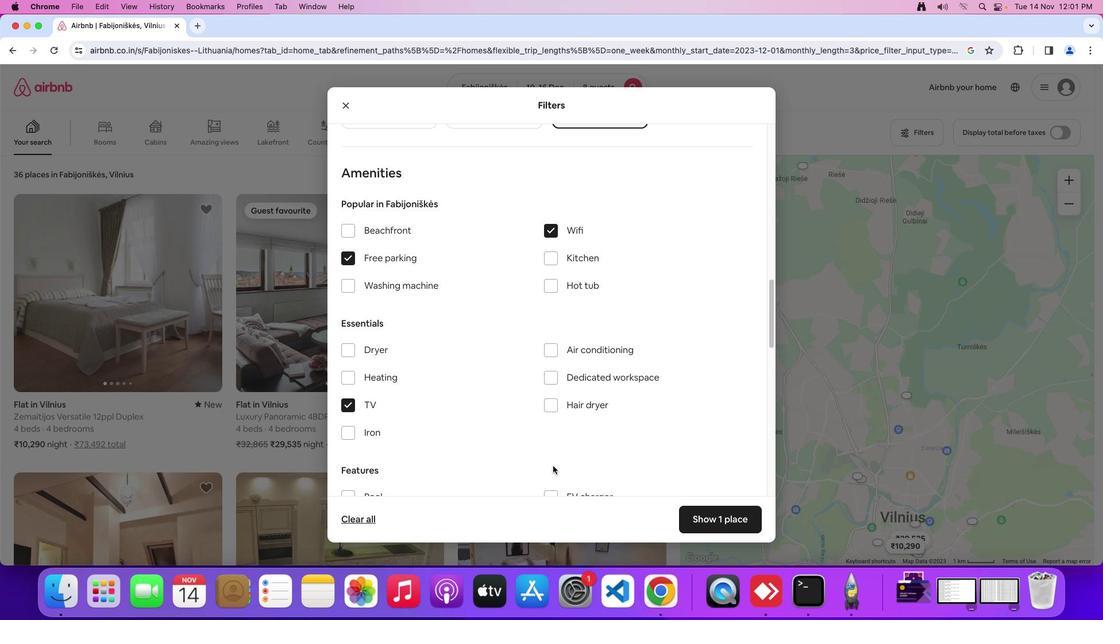 
Action: Mouse scrolled (552, 474) with delta (0, 0)
Screenshot: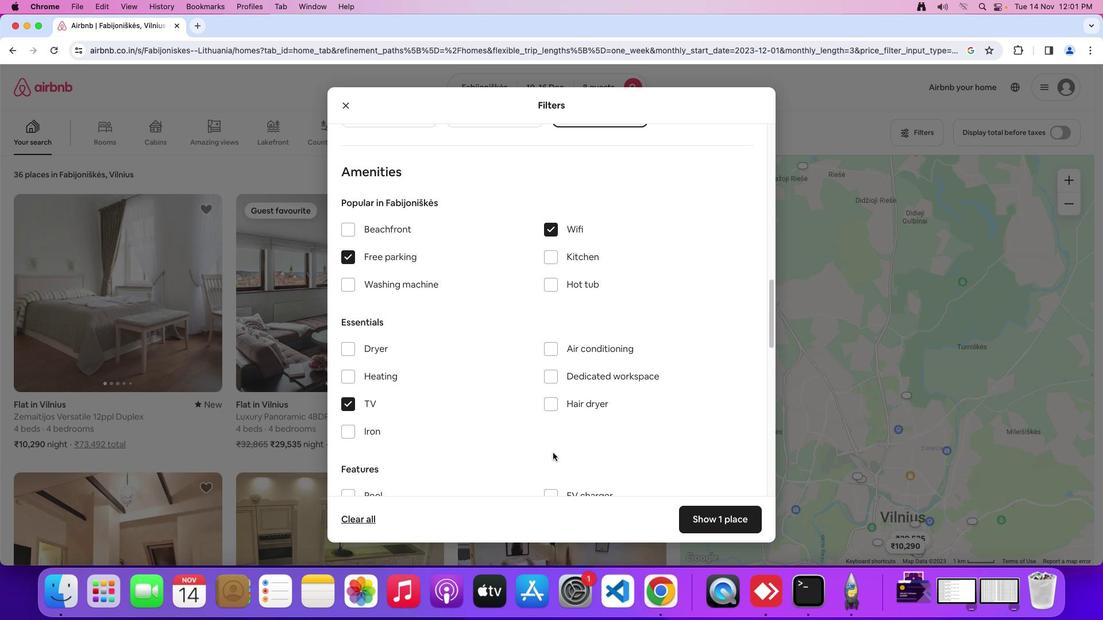
Action: Mouse moved to (553, 374)
Screenshot: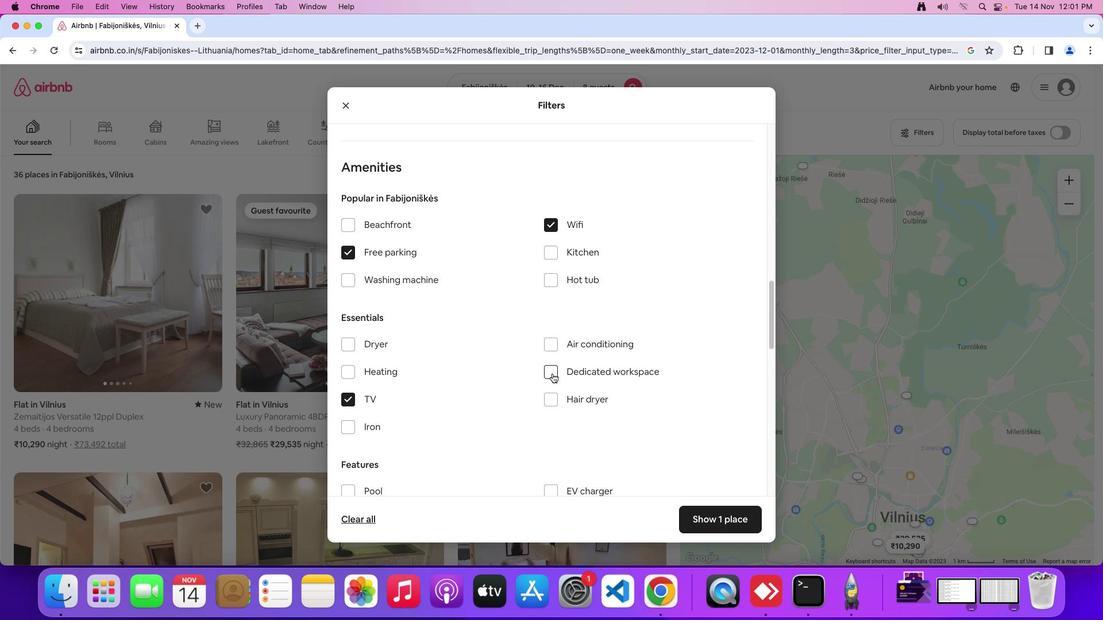 
Action: Mouse scrolled (553, 374) with delta (0, 0)
Screenshot: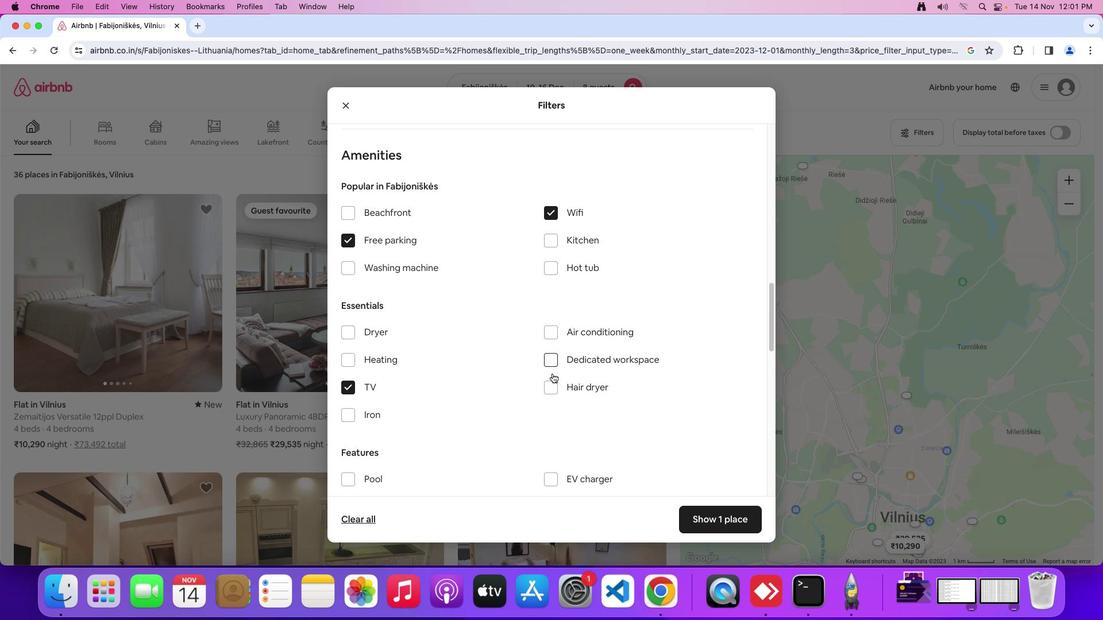 
Action: Mouse scrolled (553, 374) with delta (0, 0)
Screenshot: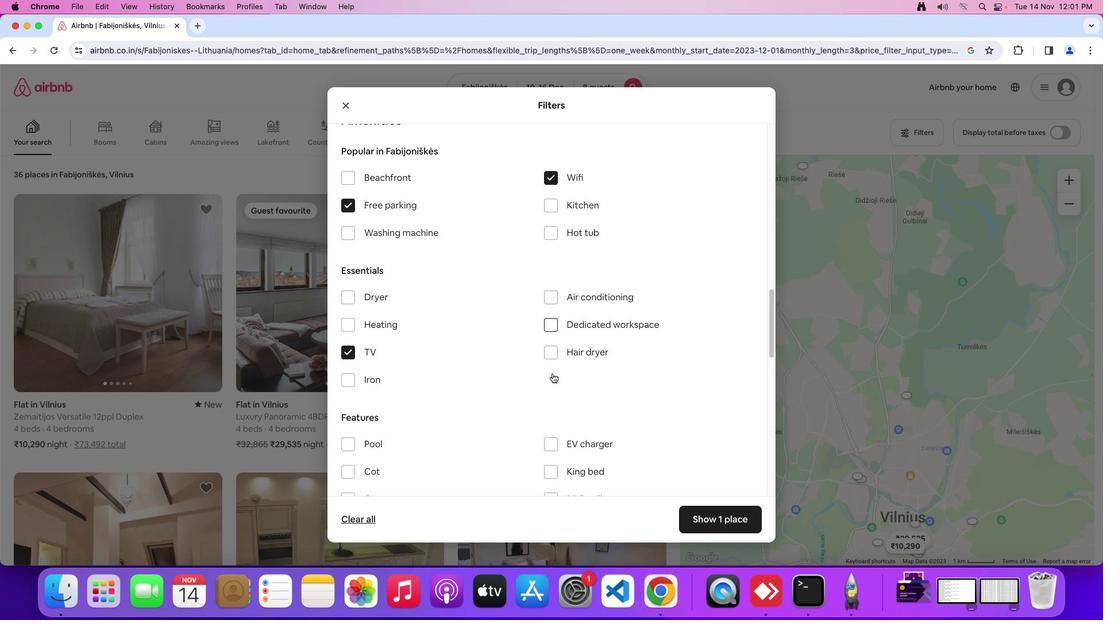 
Action: Mouse scrolled (553, 374) with delta (0, -1)
Screenshot: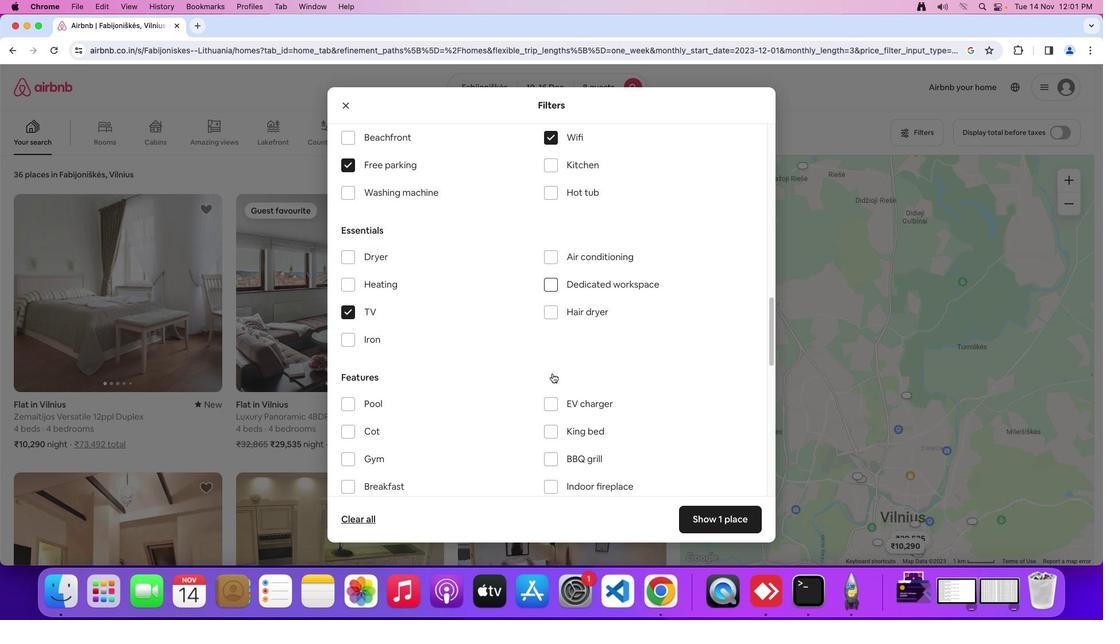
Action: Mouse scrolled (553, 374) with delta (0, -1)
Screenshot: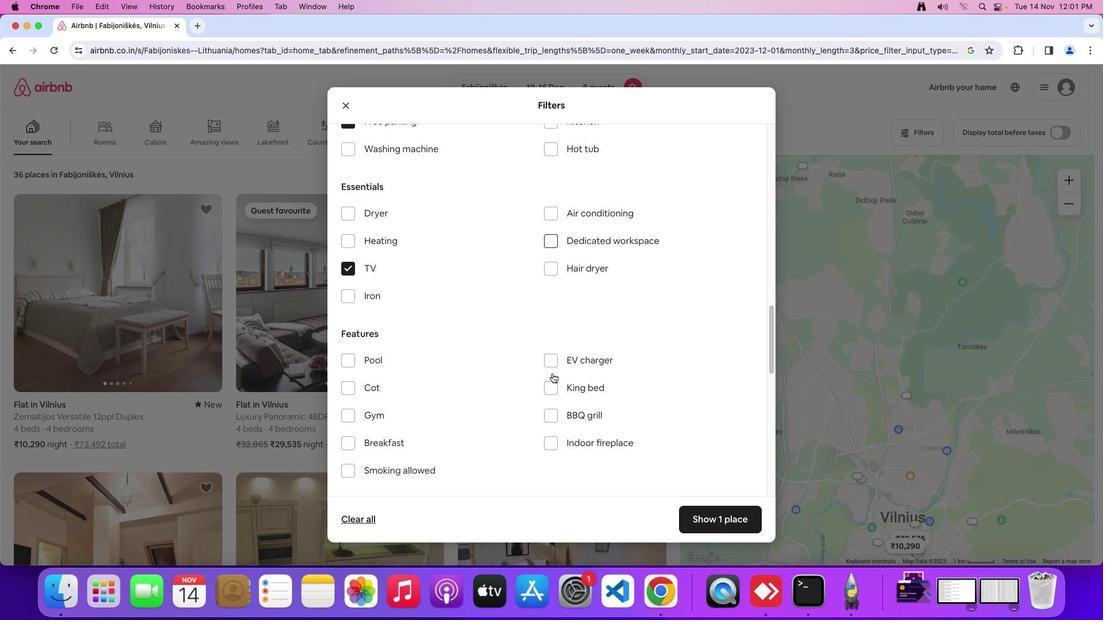 
Action: Mouse moved to (503, 405)
Screenshot: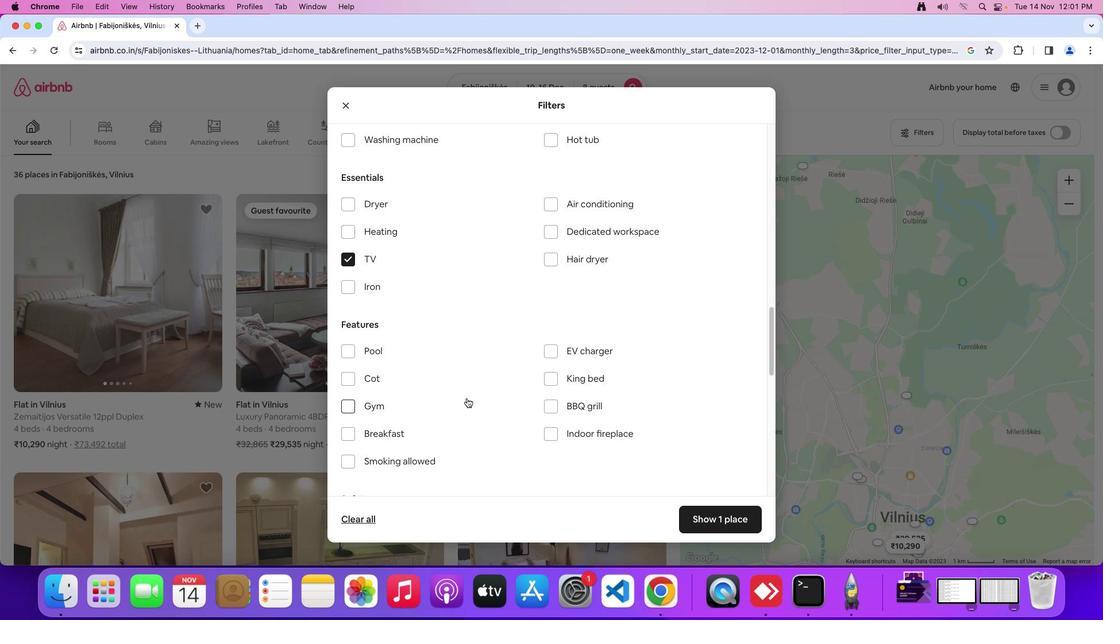
Action: Mouse scrolled (503, 405) with delta (0, 0)
Screenshot: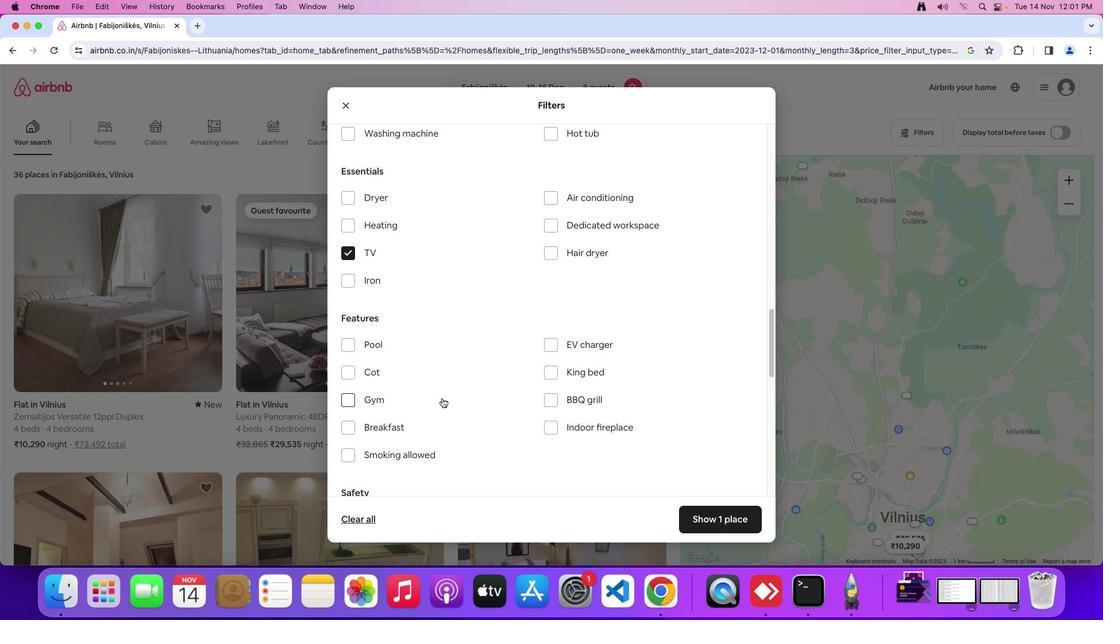 
Action: Mouse moved to (502, 402)
Screenshot: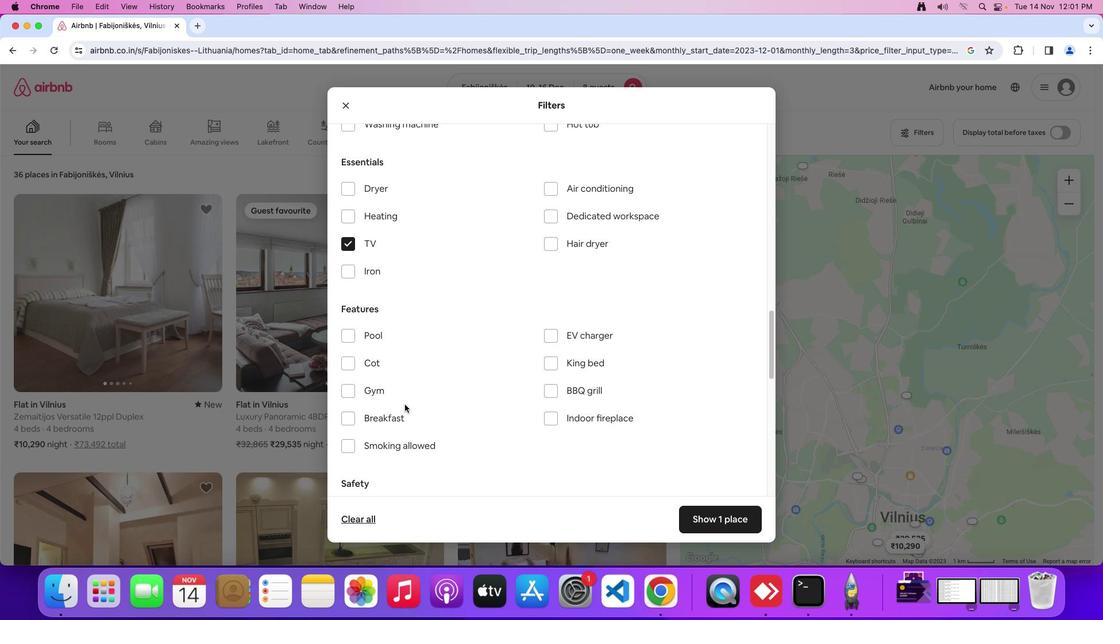 
Action: Mouse scrolled (502, 402) with delta (0, 0)
Screenshot: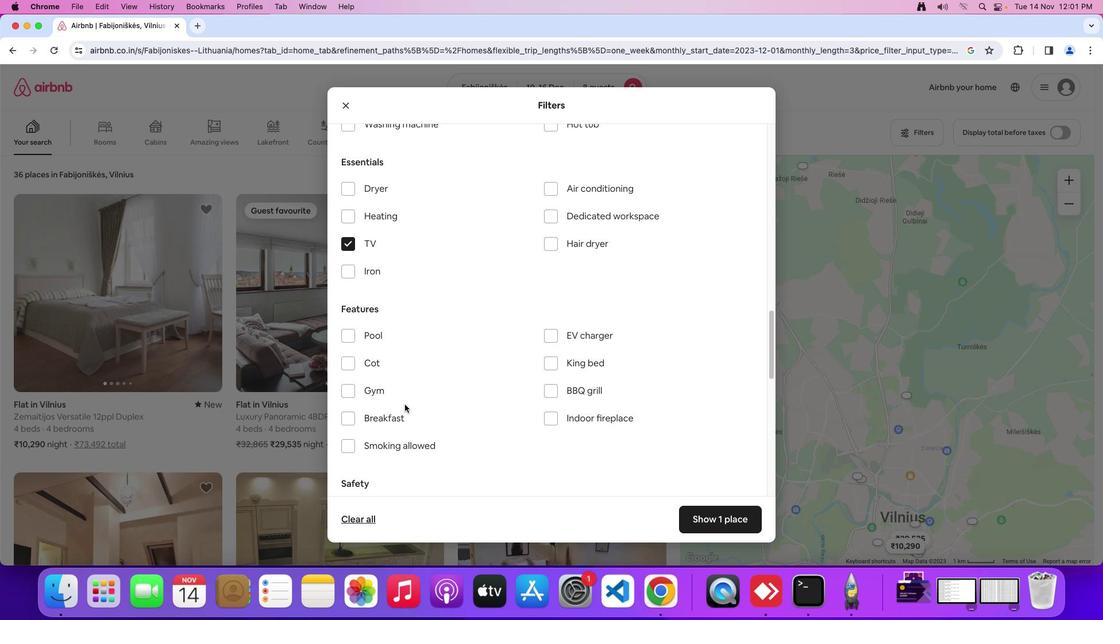 
Action: Mouse moved to (351, 387)
Screenshot: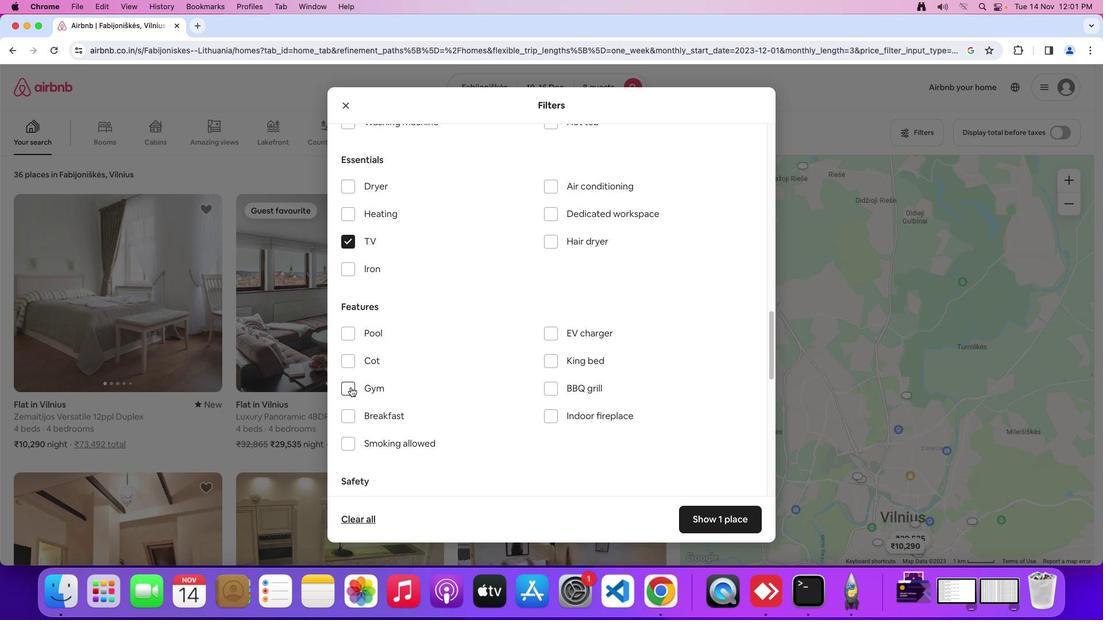 
Action: Mouse pressed left at (351, 387)
Screenshot: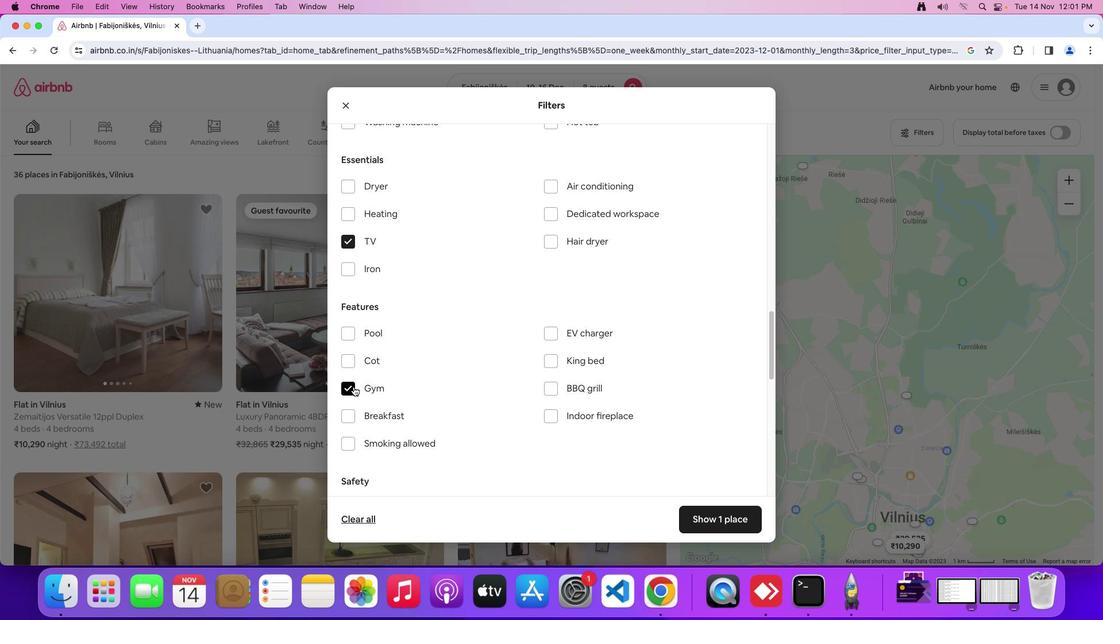 
Action: Mouse moved to (558, 400)
Screenshot: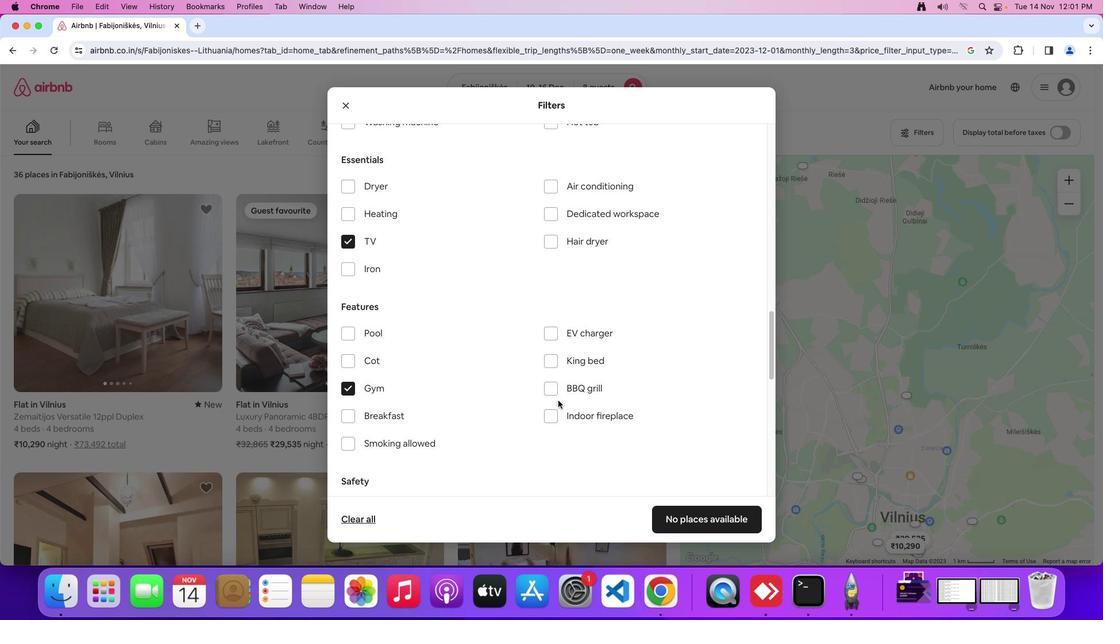 
Action: Mouse scrolled (558, 400) with delta (0, 0)
Screenshot: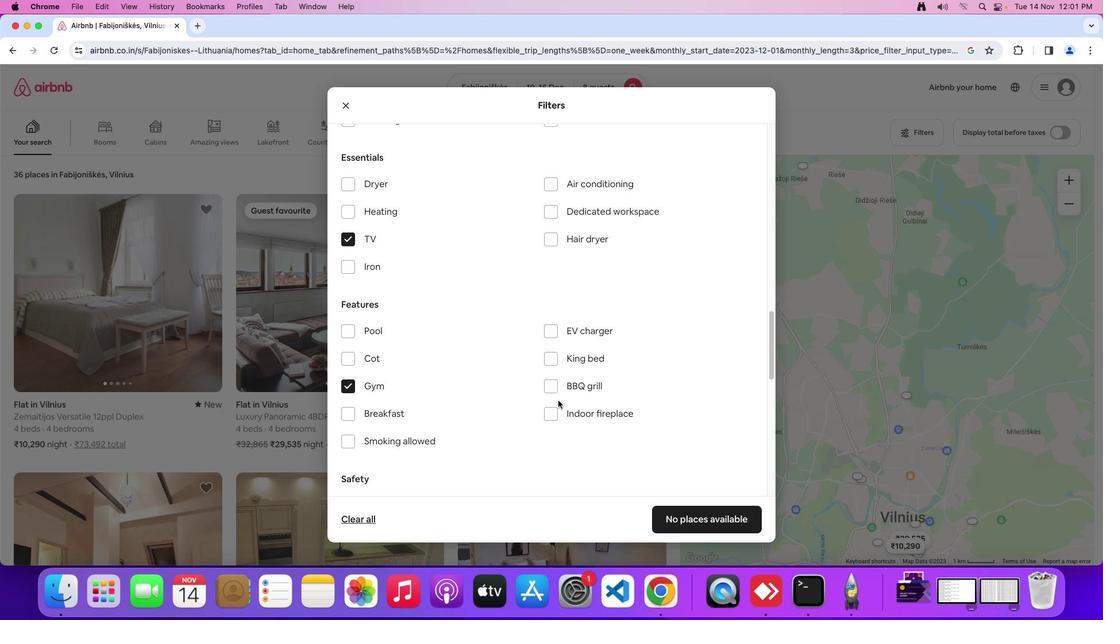 
Action: Mouse scrolled (558, 400) with delta (0, 0)
Screenshot: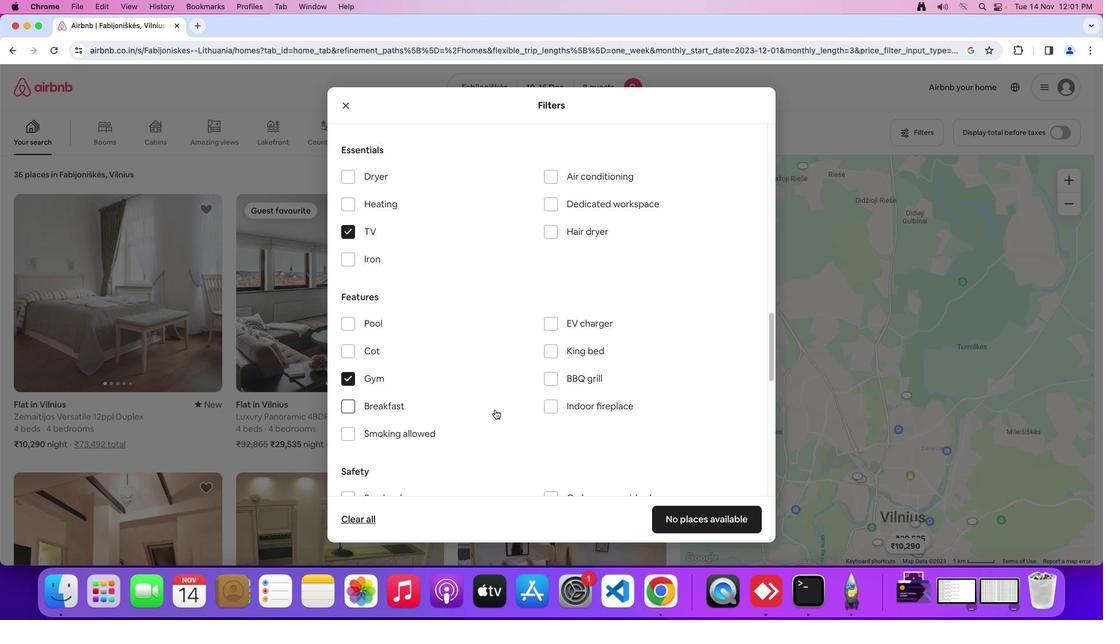 
Action: Mouse moved to (351, 411)
Screenshot: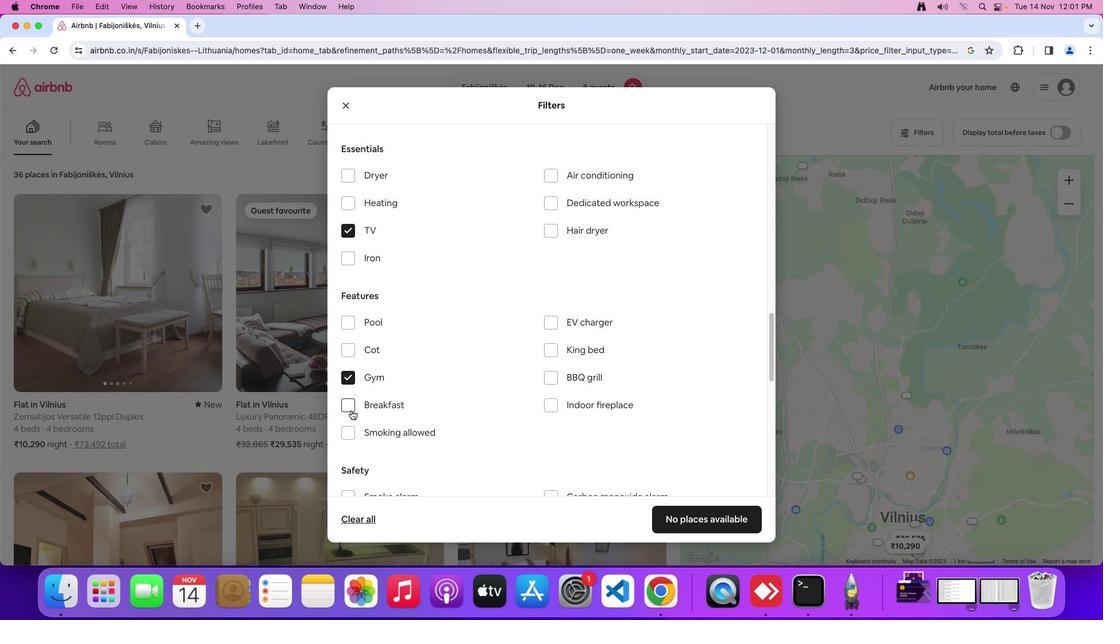 
Action: Mouse pressed left at (351, 411)
Screenshot: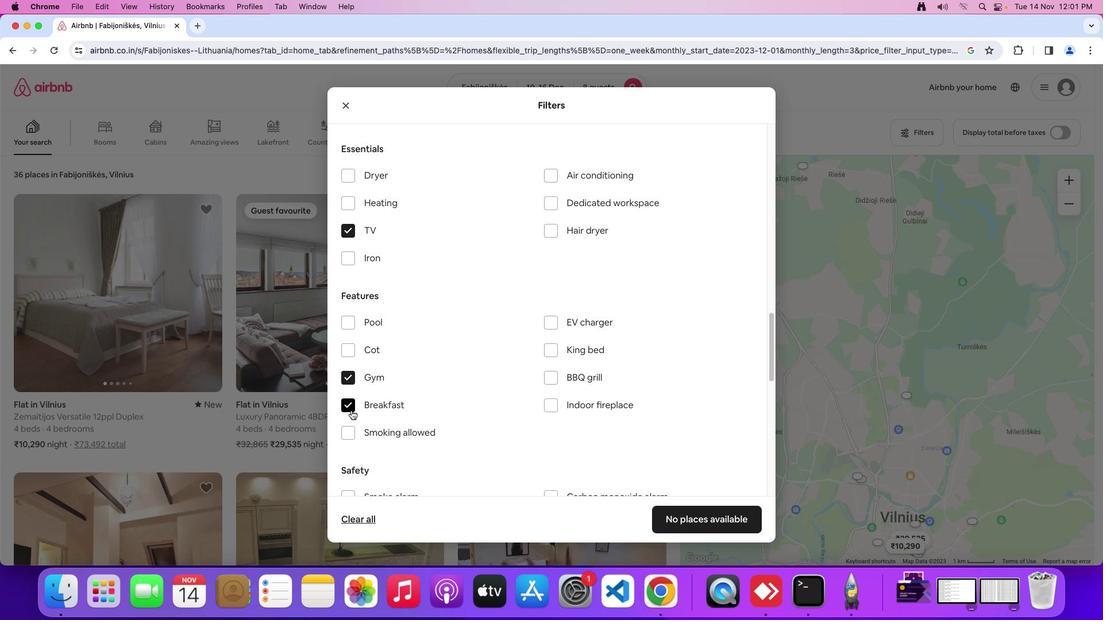 
Action: Mouse moved to (527, 398)
Screenshot: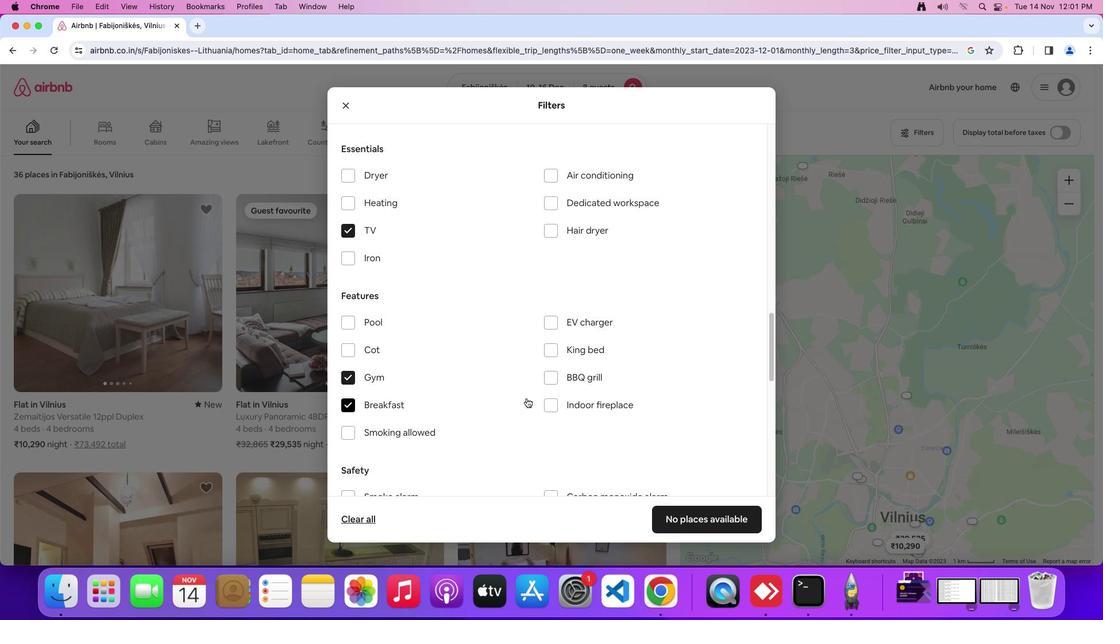 
Action: Mouse scrolled (527, 398) with delta (0, 0)
Screenshot: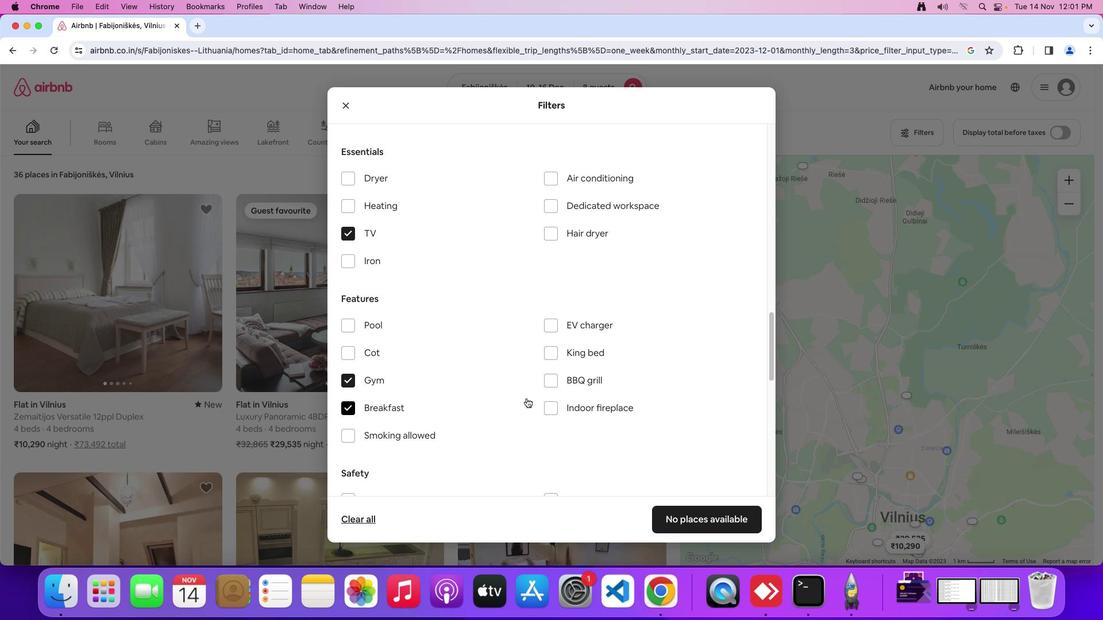 
Action: Mouse scrolled (527, 398) with delta (0, 0)
Screenshot: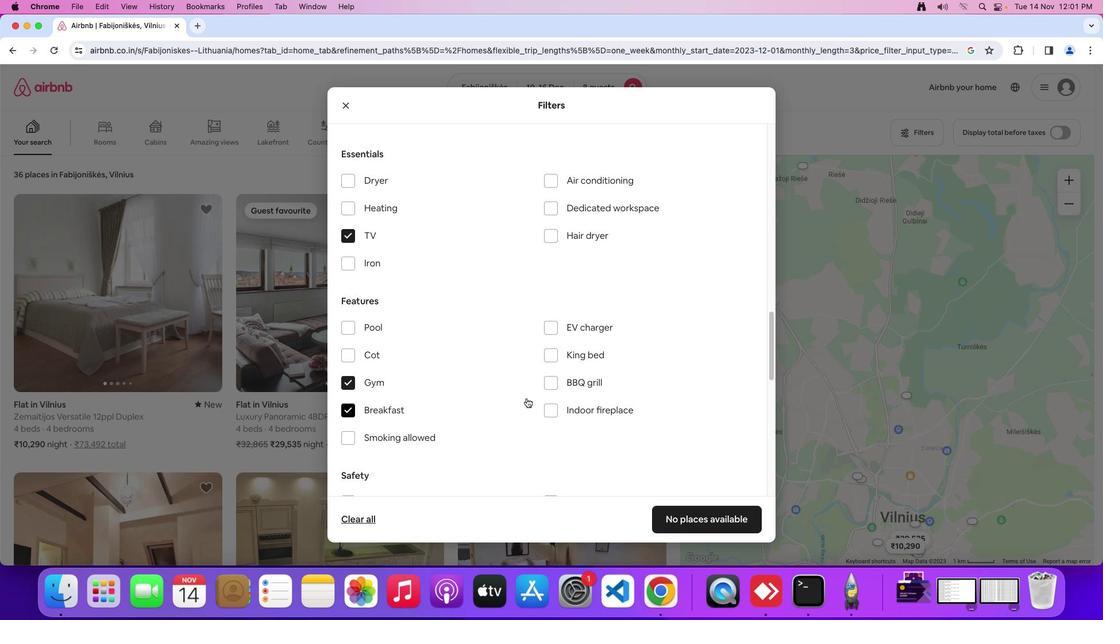 
Action: Mouse moved to (526, 399)
Screenshot: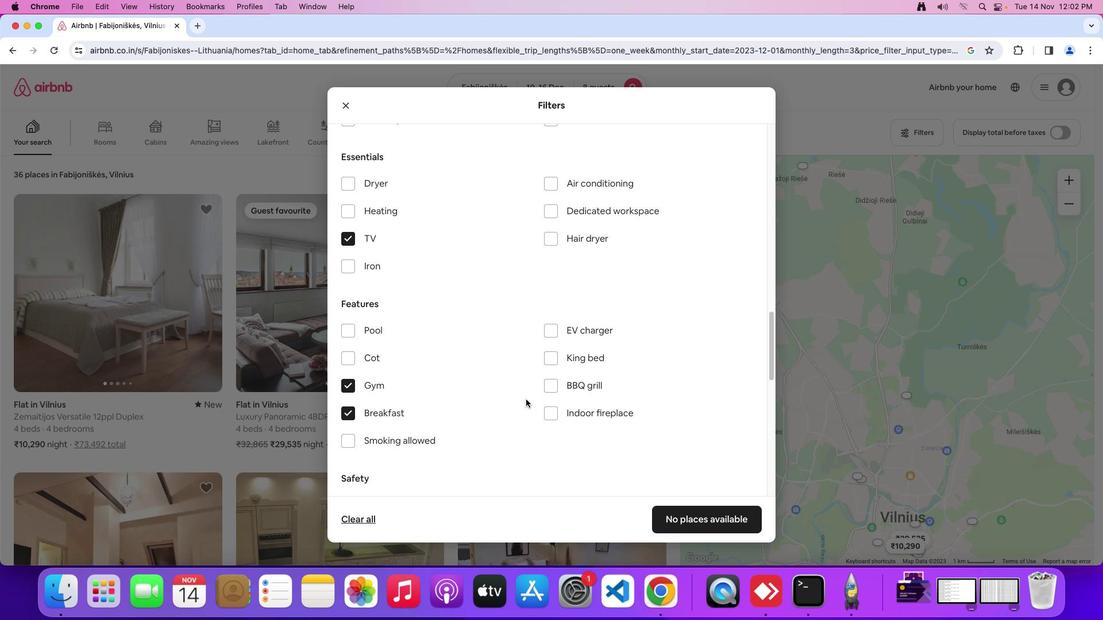 
Action: Mouse scrolled (526, 399) with delta (0, 0)
Screenshot: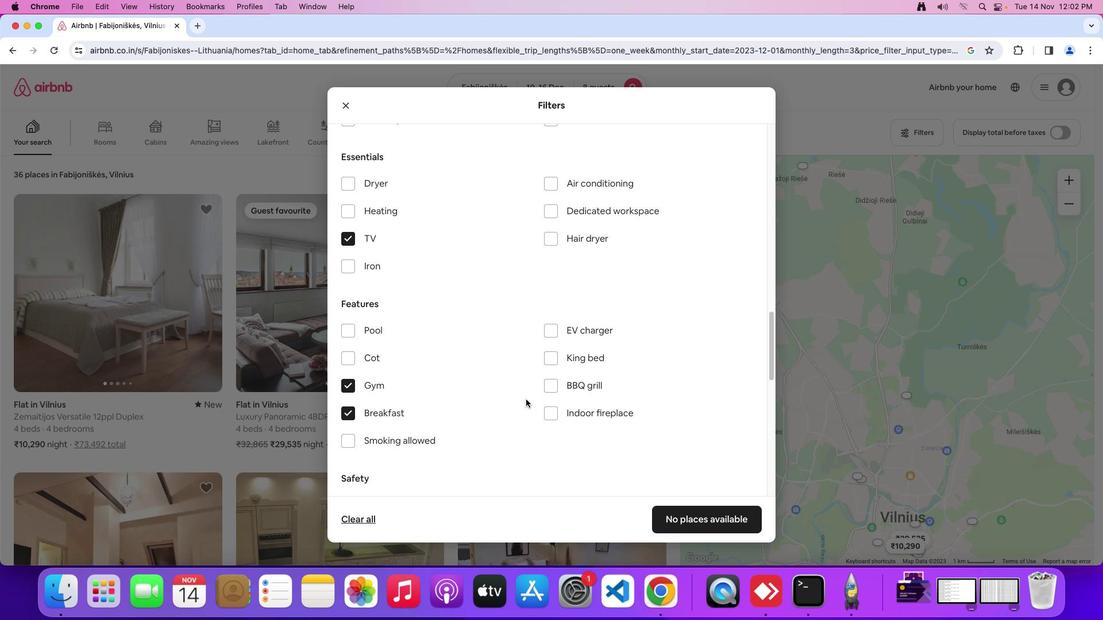 
Action: Mouse moved to (526, 400)
Screenshot: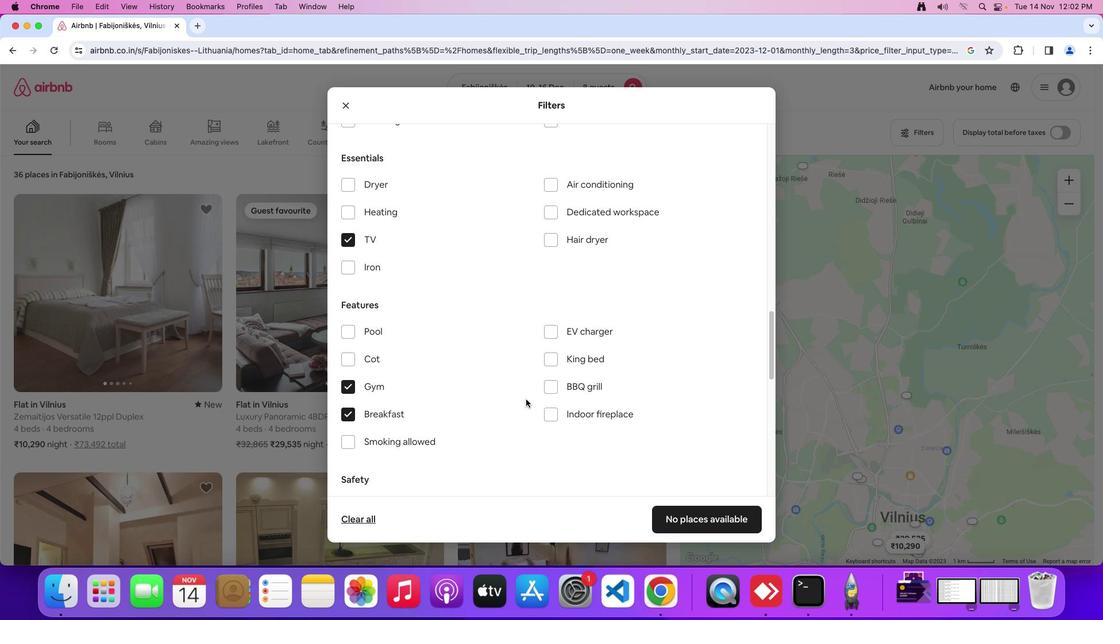 
Action: Mouse scrolled (526, 400) with delta (0, 0)
Screenshot: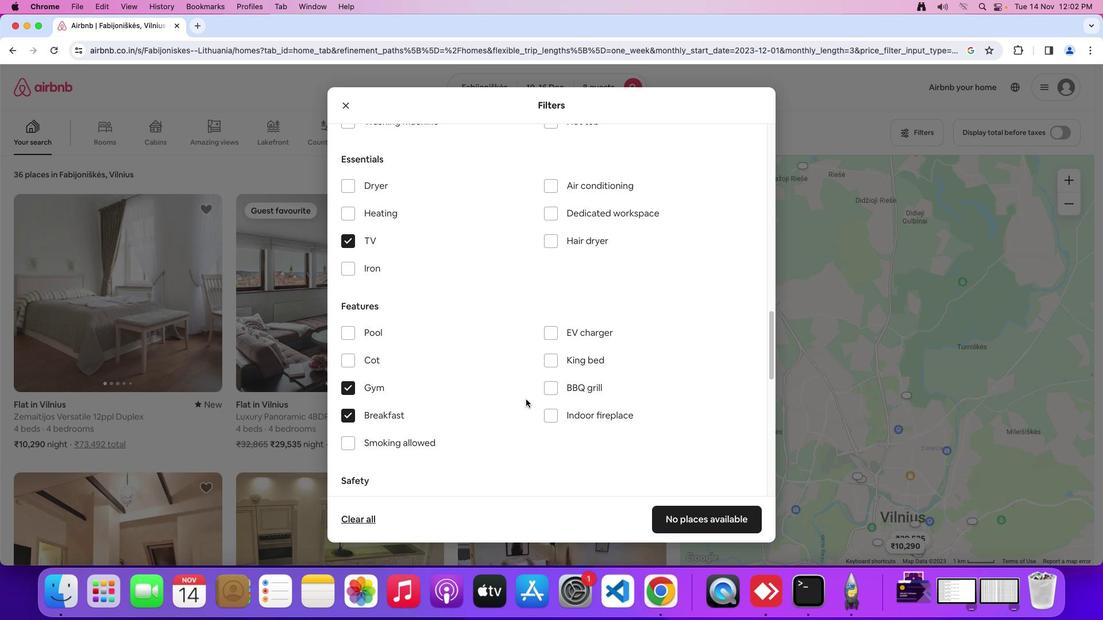 
Action: Mouse moved to (525, 401)
Screenshot: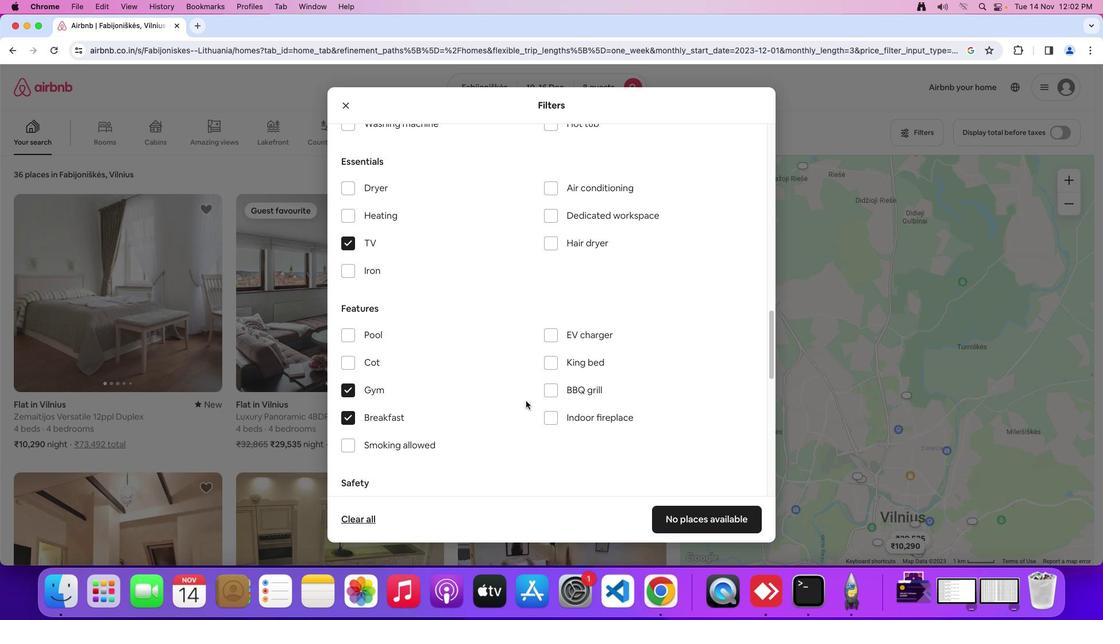 
Action: Mouse scrolled (525, 401) with delta (0, 0)
Screenshot: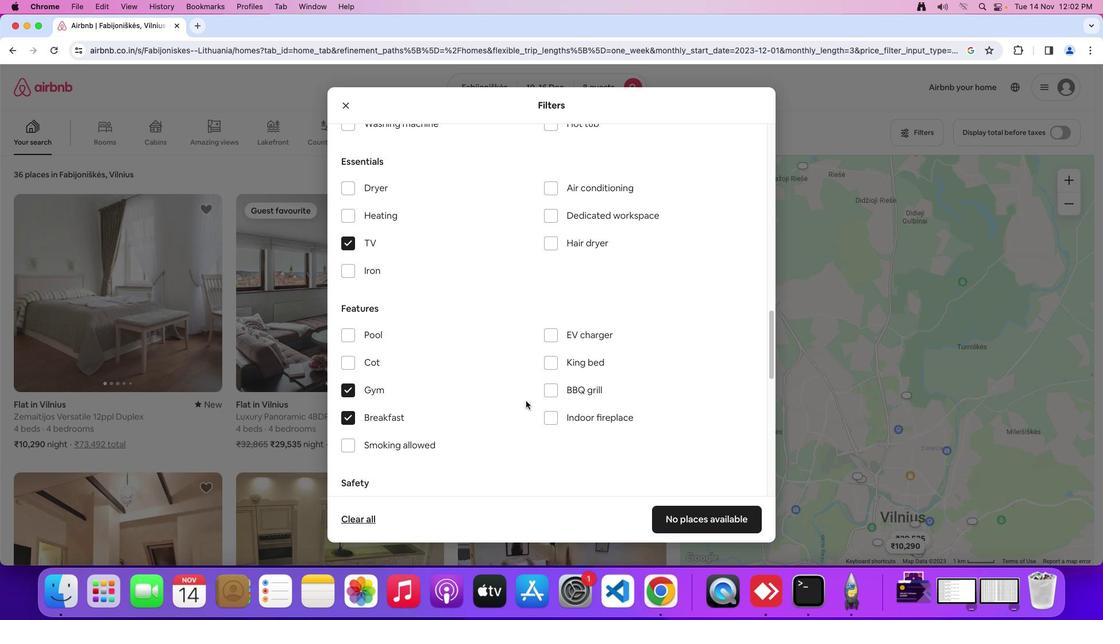
Action: Mouse moved to (517, 371)
Screenshot: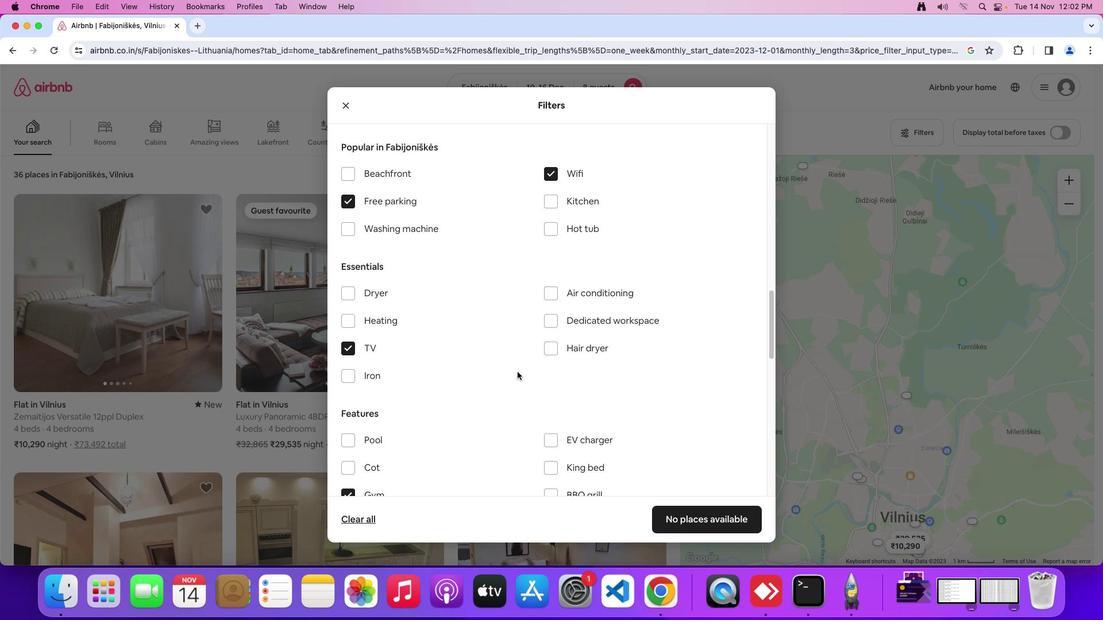 
Action: Mouse scrolled (517, 371) with delta (0, 0)
Screenshot: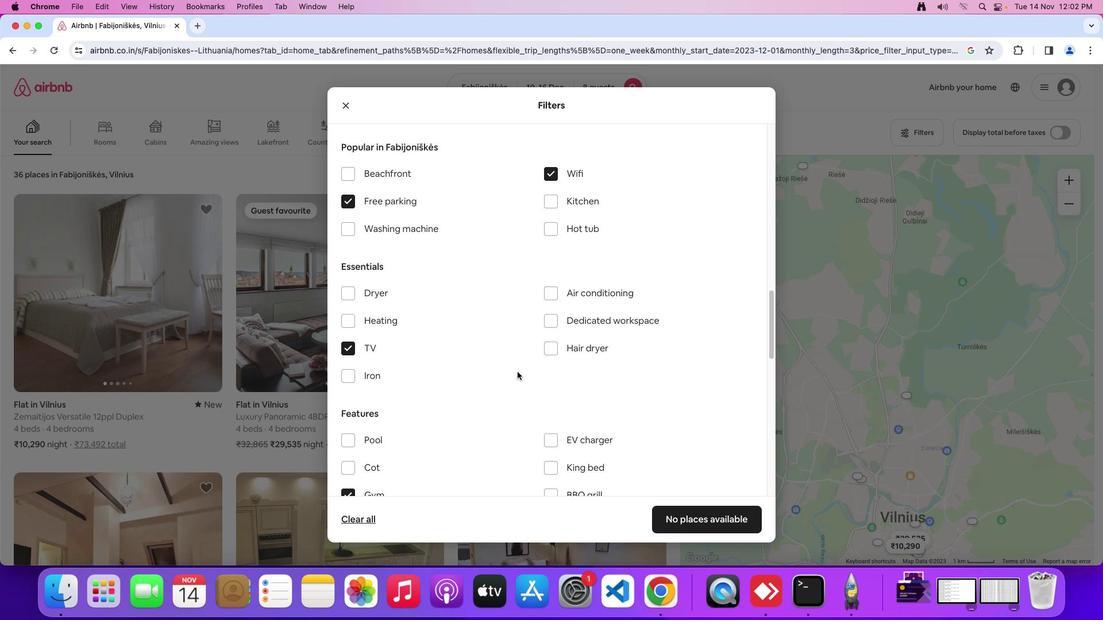 
Action: Mouse moved to (517, 371)
Screenshot: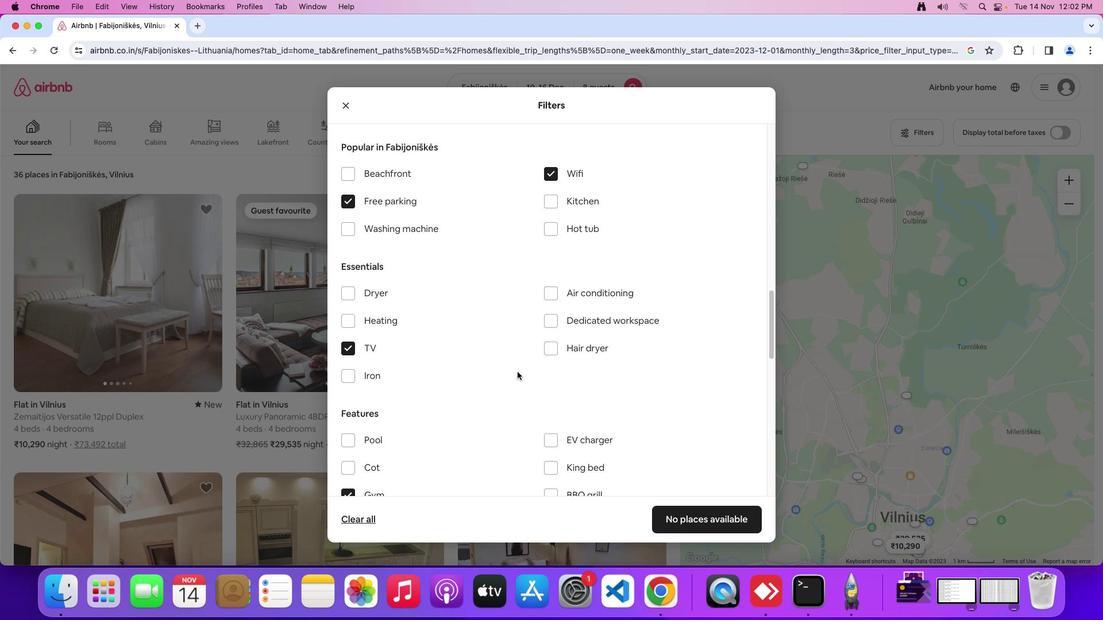 
Action: Mouse scrolled (517, 371) with delta (0, 0)
Screenshot: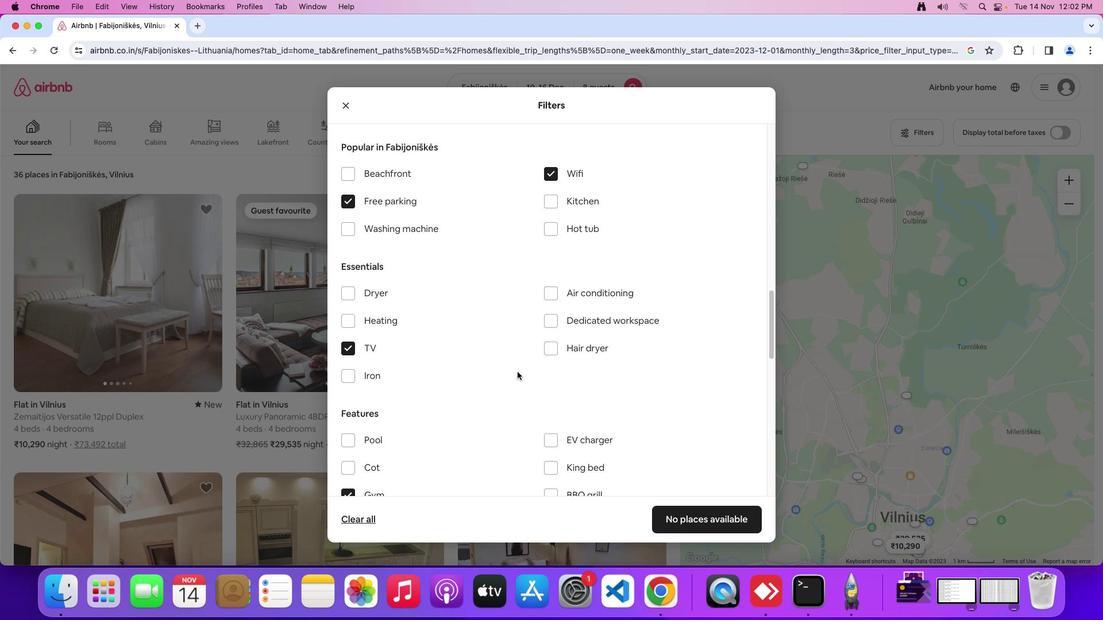 
Action: Mouse scrolled (517, 371) with delta (0, 2)
Screenshot: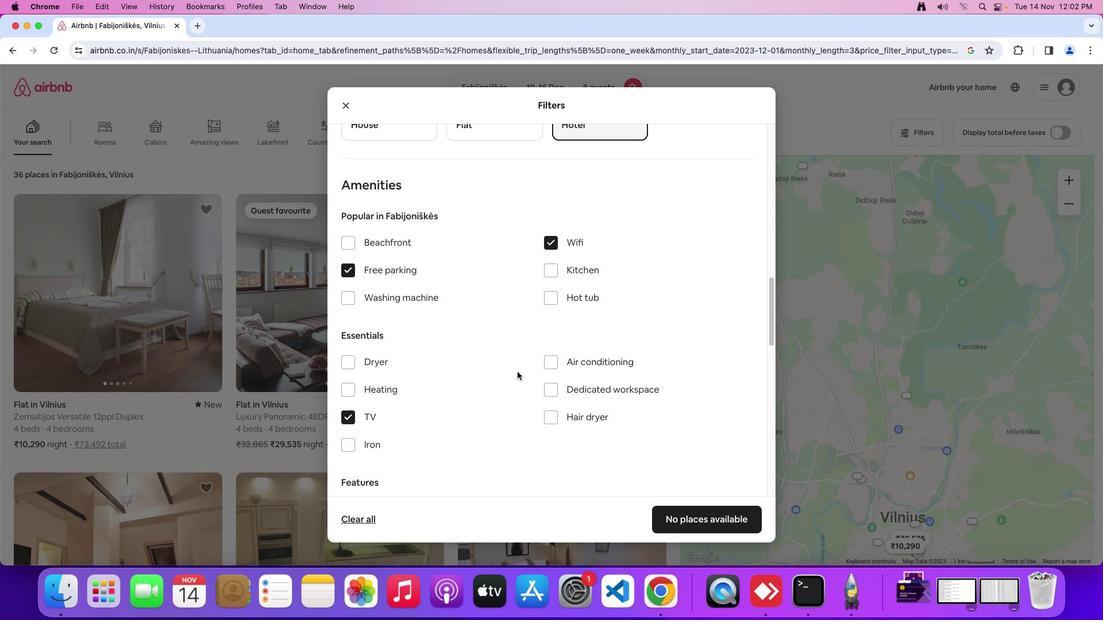 
Action: Mouse scrolled (517, 371) with delta (0, 2)
Screenshot: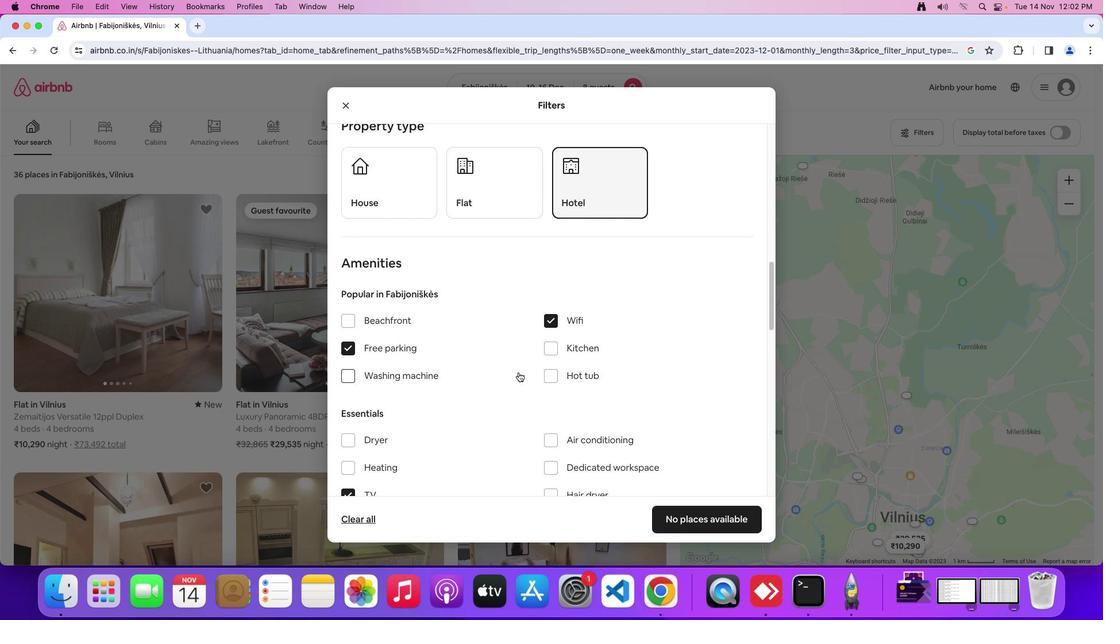 
Action: Mouse moved to (524, 359)
Screenshot: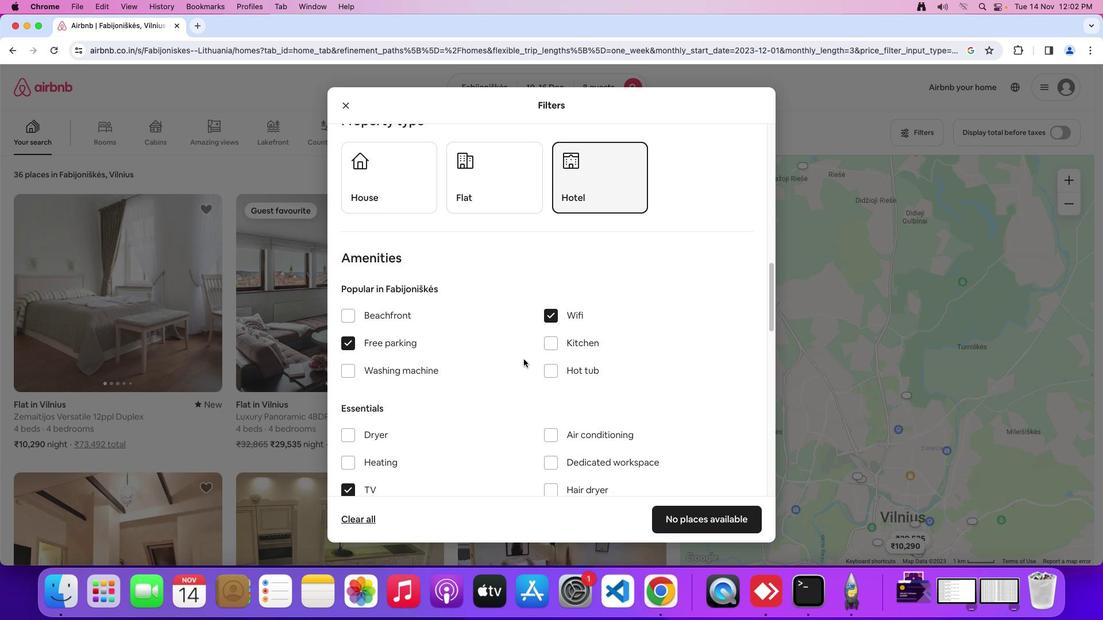 
Action: Mouse scrolled (524, 359) with delta (0, 0)
Screenshot: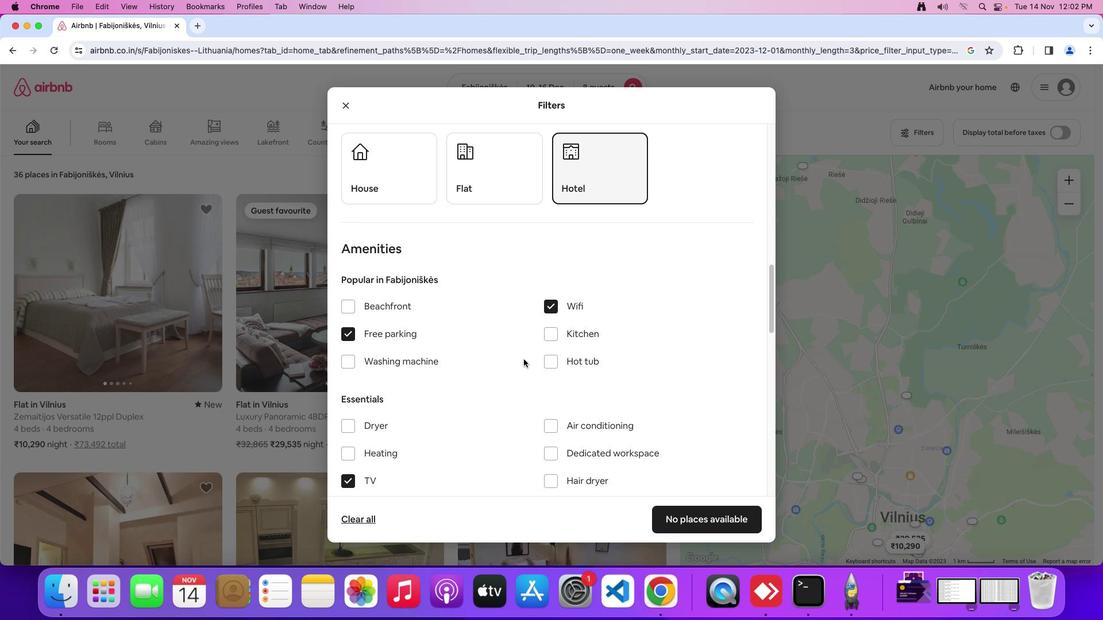 
Action: Mouse scrolled (524, 359) with delta (0, 0)
Screenshot: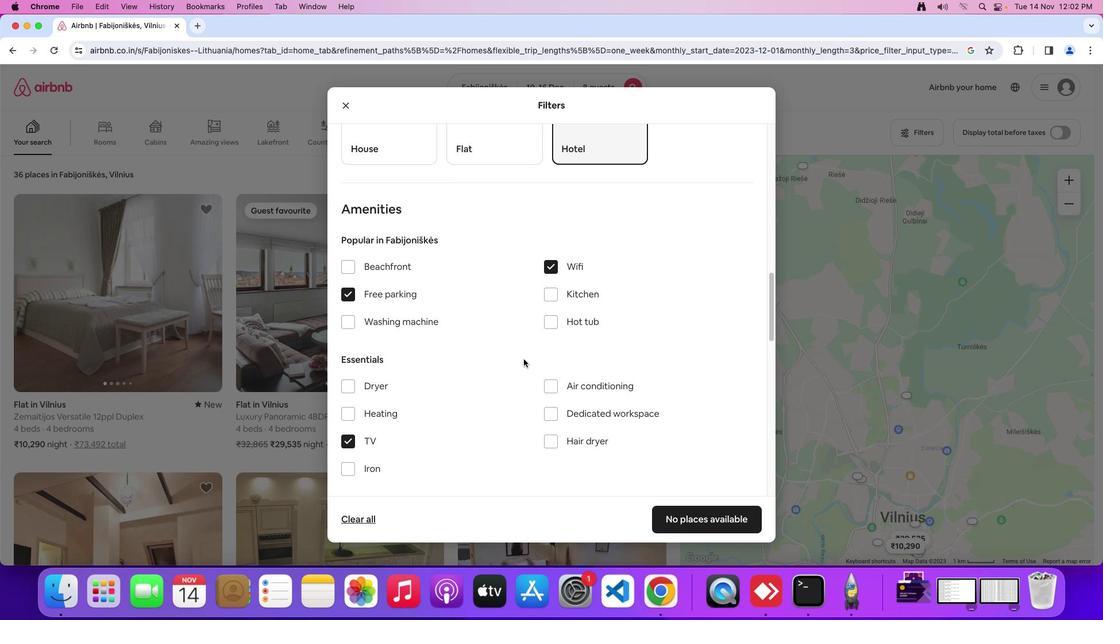 
Action: Mouse scrolled (524, 359) with delta (0, -1)
Screenshot: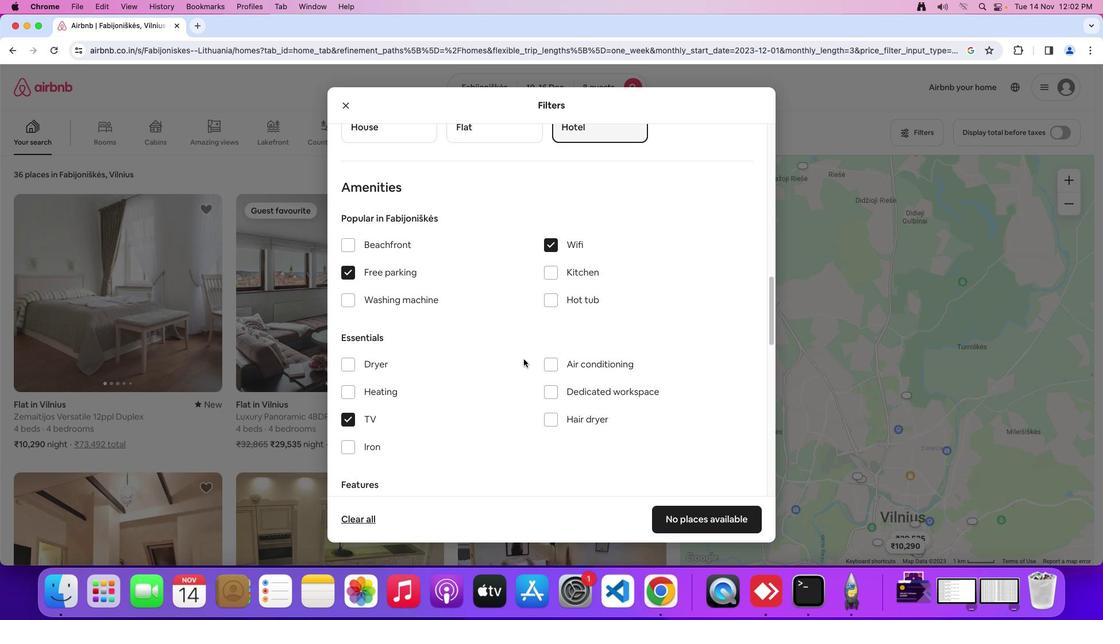 
Action: Mouse scrolled (524, 359) with delta (0, -1)
Screenshot: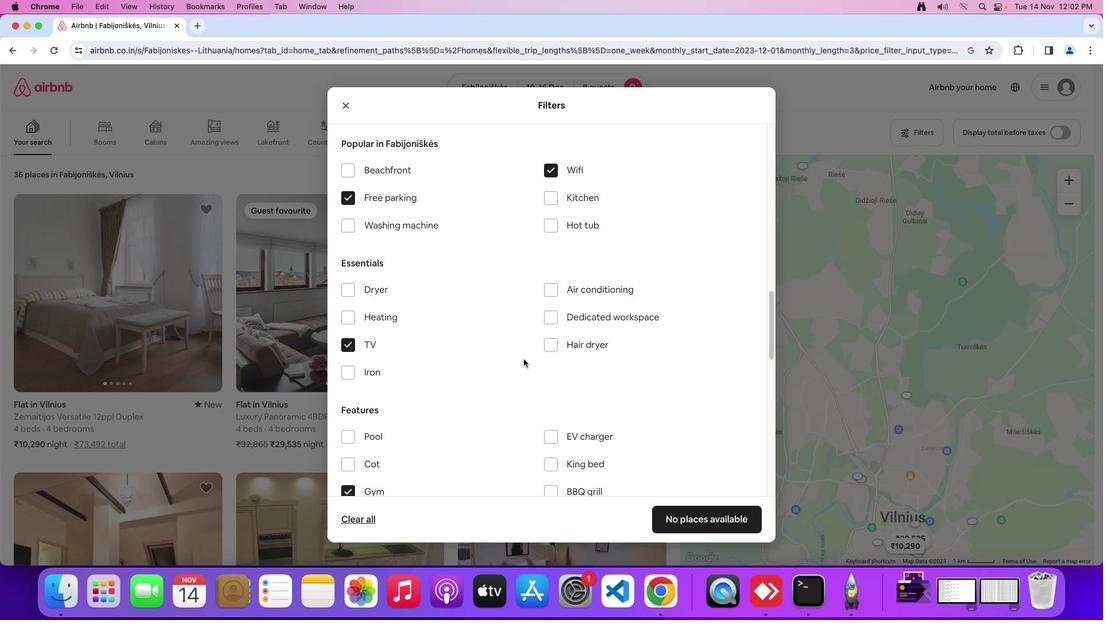 
Action: Mouse moved to (500, 356)
Screenshot: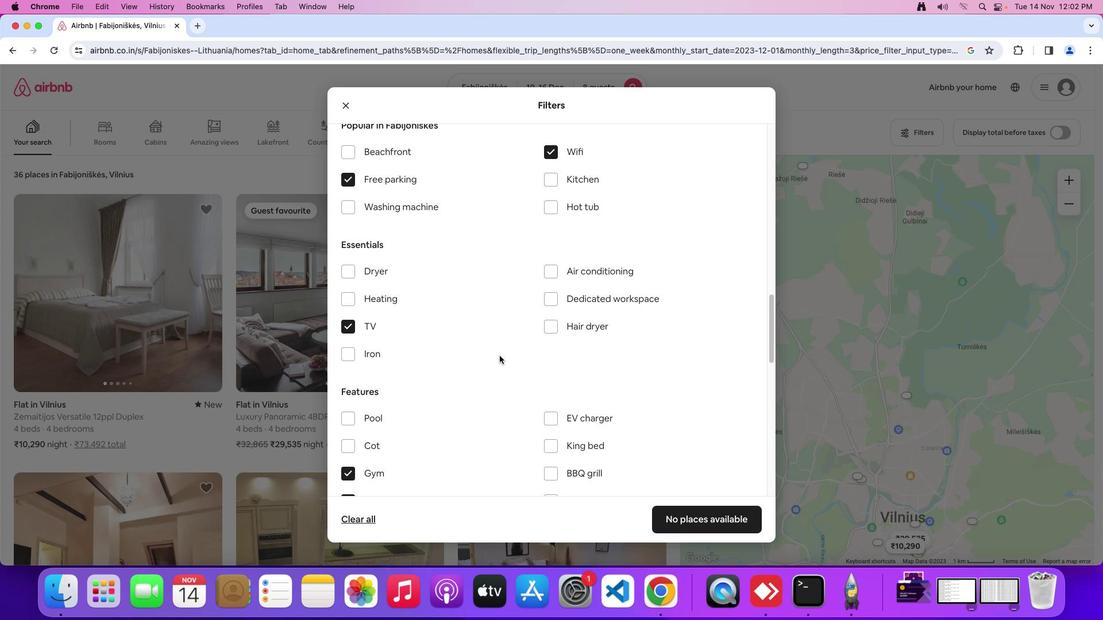 
Action: Mouse scrolled (500, 356) with delta (0, 0)
Screenshot: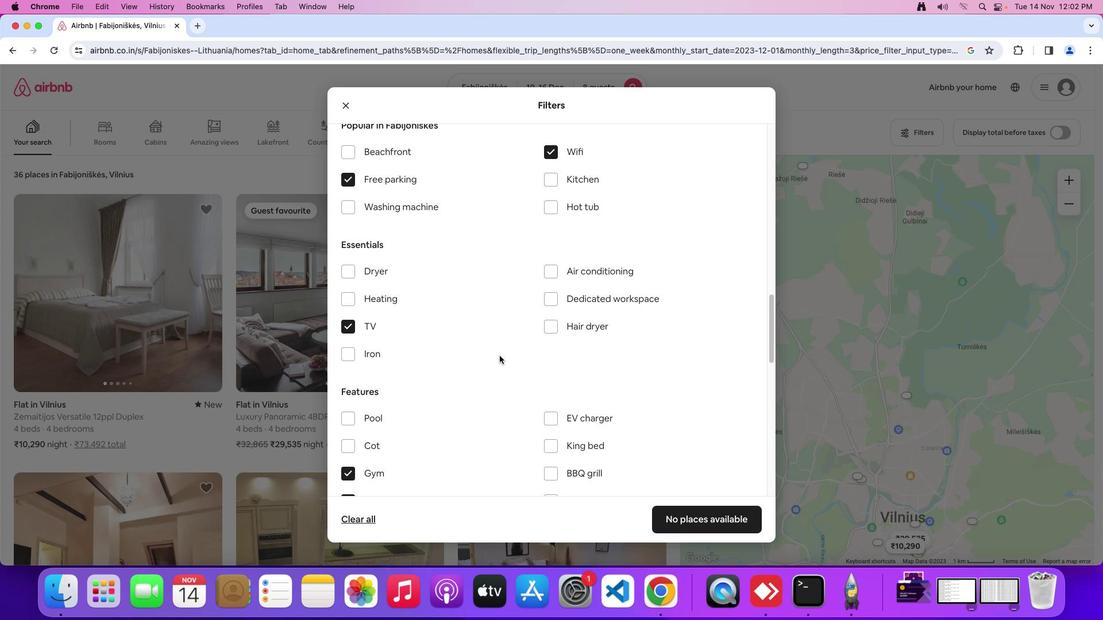 
Action: Mouse scrolled (500, 356) with delta (0, 0)
Screenshot: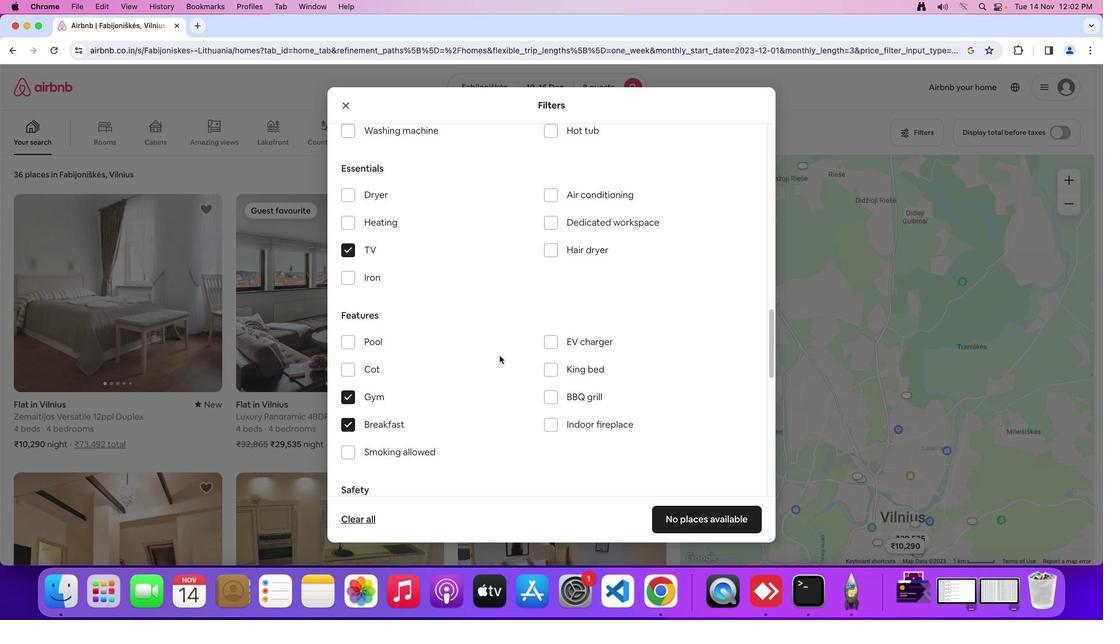 
Action: Mouse scrolled (500, 356) with delta (0, -1)
Screenshot: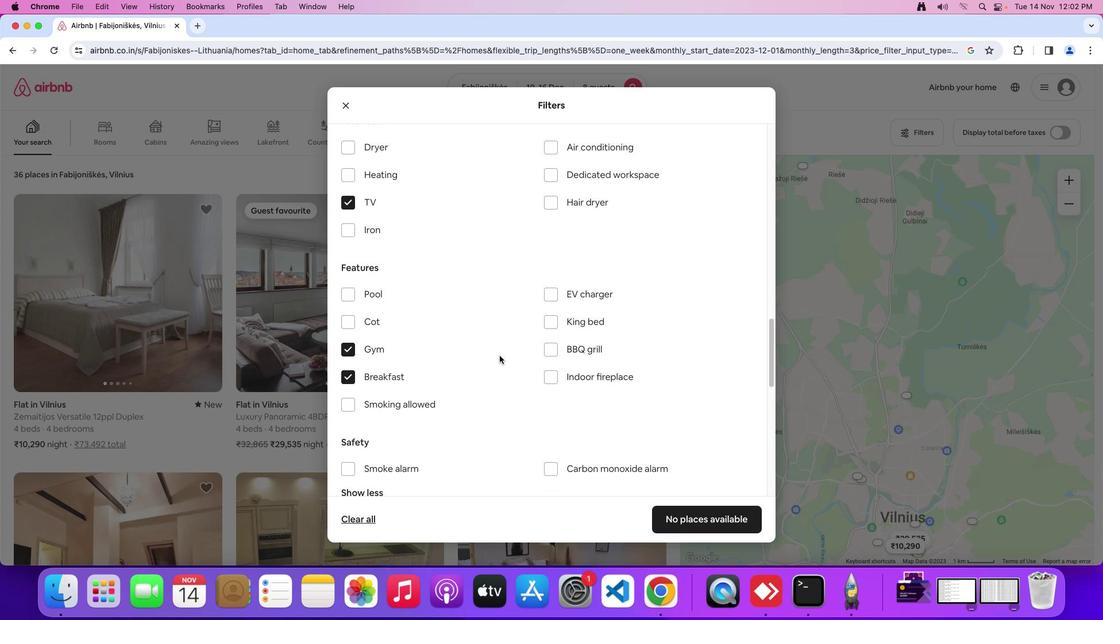 
Action: Mouse scrolled (500, 356) with delta (0, -2)
Screenshot: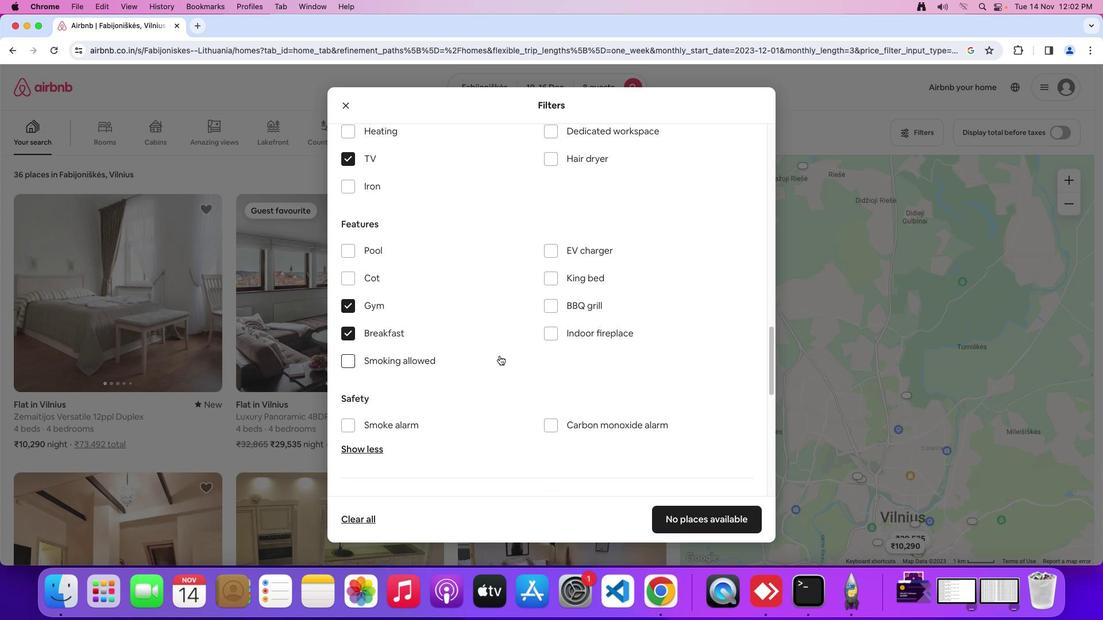 
Action: Mouse moved to (500, 356)
Screenshot: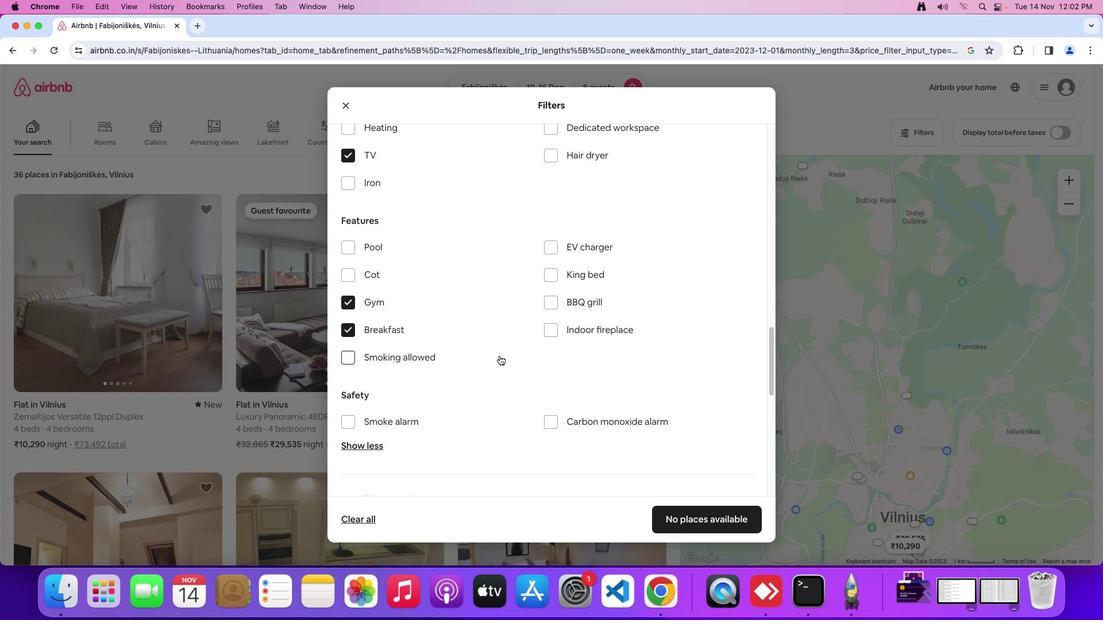 
Action: Mouse scrolled (500, 356) with delta (0, 0)
Screenshot: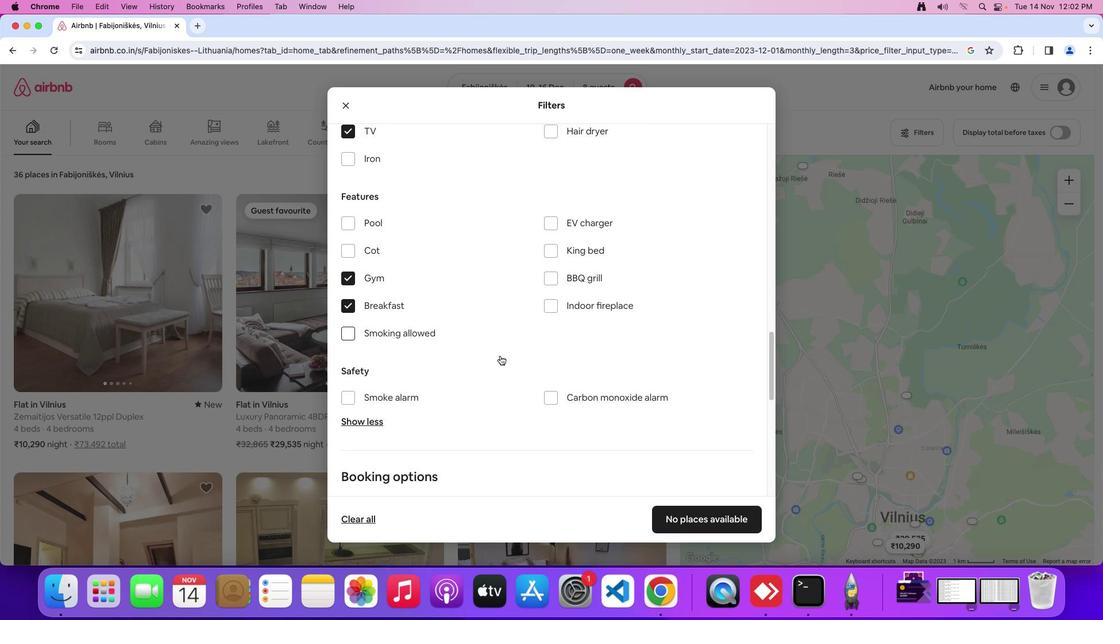 
Action: Mouse scrolled (500, 356) with delta (0, 0)
Screenshot: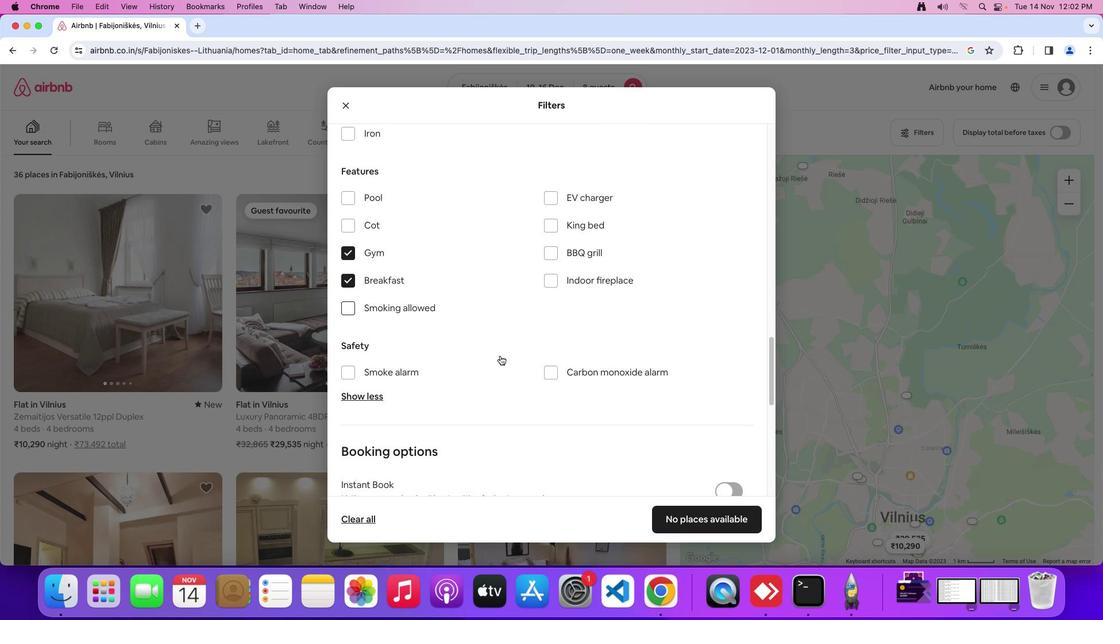 
Action: Mouse moved to (500, 356)
Screenshot: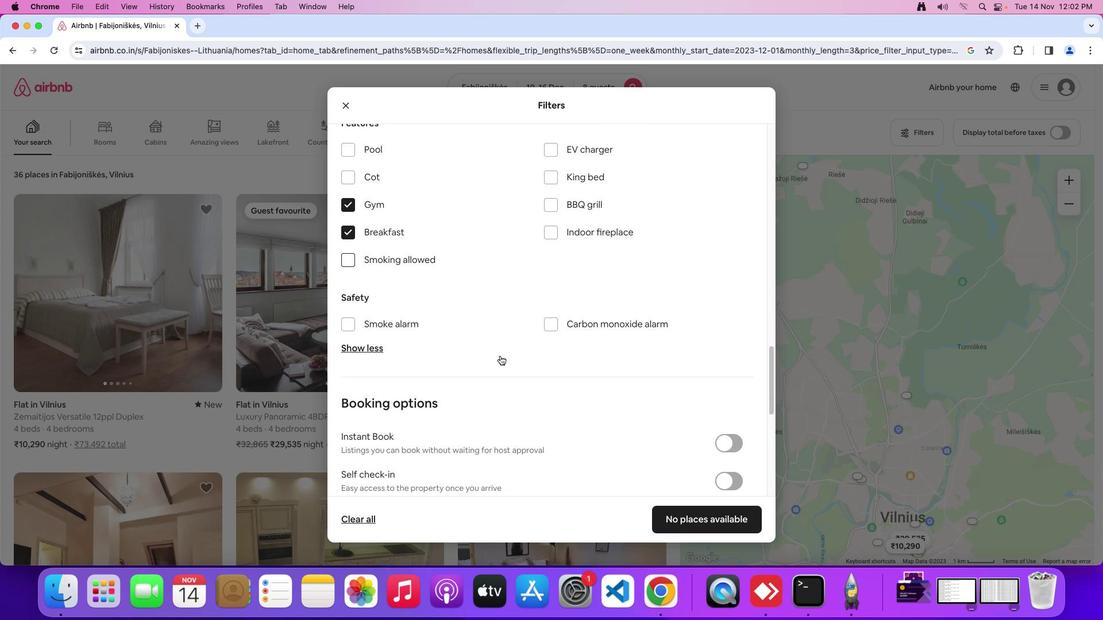 
Action: Mouse scrolled (500, 356) with delta (0, -1)
Screenshot: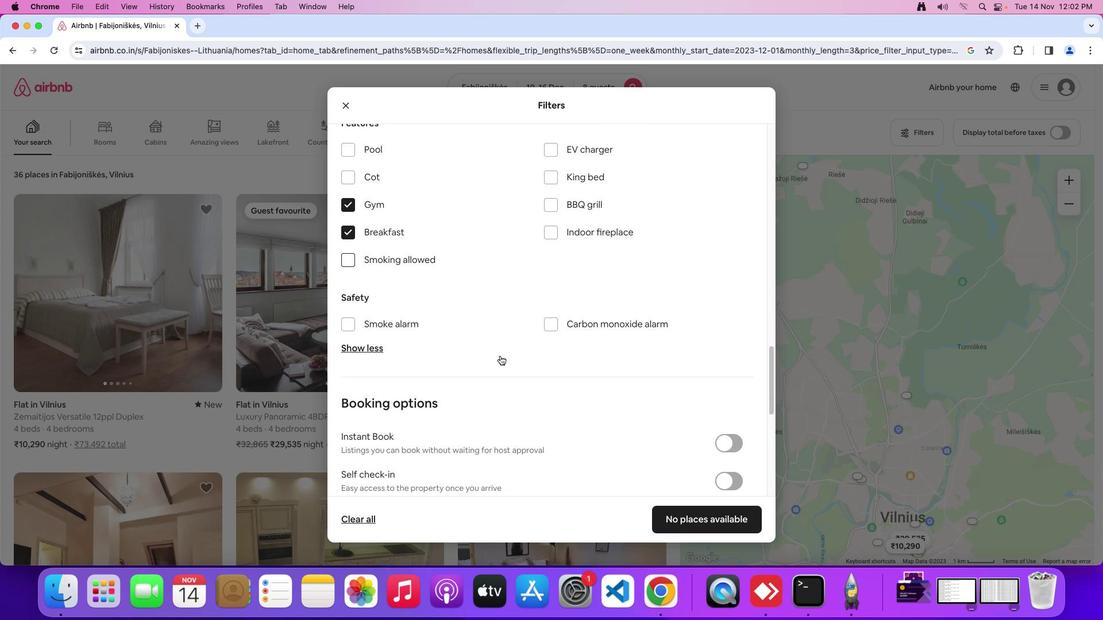
Action: Mouse scrolled (500, 356) with delta (0, -1)
Screenshot: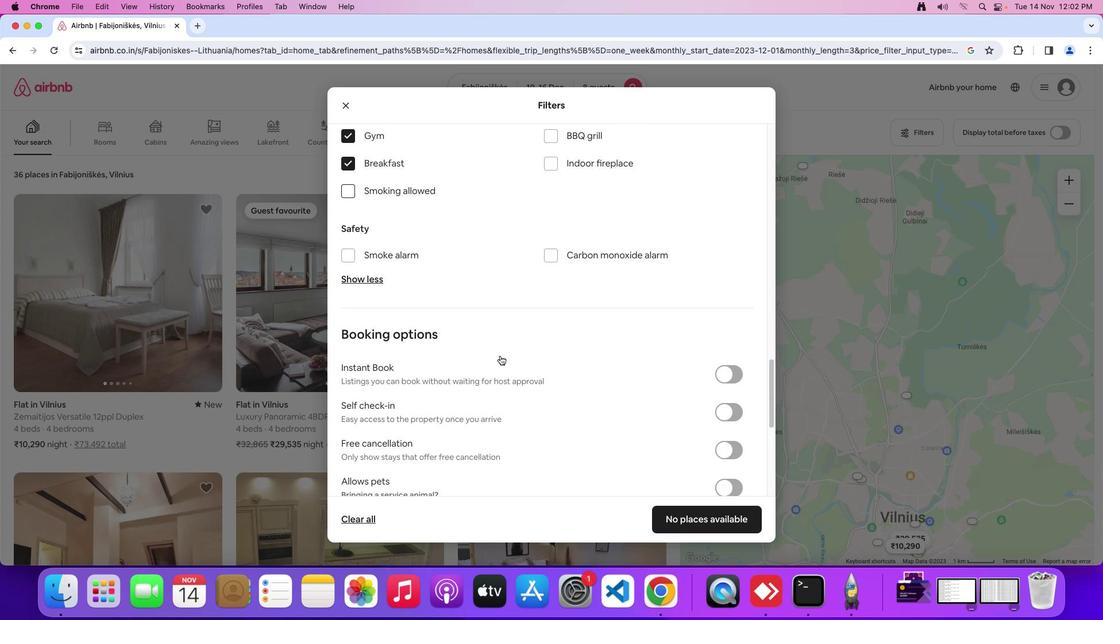 
Action: Mouse moved to (507, 356)
Screenshot: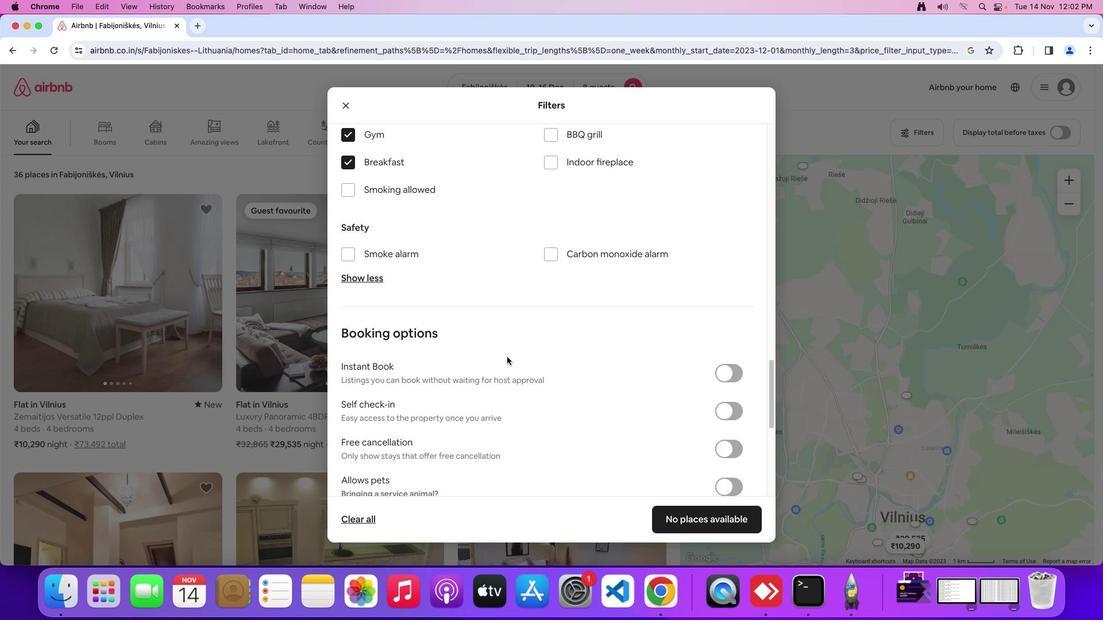 
Action: Mouse scrolled (507, 356) with delta (0, 0)
Screenshot: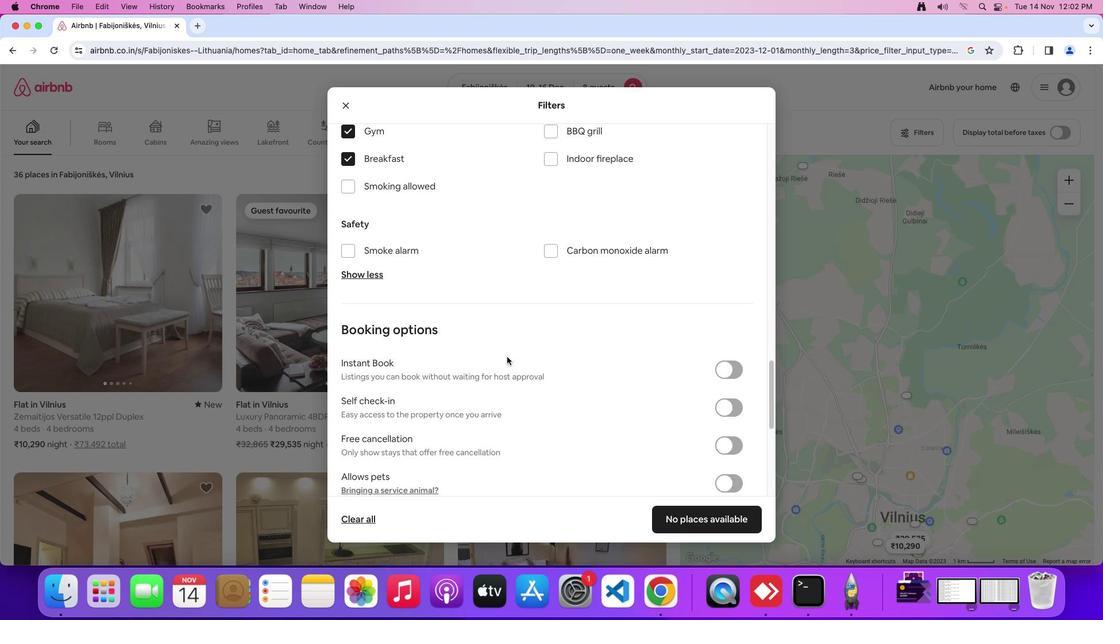 
Action: Mouse scrolled (507, 356) with delta (0, 0)
Screenshot: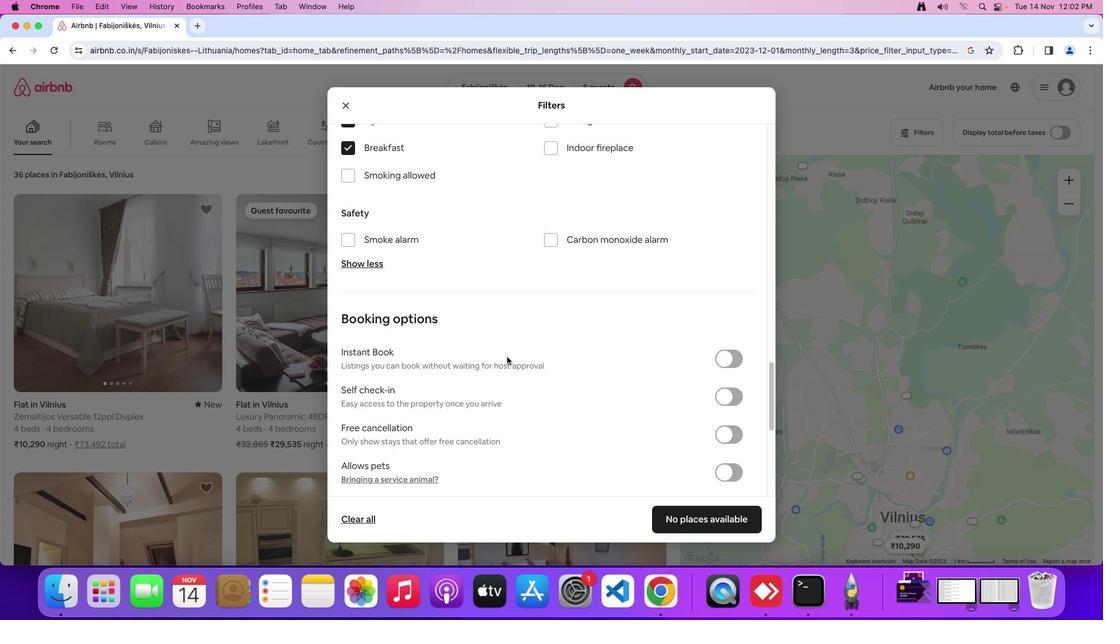
Action: Mouse scrolled (507, 356) with delta (0, 0)
Screenshot: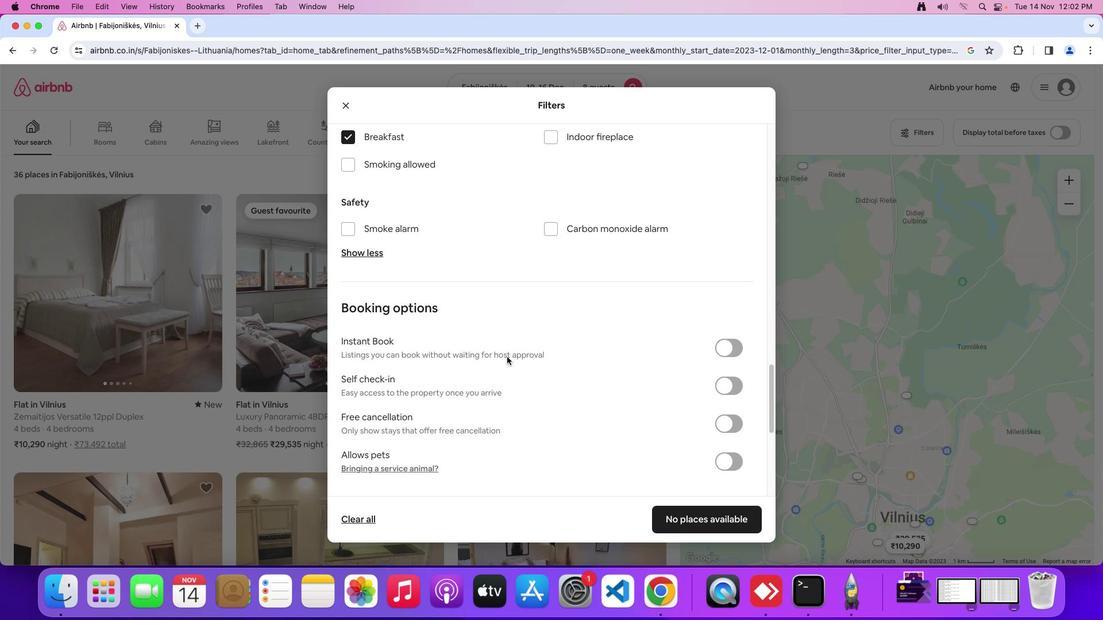 
Action: Mouse scrolled (507, 356) with delta (0, 0)
Screenshot: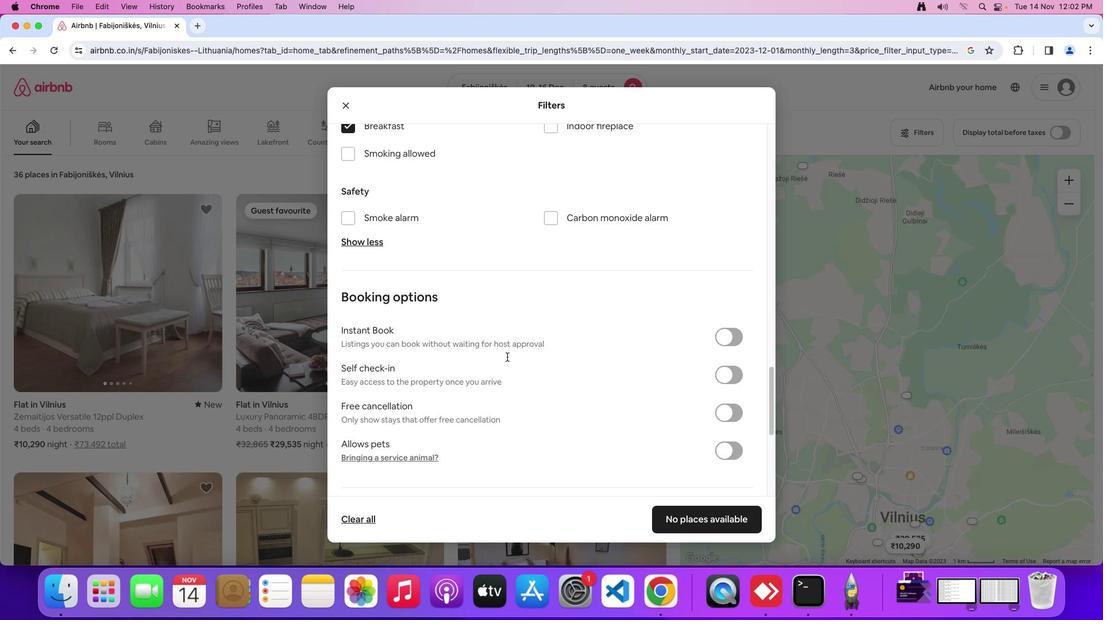 
Action: Mouse scrolled (507, 356) with delta (0, 0)
Screenshot: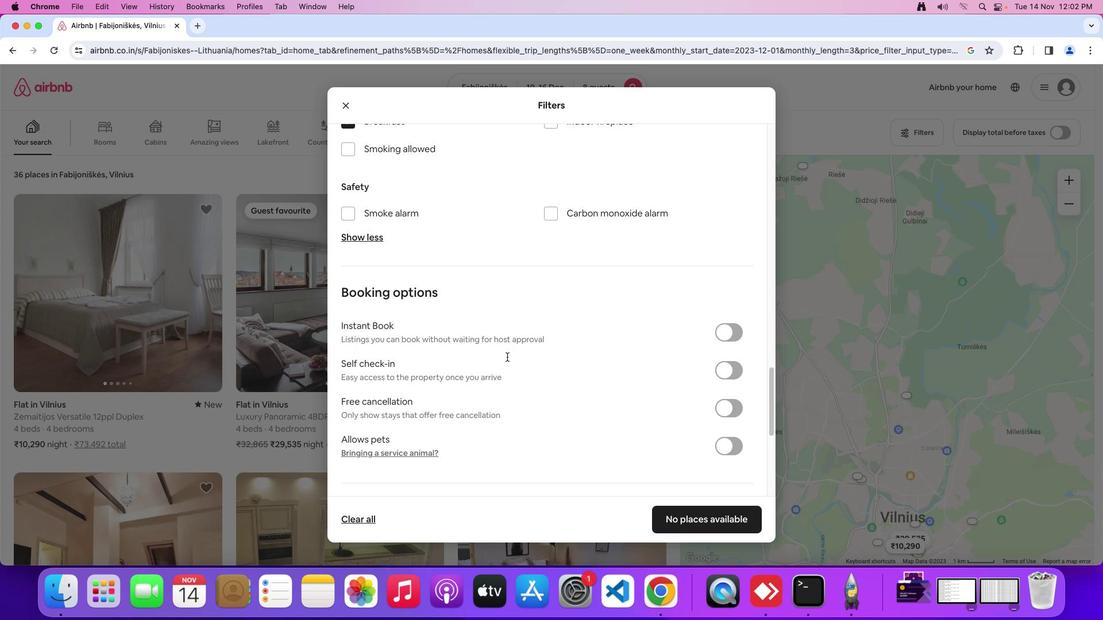 
Action: Mouse scrolled (507, 356) with delta (0, 0)
Screenshot: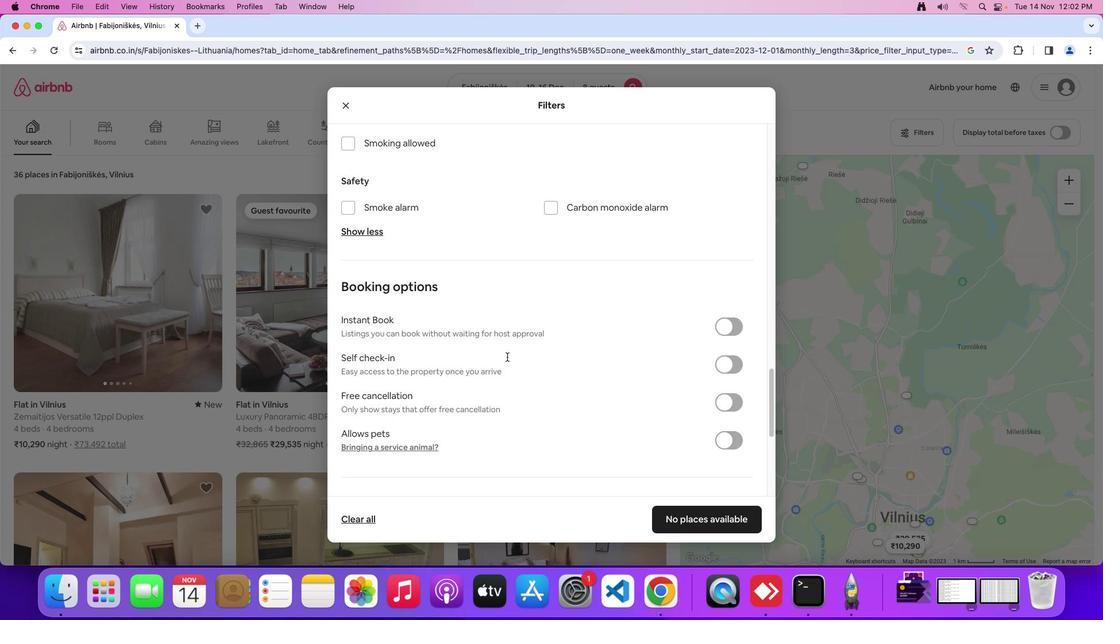 
Action: Mouse scrolled (507, 356) with delta (0, 0)
Screenshot: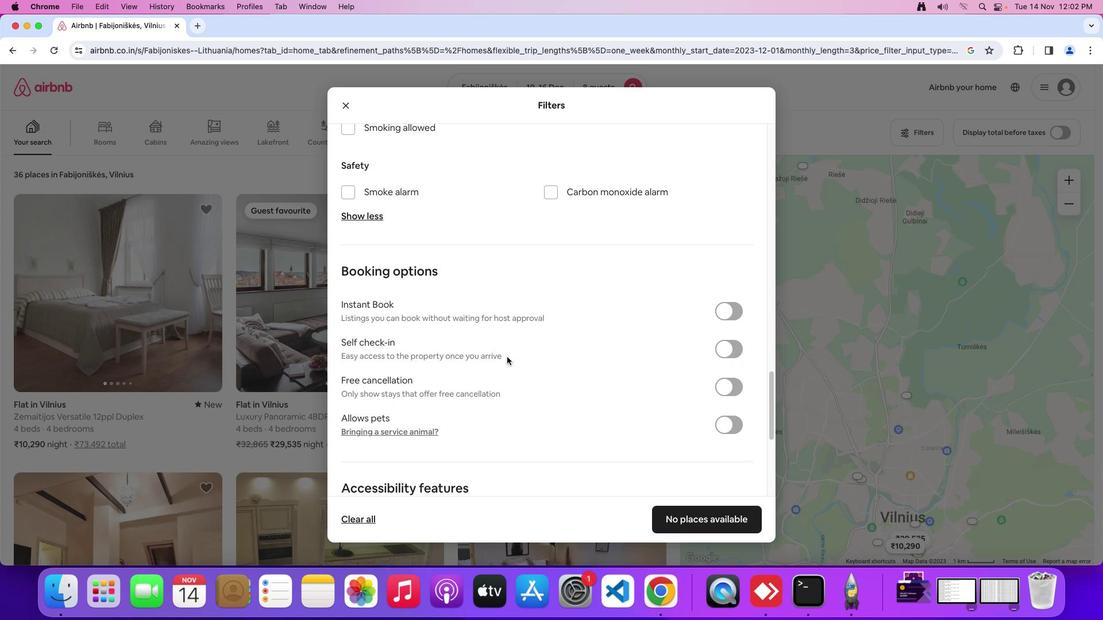 
Action: Mouse scrolled (507, 356) with delta (0, 0)
Screenshot: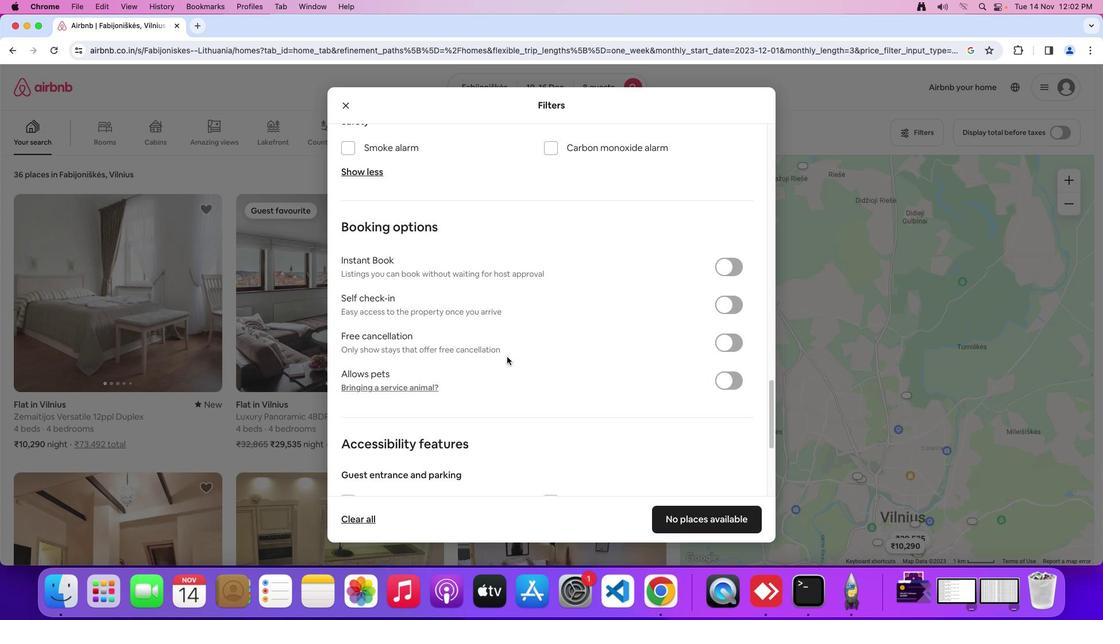 
Action: Mouse scrolled (507, 356) with delta (0, -1)
Screenshot: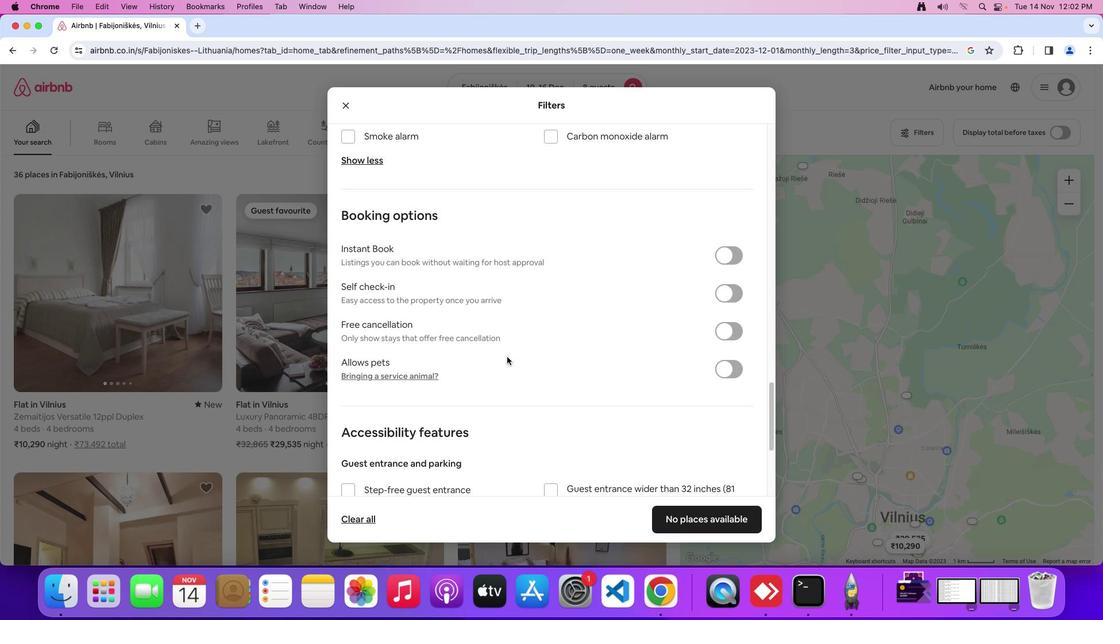 
Action: Mouse moved to (507, 356)
Screenshot: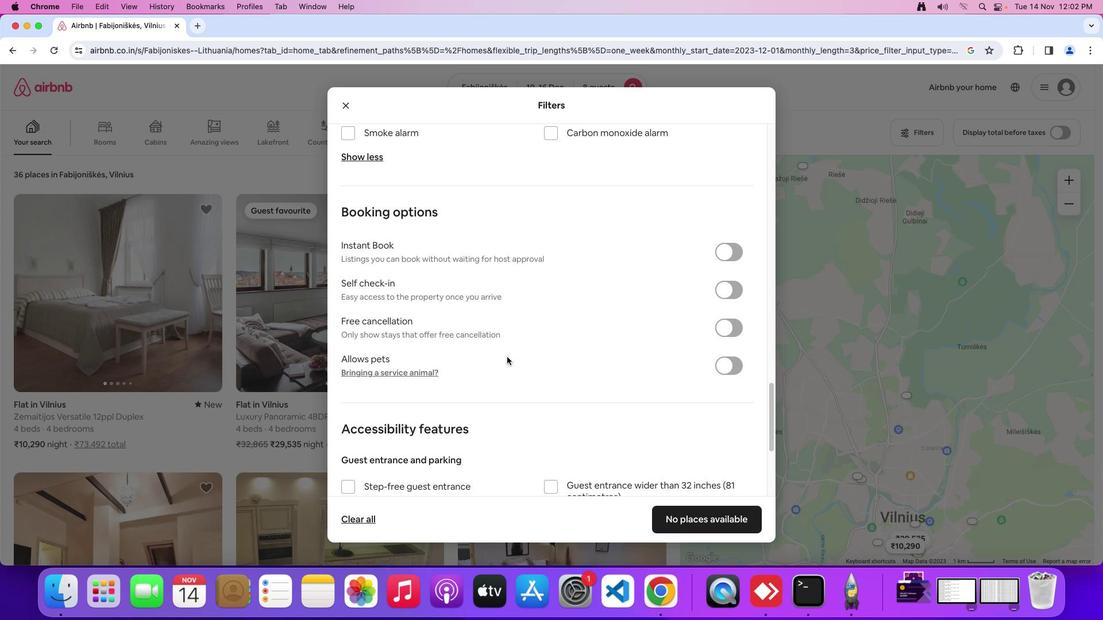
Action: Mouse scrolled (507, 356) with delta (0, 0)
Screenshot: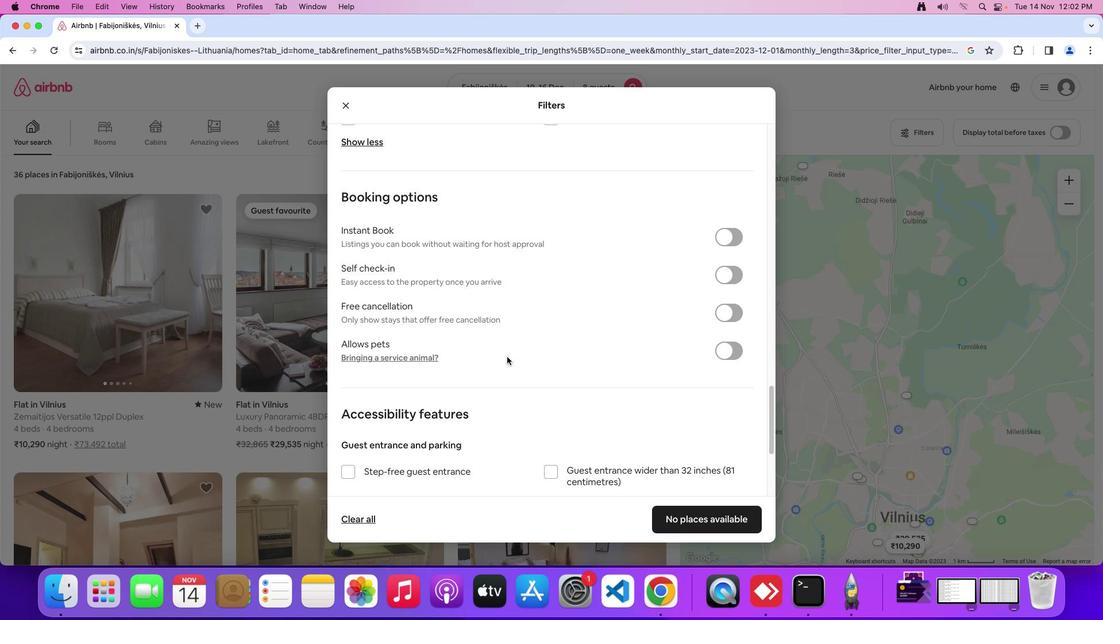 
Action: Mouse scrolled (507, 356) with delta (0, 0)
Screenshot: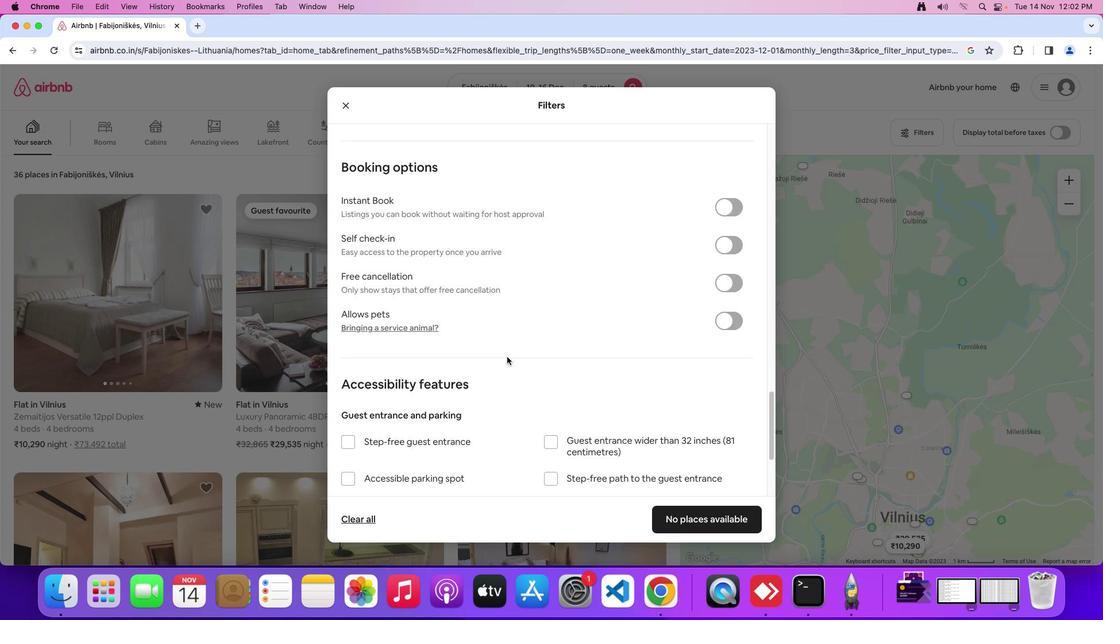 
Action: Mouse scrolled (507, 356) with delta (0, -1)
Screenshot: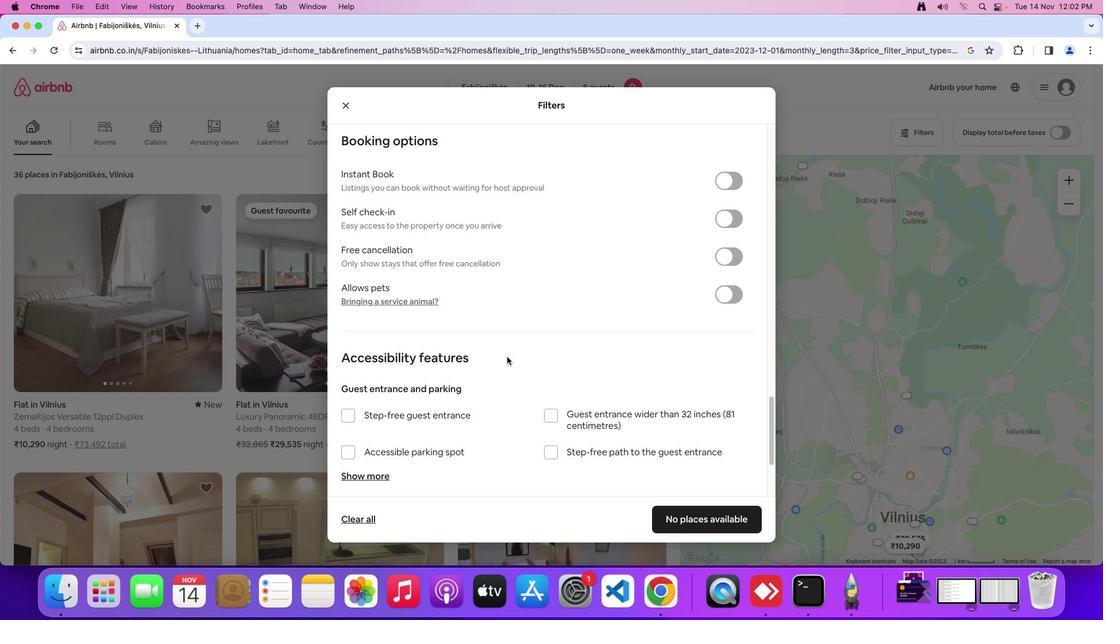 
Action: Mouse moved to (558, 365)
Screenshot: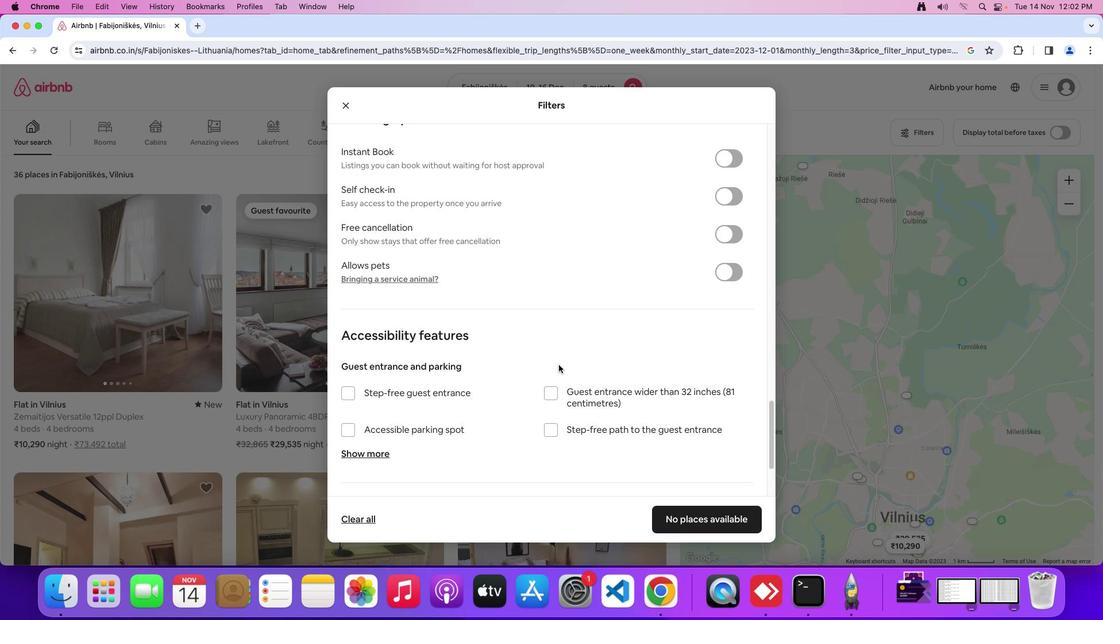 
Action: Mouse scrolled (558, 365) with delta (0, 0)
Screenshot: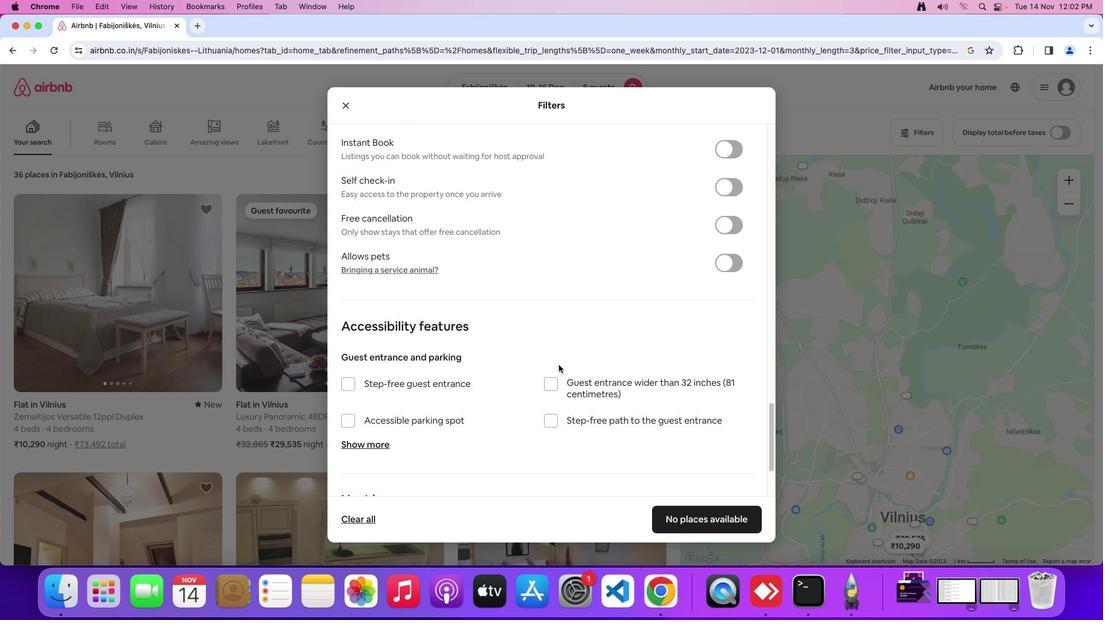 
Action: Mouse moved to (558, 365)
Screenshot: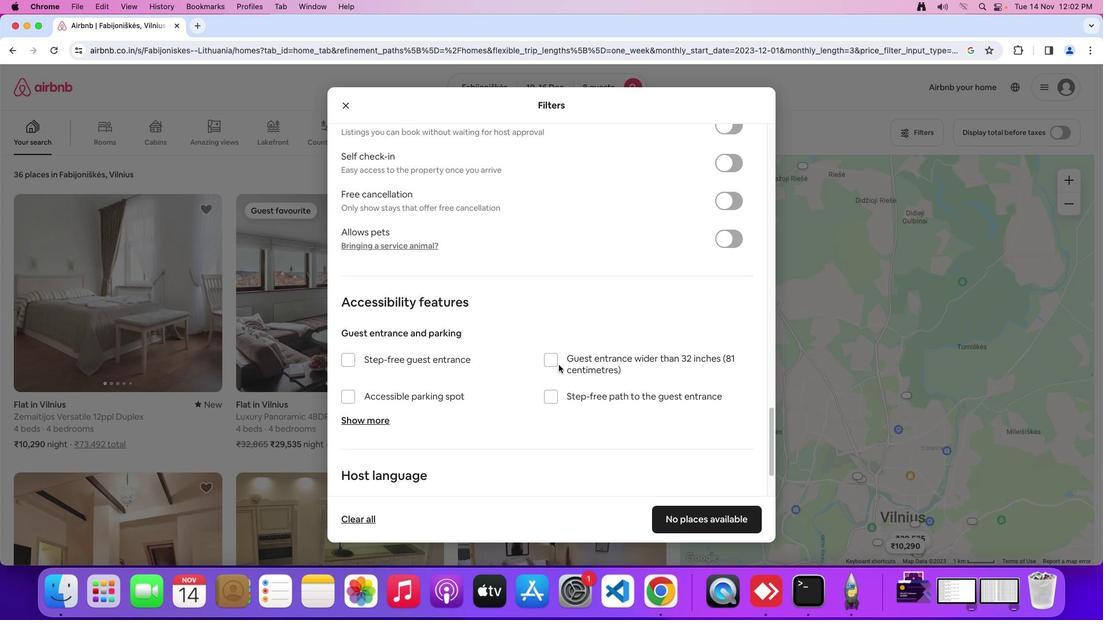 
Action: Mouse scrolled (558, 365) with delta (0, 0)
Screenshot: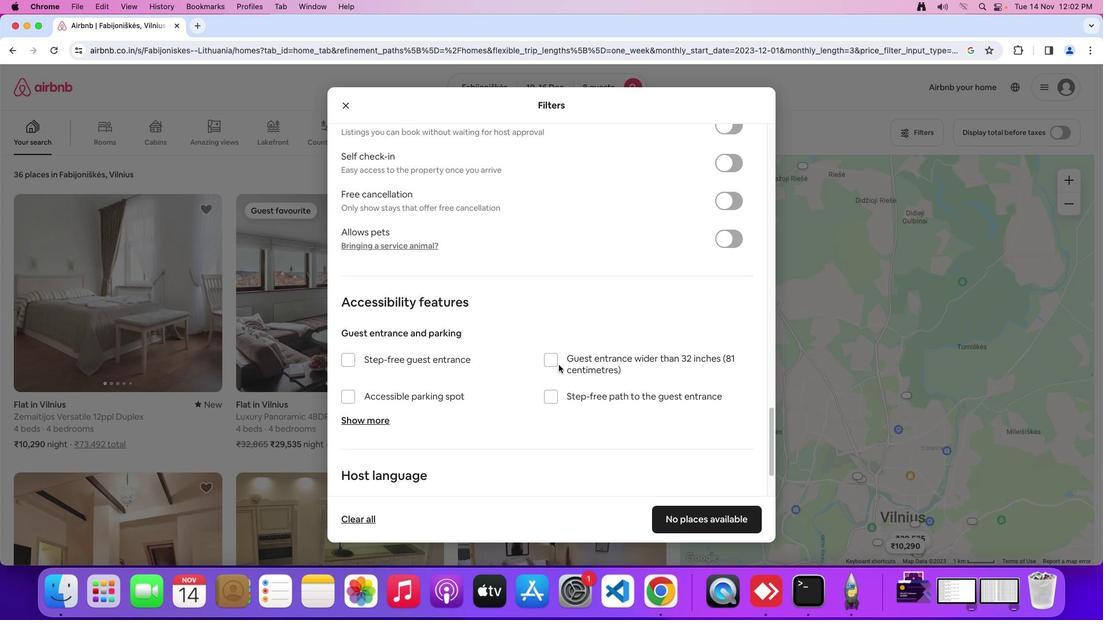 
Action: Mouse moved to (559, 365)
Screenshot: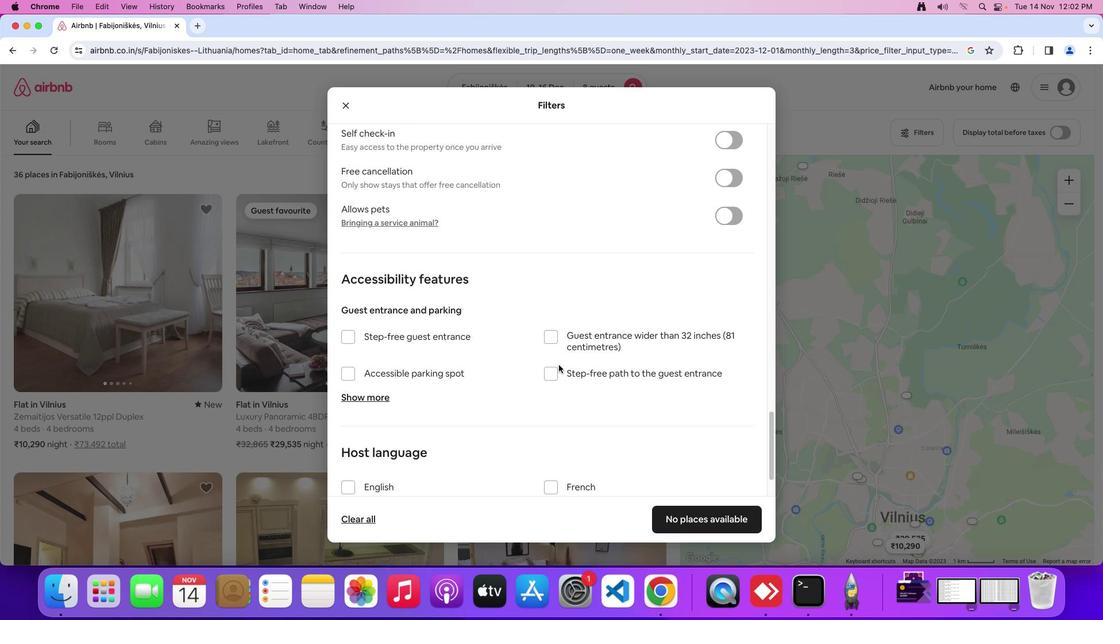
Action: Mouse scrolled (559, 365) with delta (0, -1)
Screenshot: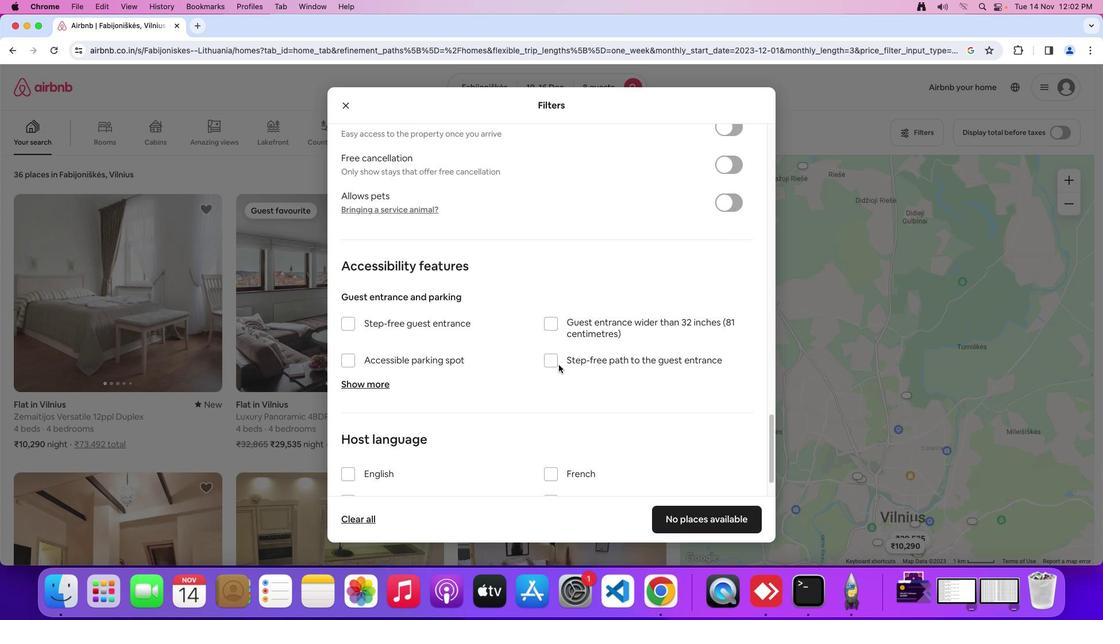 
Action: Mouse scrolled (559, 365) with delta (0, 0)
Screenshot: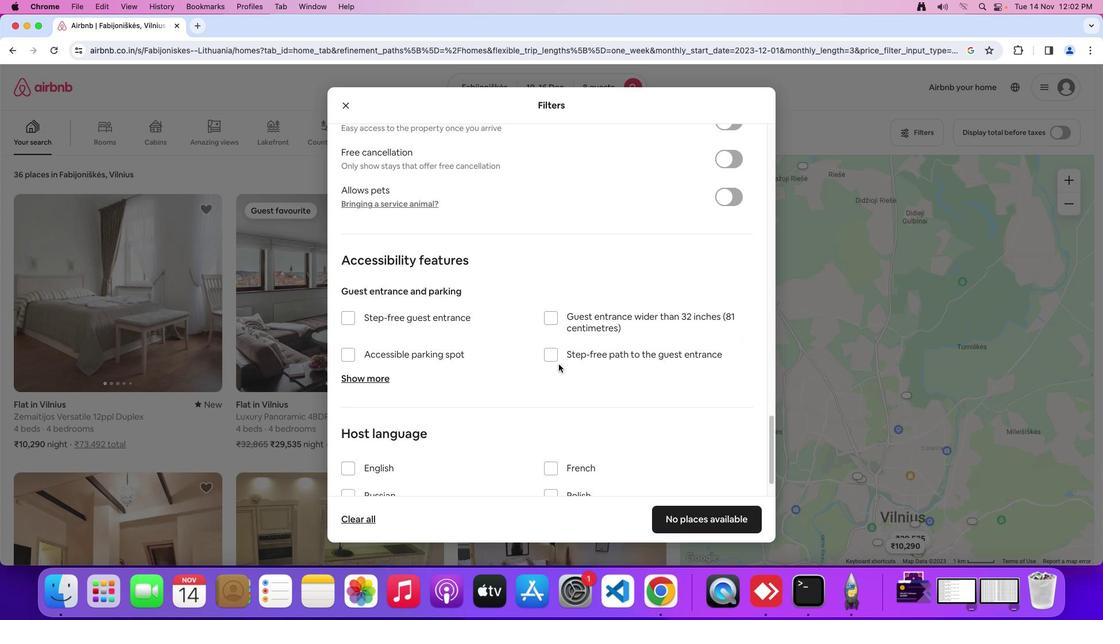 
Action: Mouse moved to (559, 363)
Screenshot: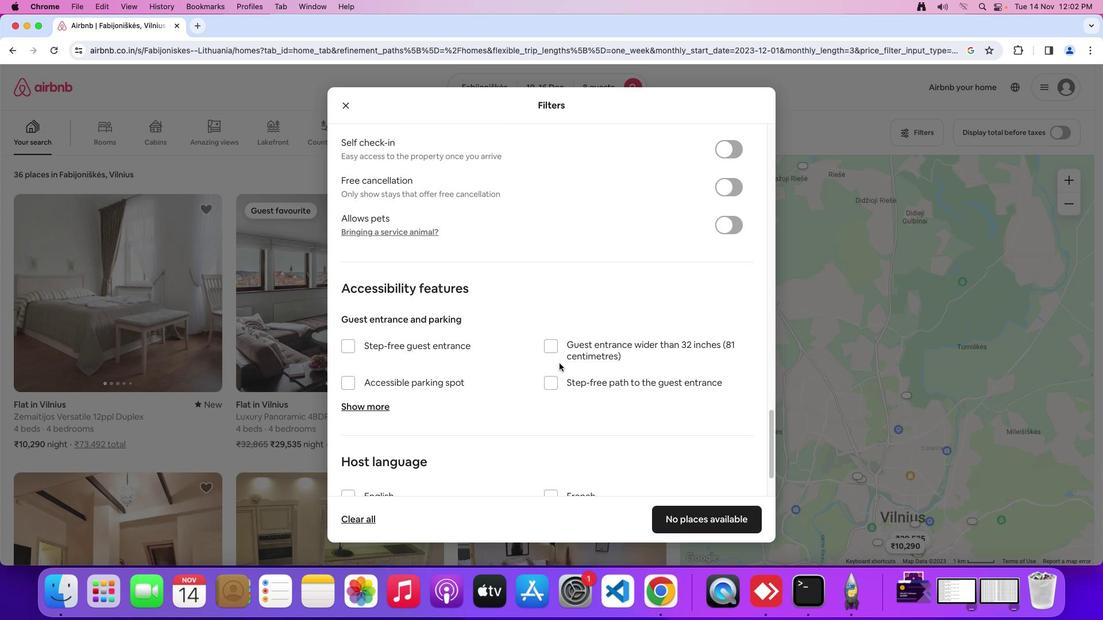 
Action: Mouse scrolled (559, 363) with delta (0, 0)
Screenshot: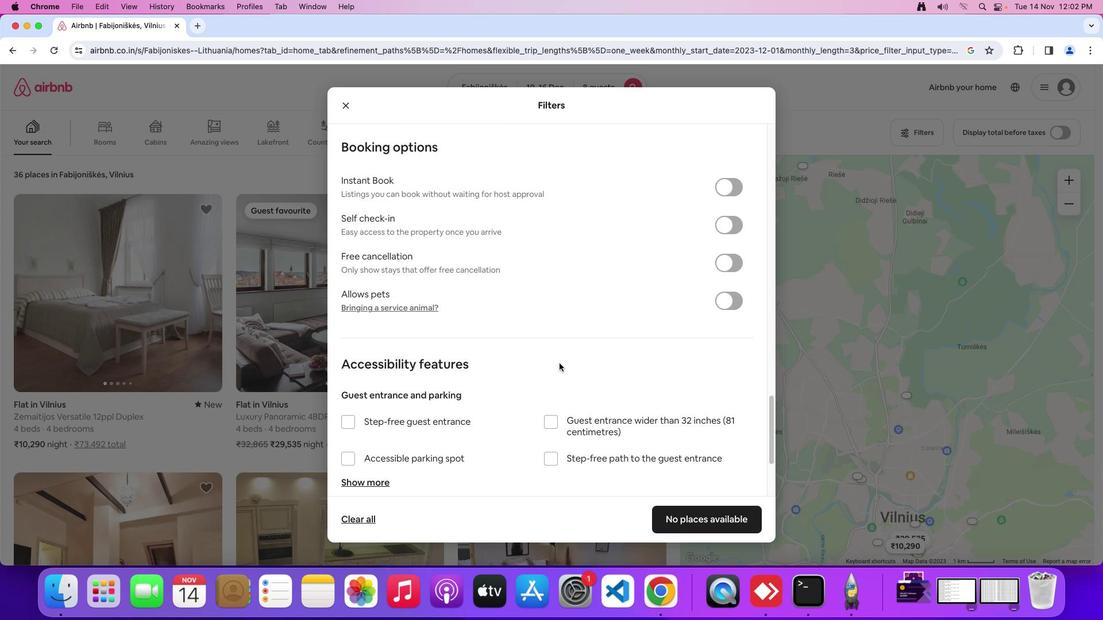 
Action: Mouse scrolled (559, 363) with delta (0, 0)
Screenshot: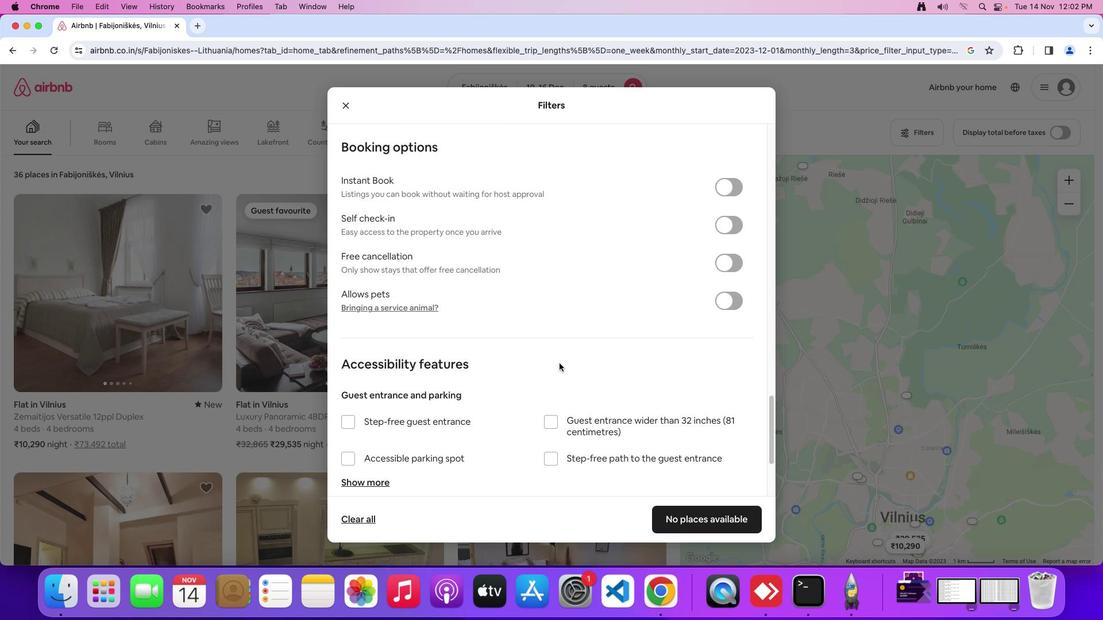 
Action: Mouse scrolled (559, 363) with delta (0, 2)
Screenshot: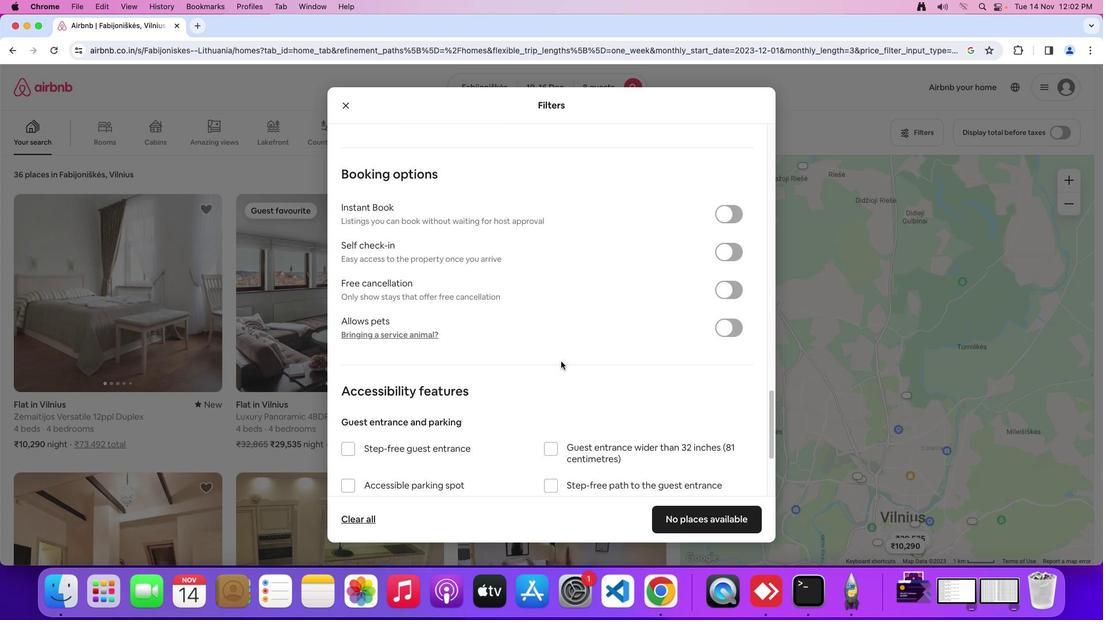 
Action: Mouse moved to (726, 251)
Screenshot: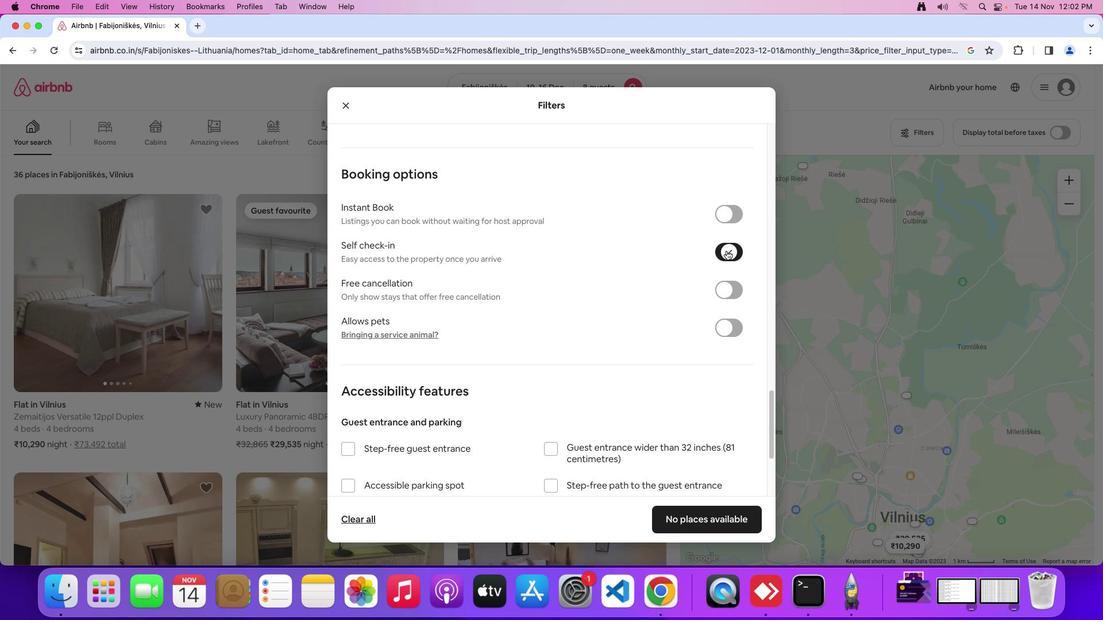 
Action: Mouse pressed left at (726, 251)
Screenshot: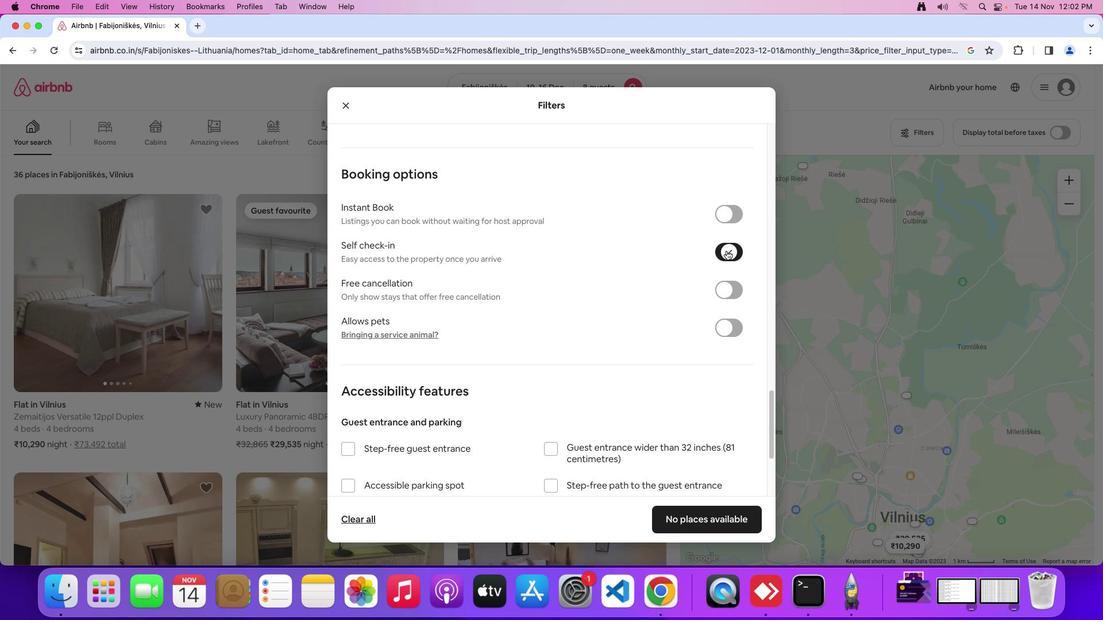 
Action: Mouse moved to (689, 522)
Screenshot: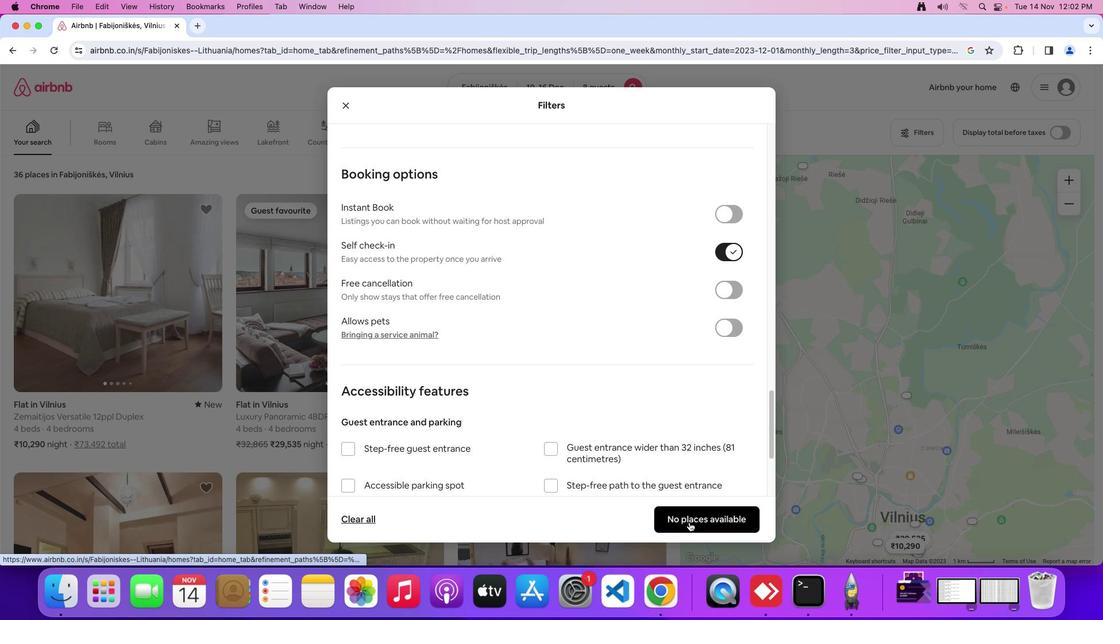 
Action: Mouse pressed left at (689, 522)
Screenshot: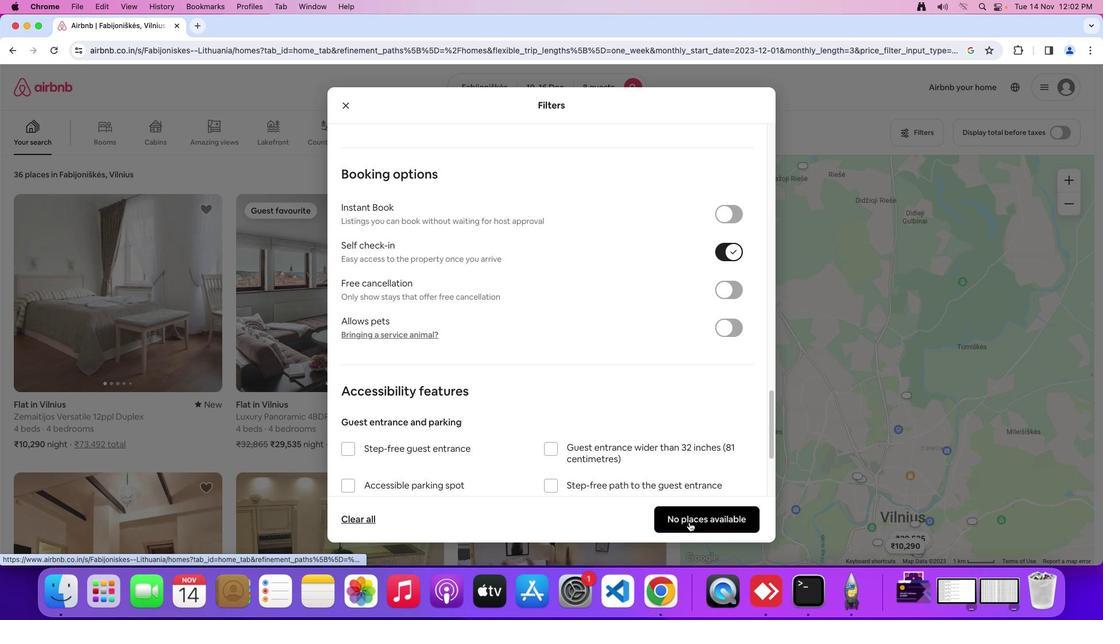 
Action: Mouse moved to (565, 421)
Screenshot: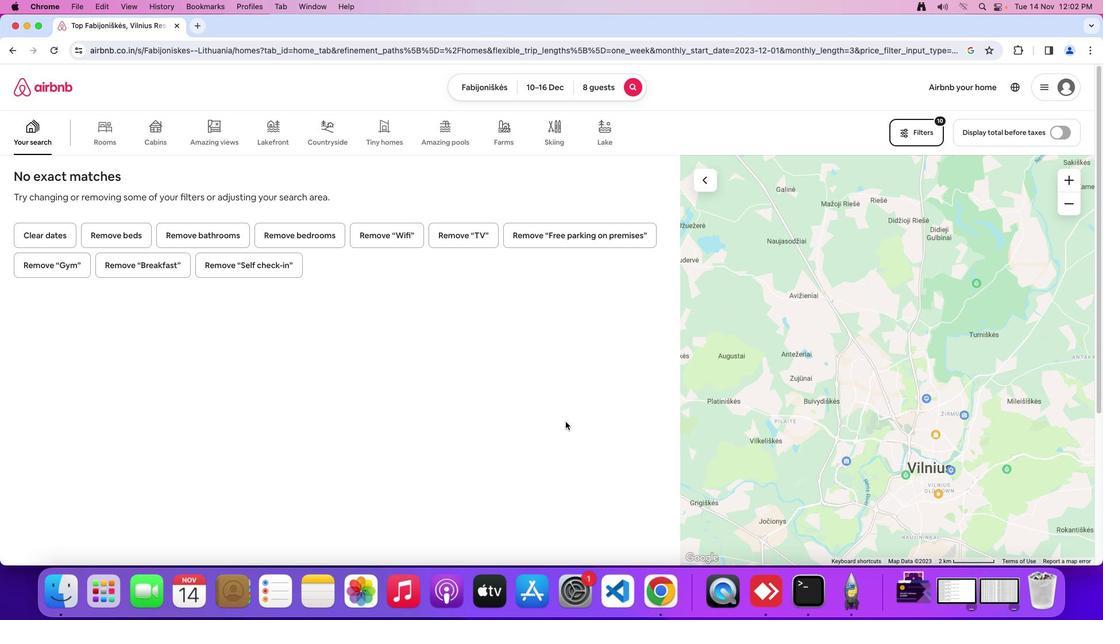 
Action: Mouse pressed left at (565, 421)
Screenshot: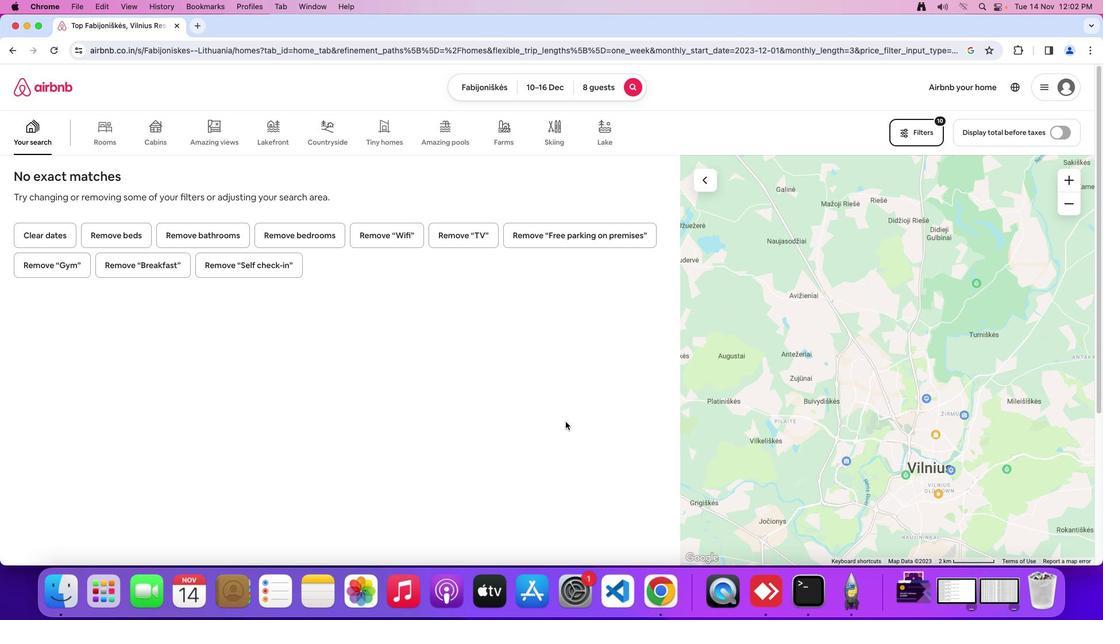 
Action: Mouse moved to (566, 419)
Screenshot: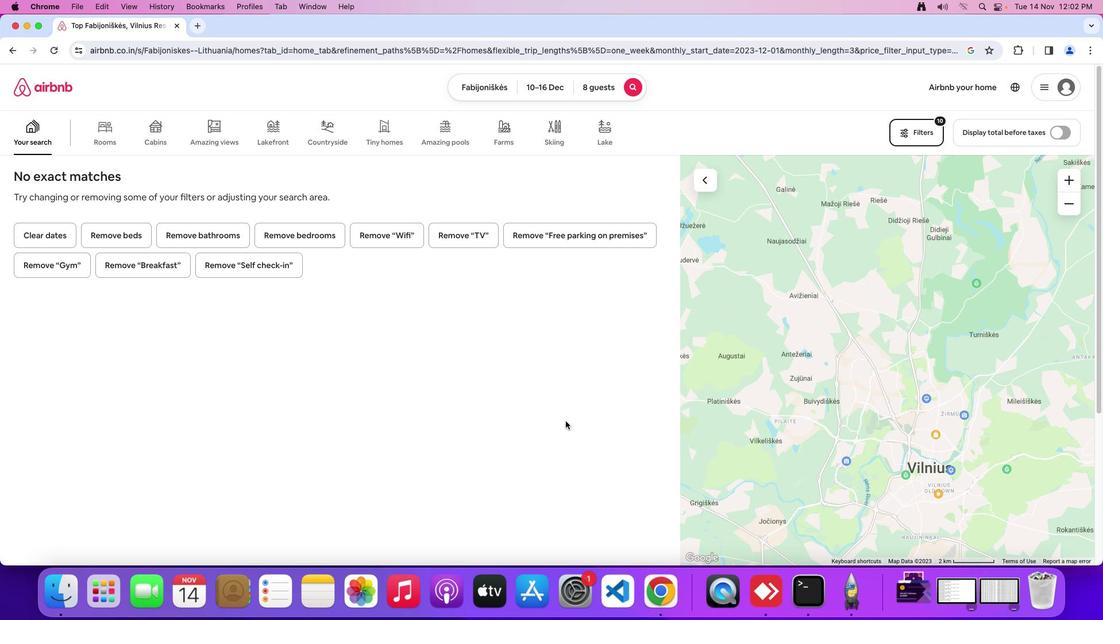 
